 Task: Plan a trip to Ladybrand, South Africa from 6th January 2024 to 10th January 2024 for 6 adults, 2 children. Place can be entire room or shared room with 6 bedrooms having 6 beds and 6 bathrooms. Property type can be house. Amenities needed are: wifi, TV, free parkinig on premises, gym, breakfast.
Action: Mouse moved to (410, 108)
Screenshot: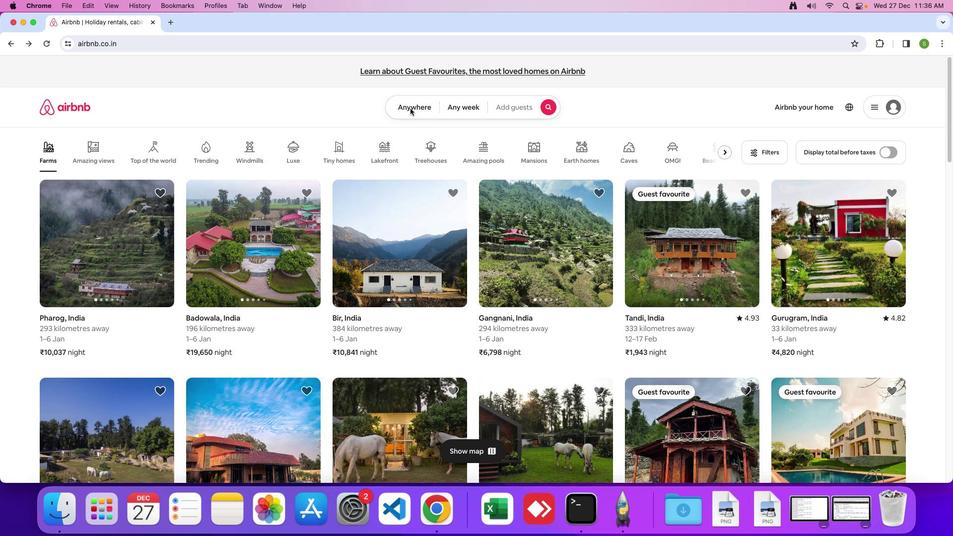 
Action: Mouse pressed left at (410, 108)
Screenshot: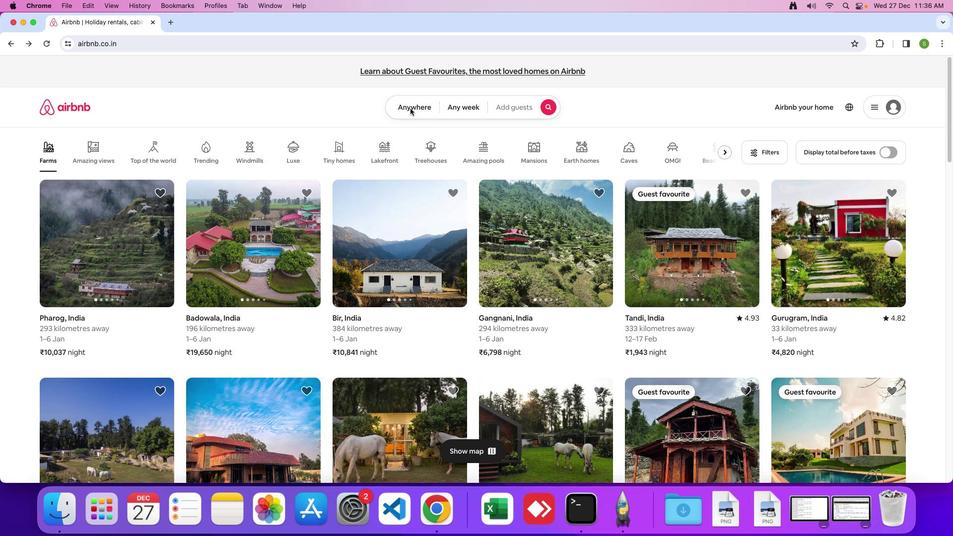 
Action: Mouse moved to (401, 109)
Screenshot: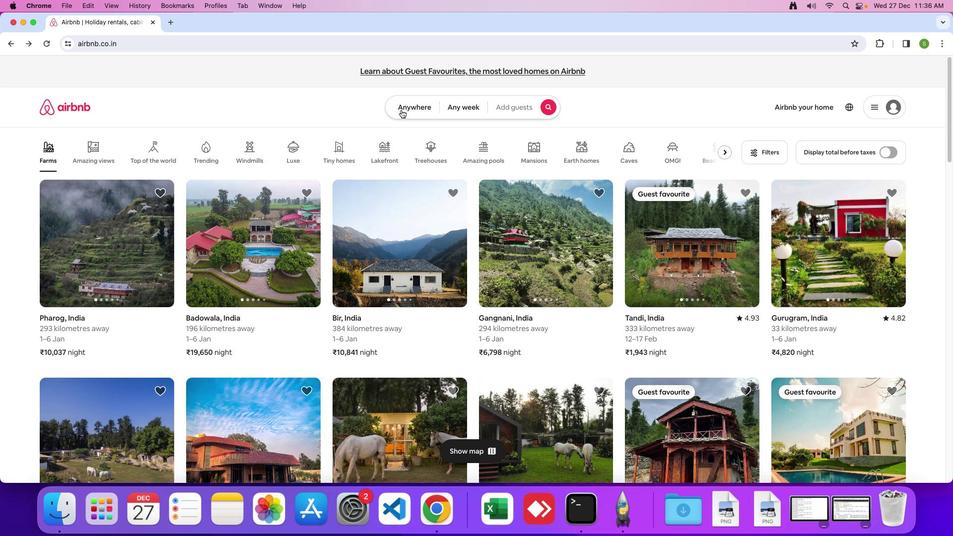 
Action: Mouse pressed left at (401, 109)
Screenshot: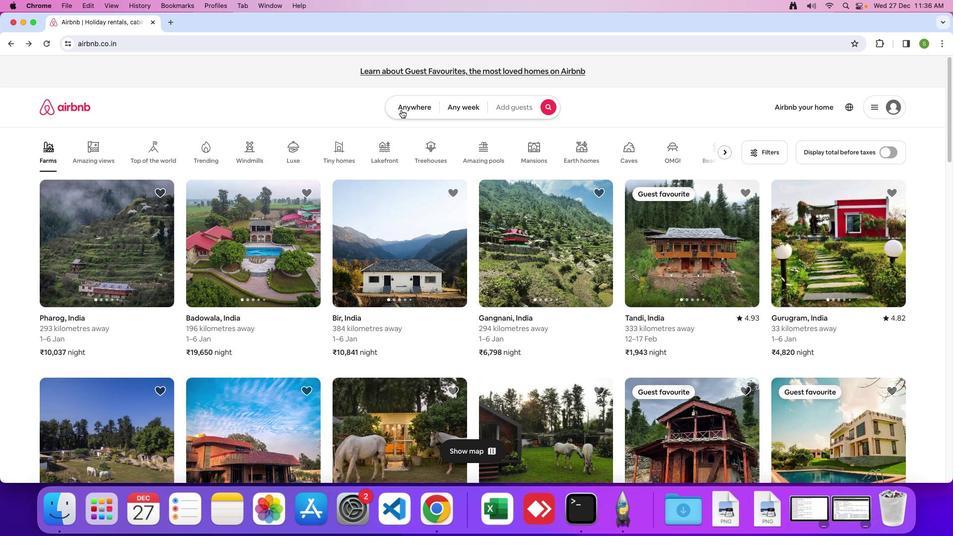 
Action: Mouse moved to (361, 138)
Screenshot: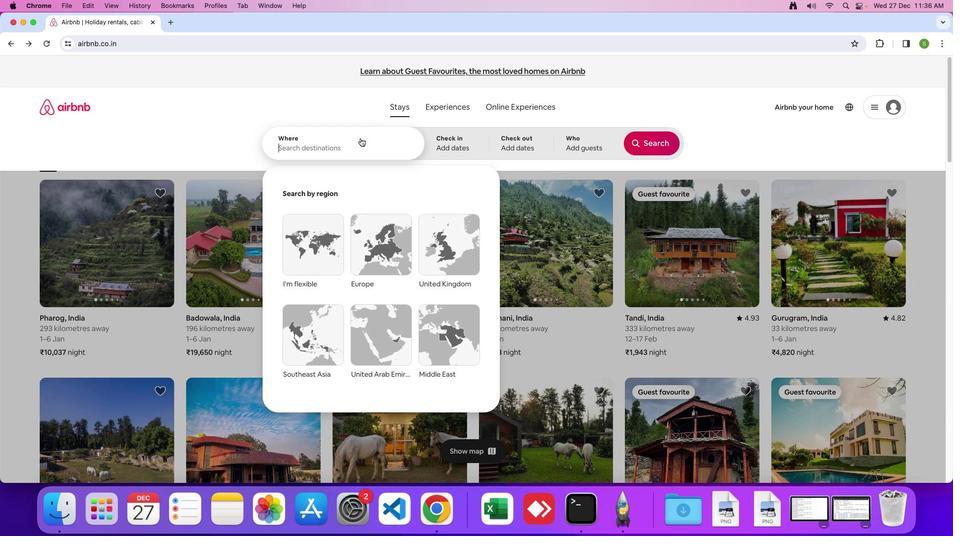 
Action: Mouse pressed left at (361, 138)
Screenshot: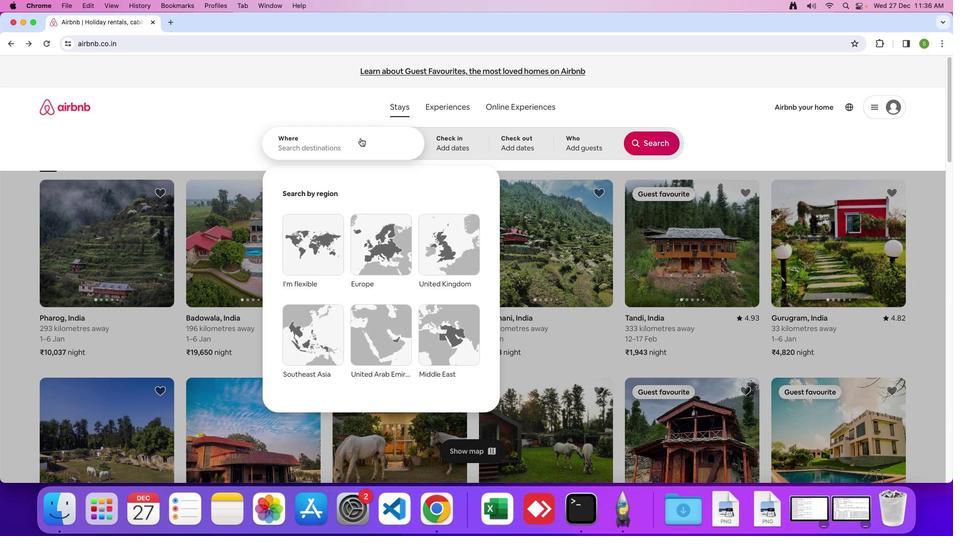 
Action: Mouse moved to (367, 139)
Screenshot: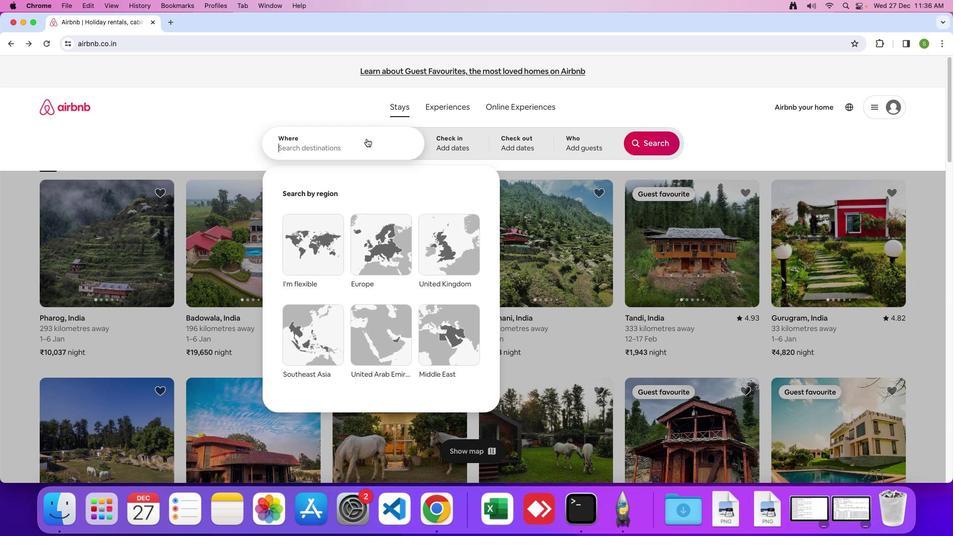 
Action: Key pressed 'L'Key.caps_lock'a''d''y''b'
Screenshot: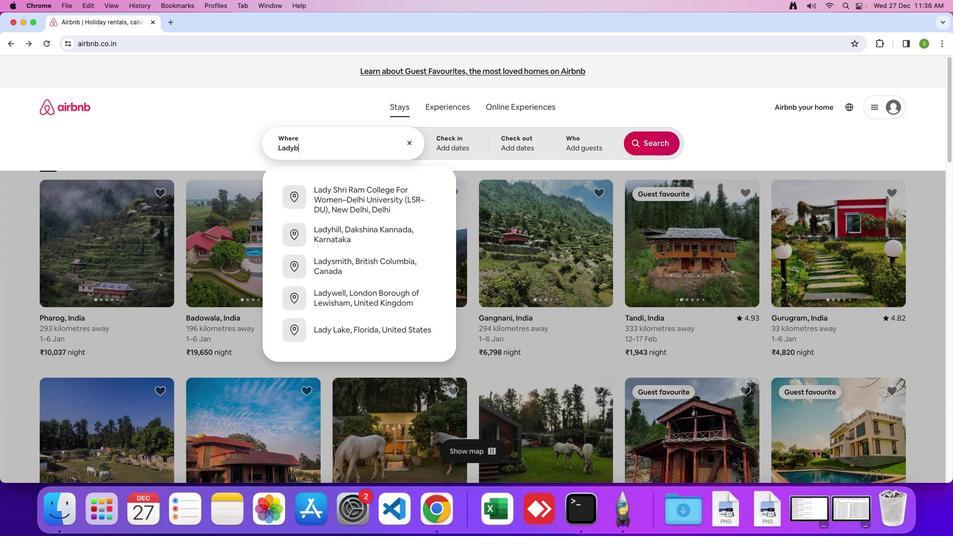 
Action: Mouse moved to (367, 139)
Screenshot: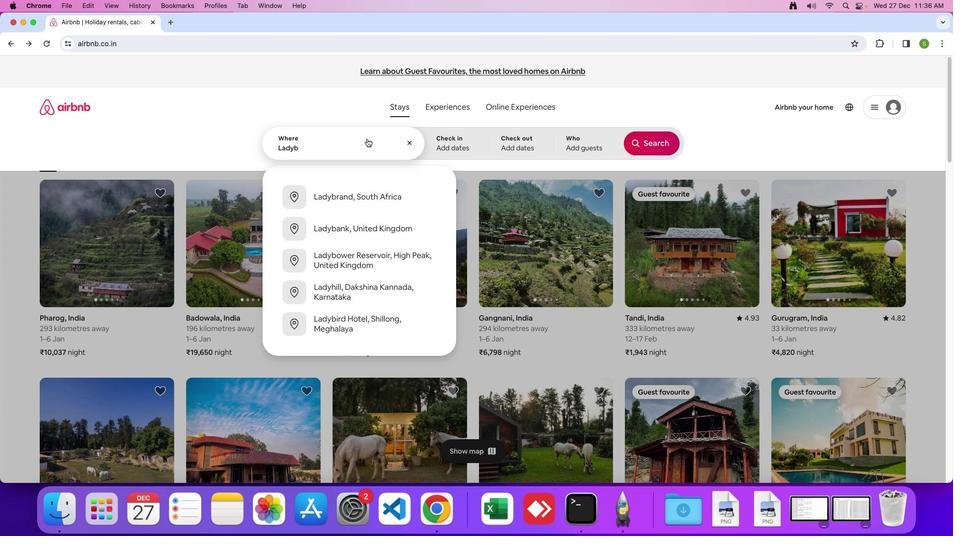 
Action: Key pressed 'r''a''n''d'','Key.spaceKey.shift'S''o''t''h'Key.backspaceKey.backspace'u''t''h'Key.spaceKey.shift'A''f''r''i''c''a'Key.enter
Screenshot: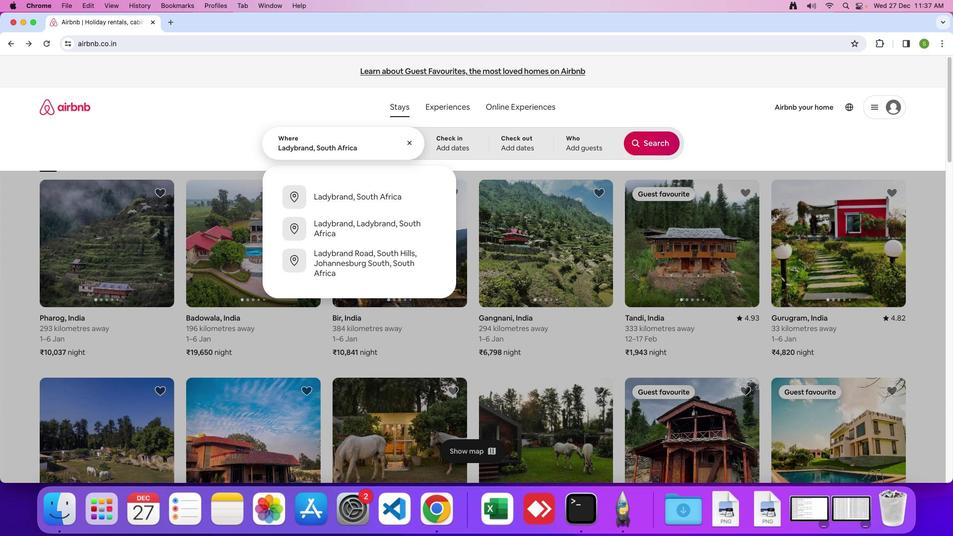 
Action: Mouse moved to (636, 263)
Screenshot: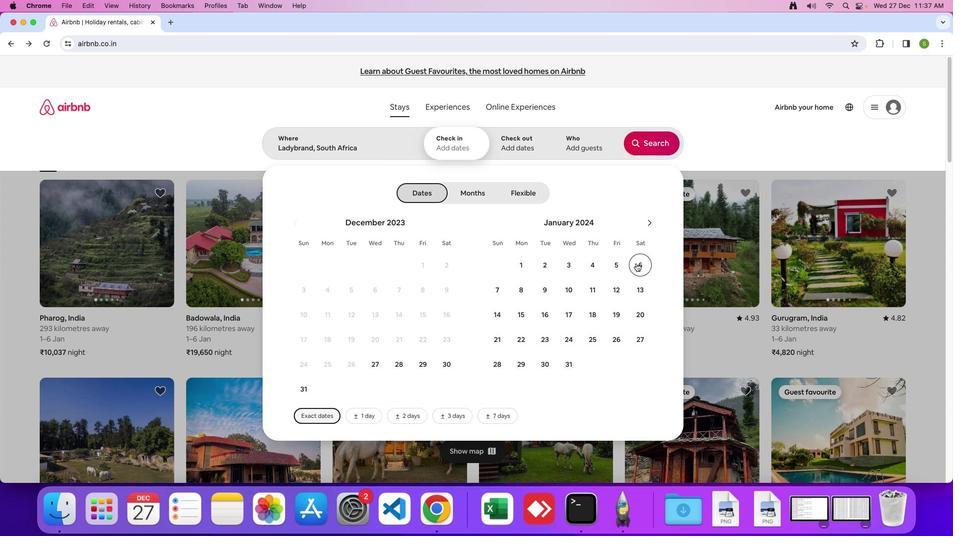 
Action: Mouse pressed left at (636, 263)
Screenshot: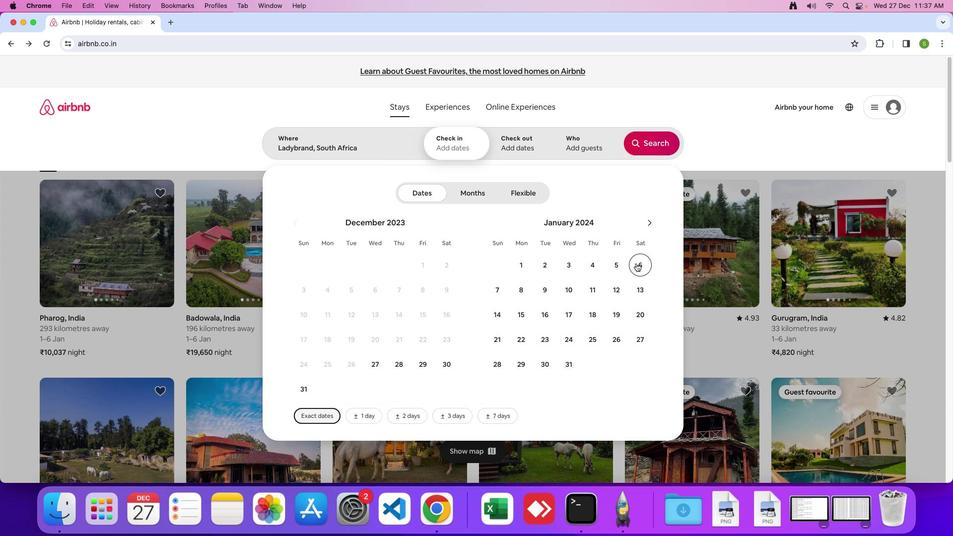 
Action: Mouse moved to (567, 292)
Screenshot: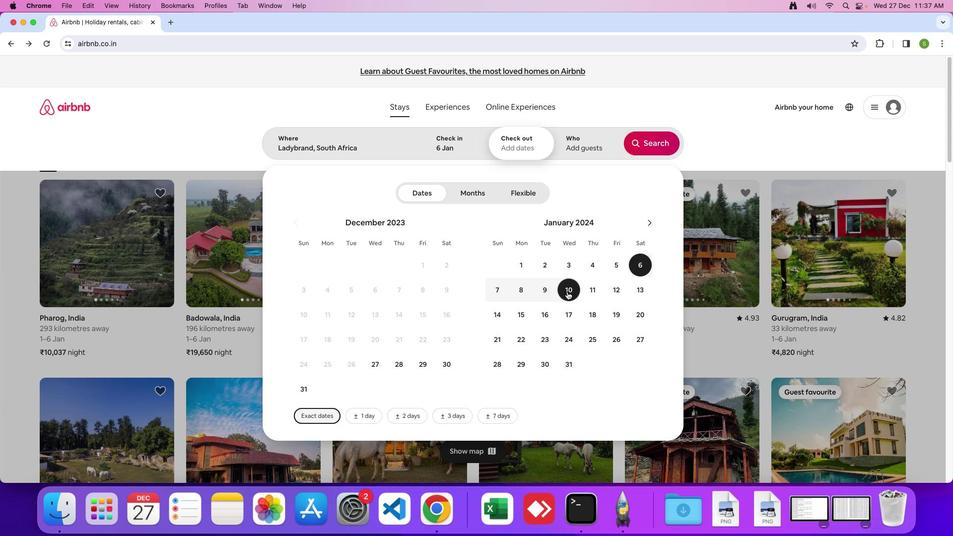
Action: Mouse pressed left at (567, 292)
Screenshot: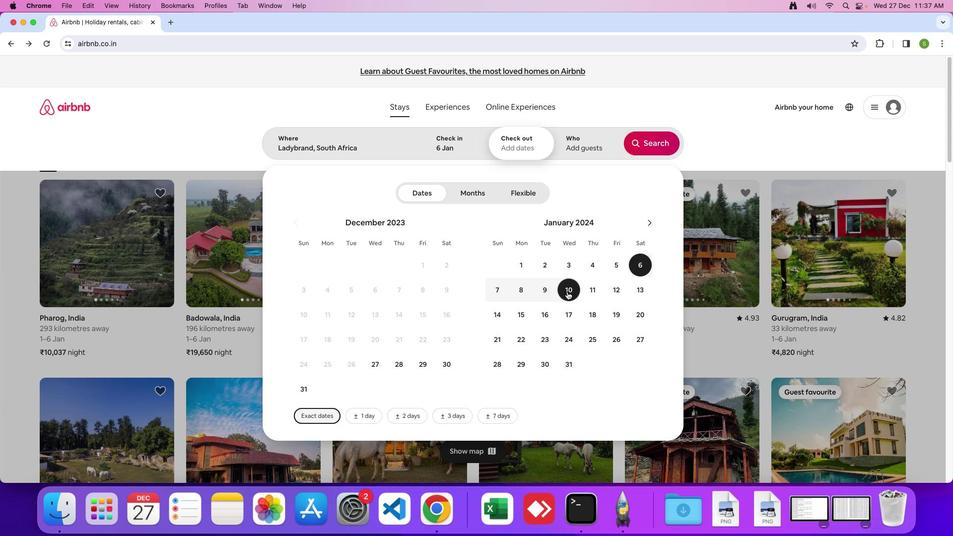 
Action: Mouse moved to (582, 144)
Screenshot: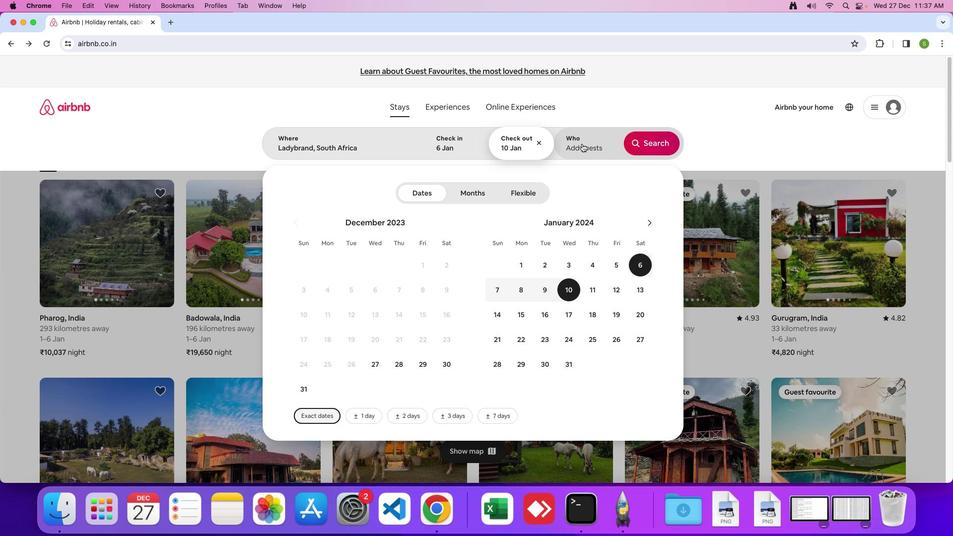 
Action: Mouse pressed left at (582, 144)
Screenshot: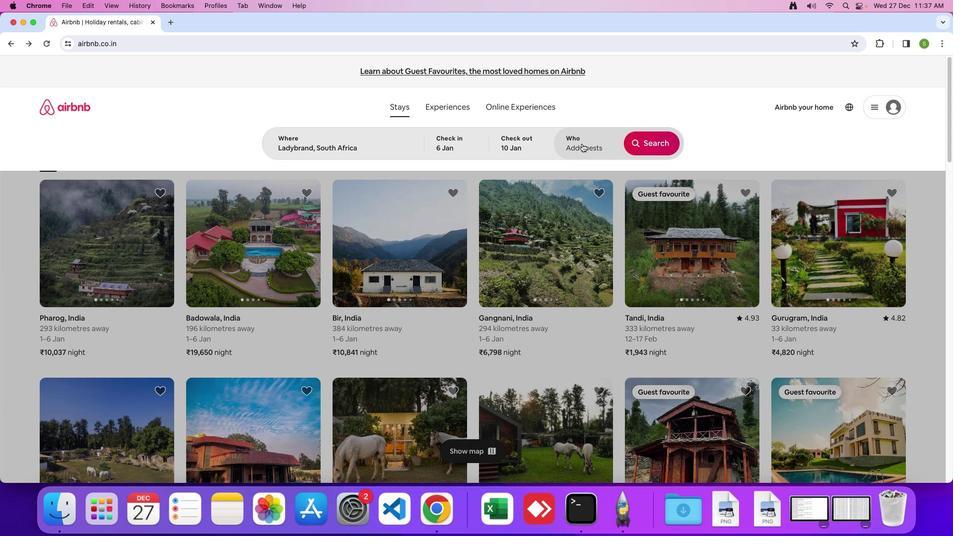 
Action: Mouse moved to (650, 197)
Screenshot: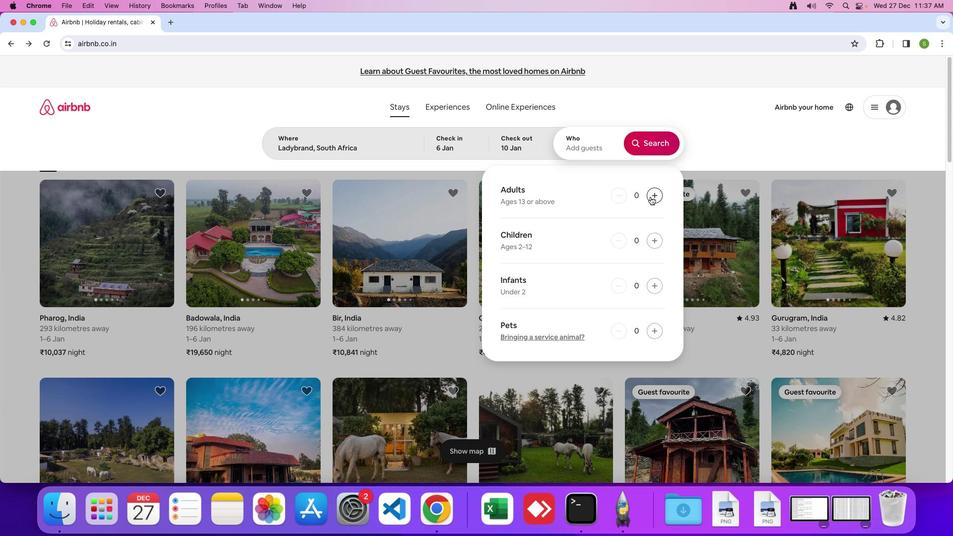 
Action: Mouse pressed left at (650, 197)
Screenshot: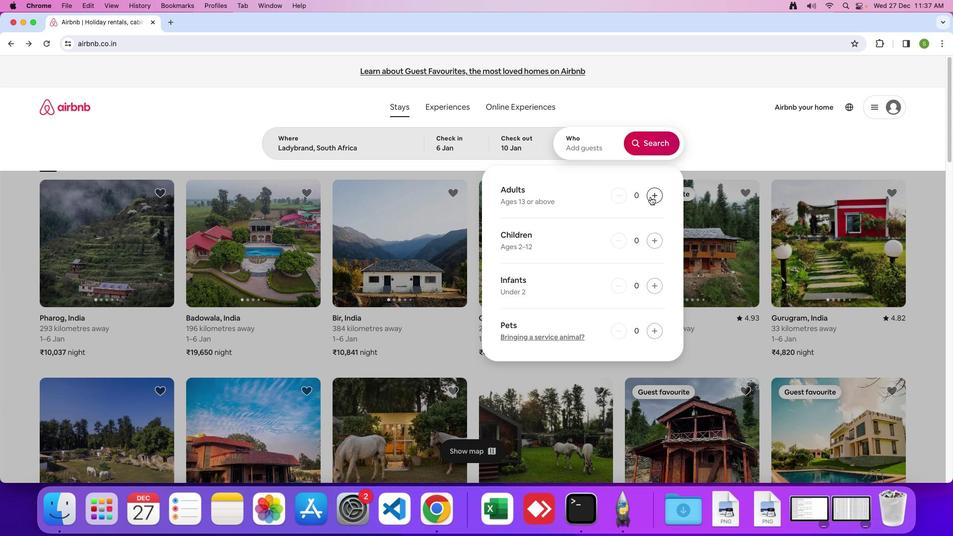 
Action: Mouse pressed left at (650, 197)
Screenshot: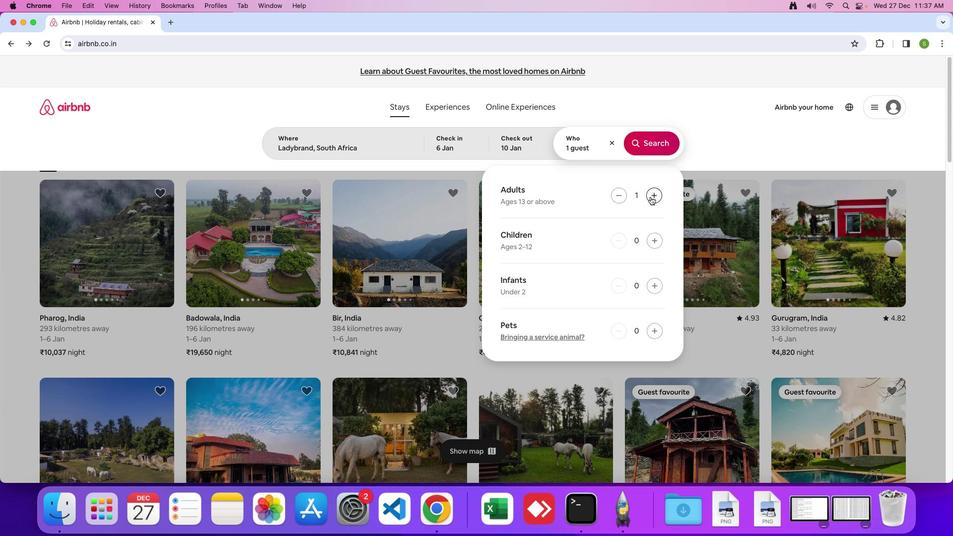 
Action: Mouse moved to (651, 196)
Screenshot: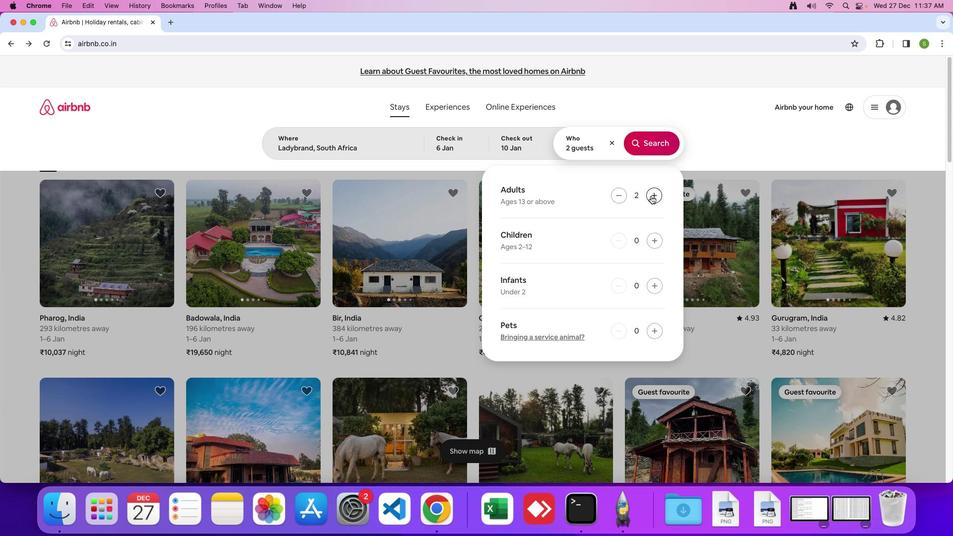 
Action: Mouse pressed left at (651, 196)
Screenshot: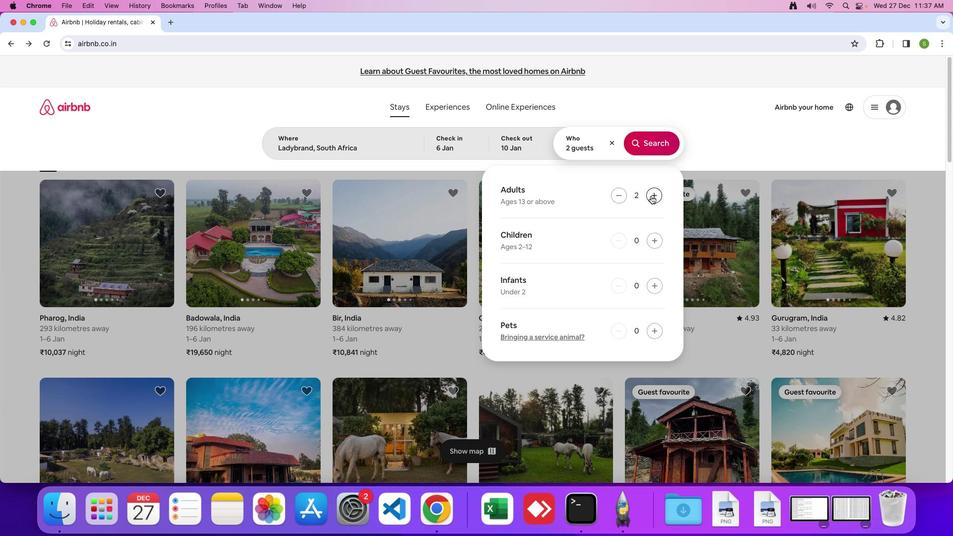 
Action: Mouse pressed left at (651, 196)
Screenshot: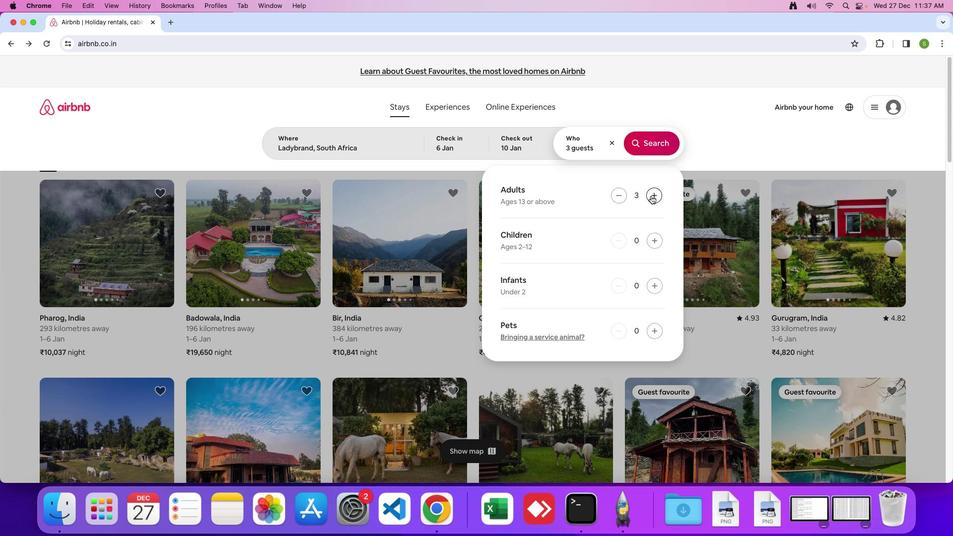 
Action: Mouse pressed left at (651, 196)
Screenshot: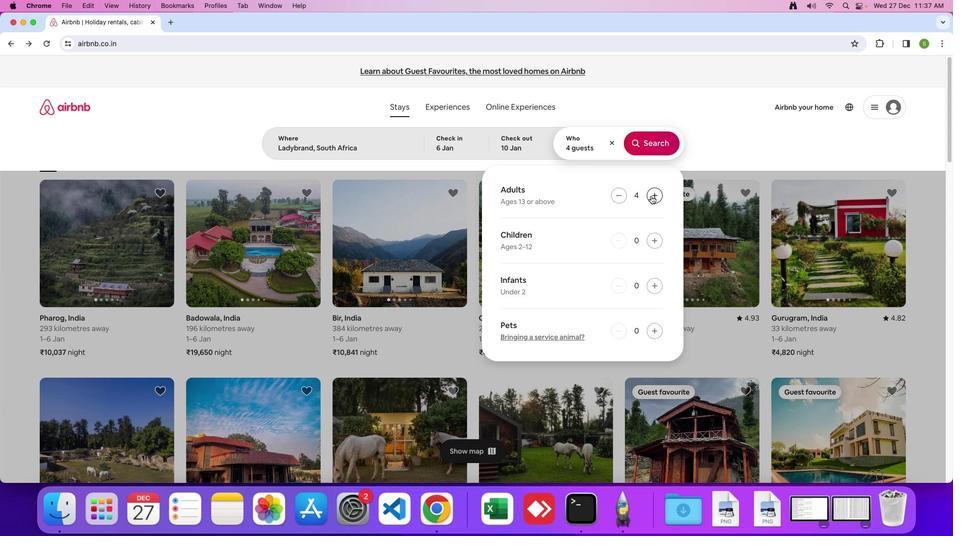 
Action: Mouse pressed left at (651, 196)
Screenshot: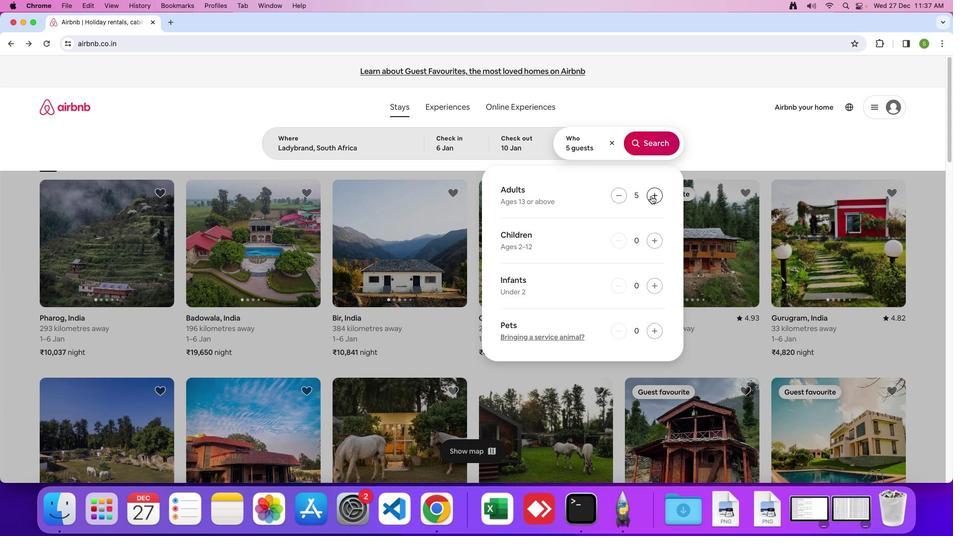 
Action: Mouse moved to (654, 237)
Screenshot: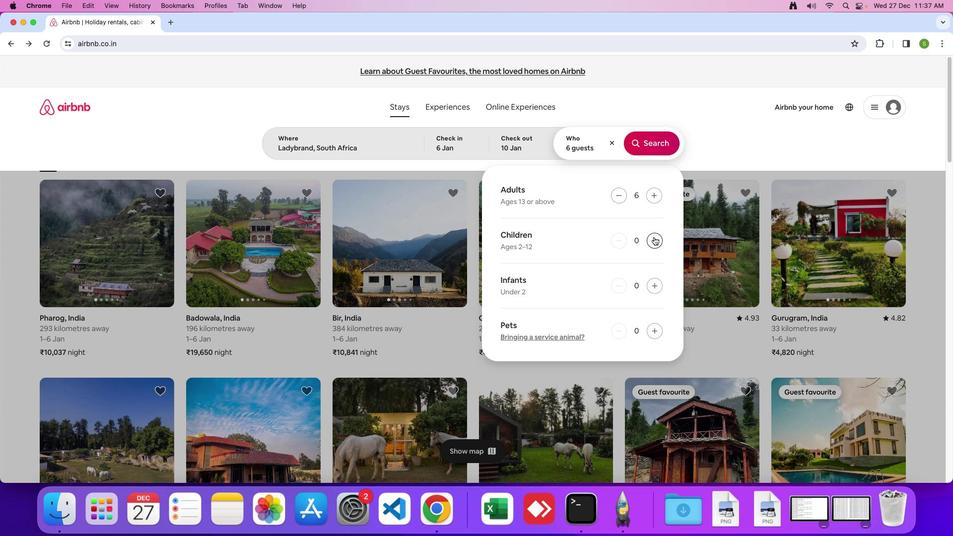 
Action: Mouse pressed left at (654, 237)
Screenshot: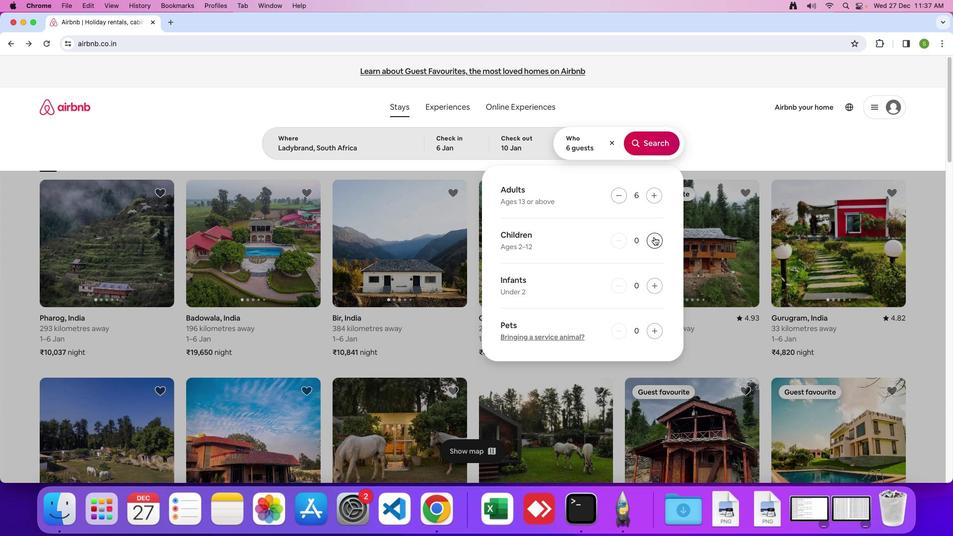 
Action: Mouse pressed left at (654, 237)
Screenshot: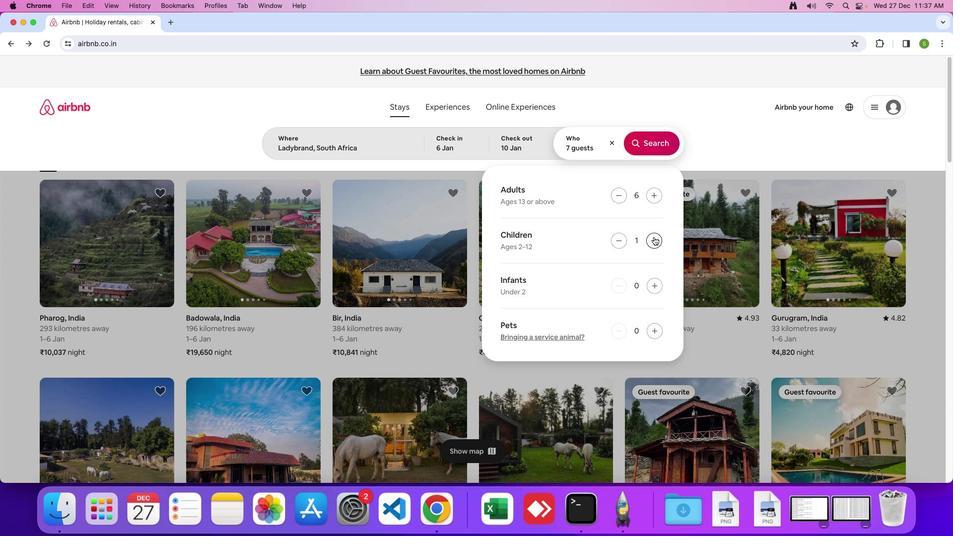 
Action: Mouse moved to (633, 146)
Screenshot: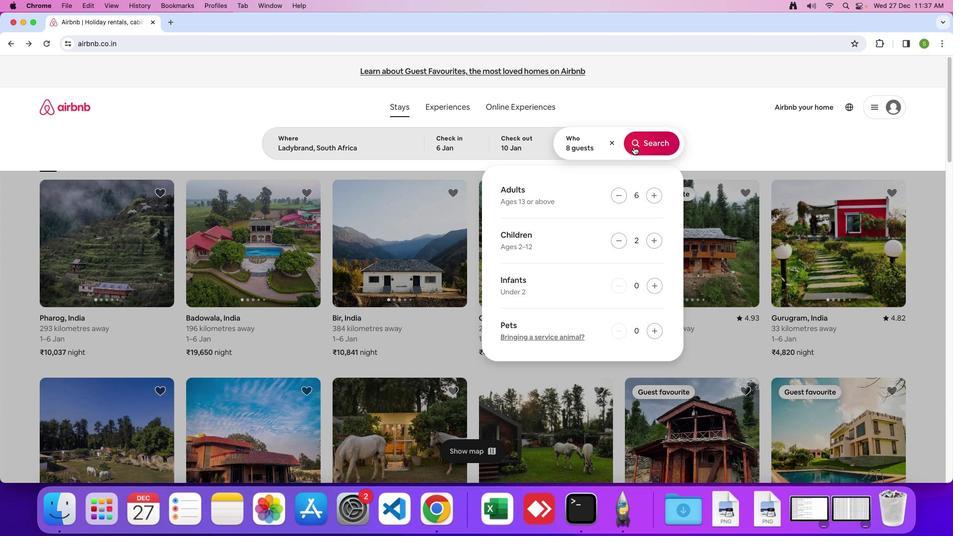 
Action: Mouse pressed left at (633, 146)
Screenshot: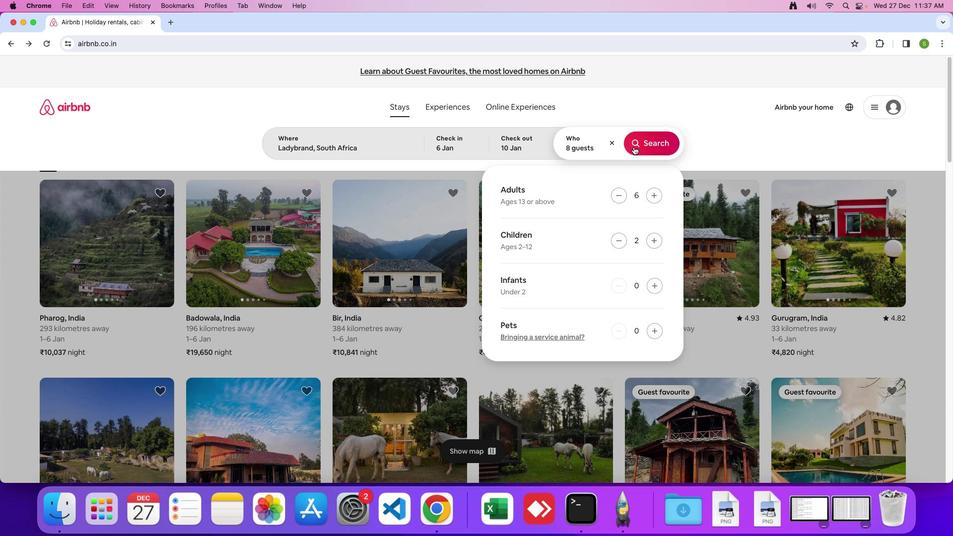 
Action: Mouse moved to (804, 123)
Screenshot: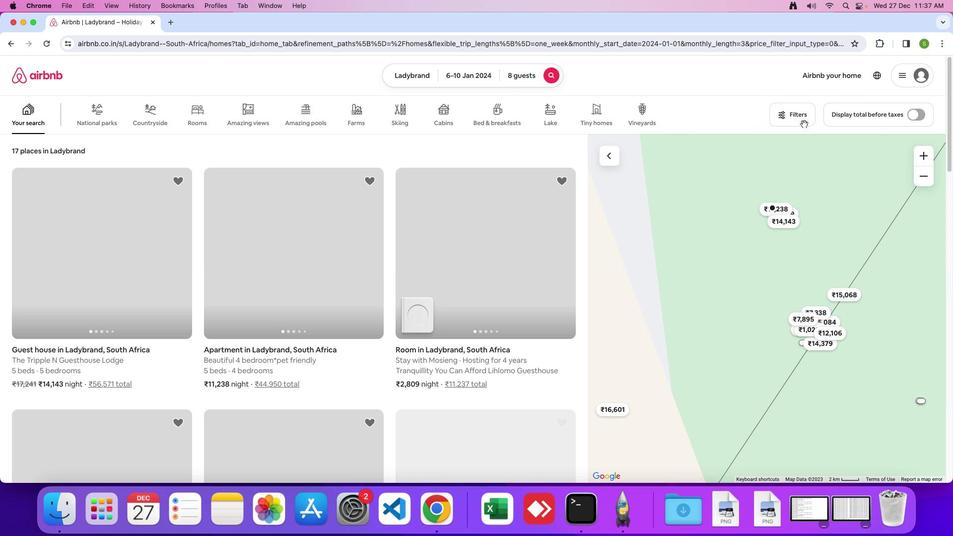 
Action: Mouse pressed left at (804, 123)
Screenshot: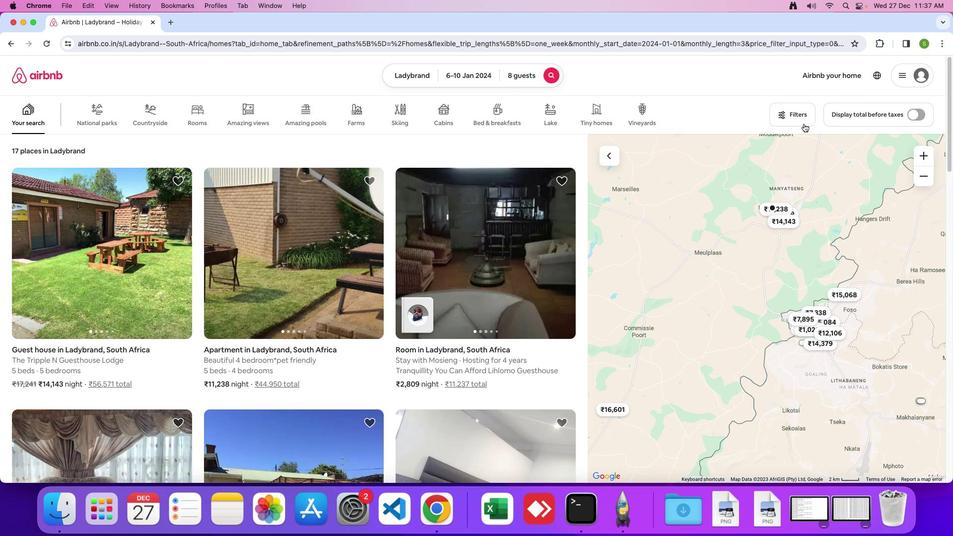 
Action: Mouse moved to (431, 287)
Screenshot: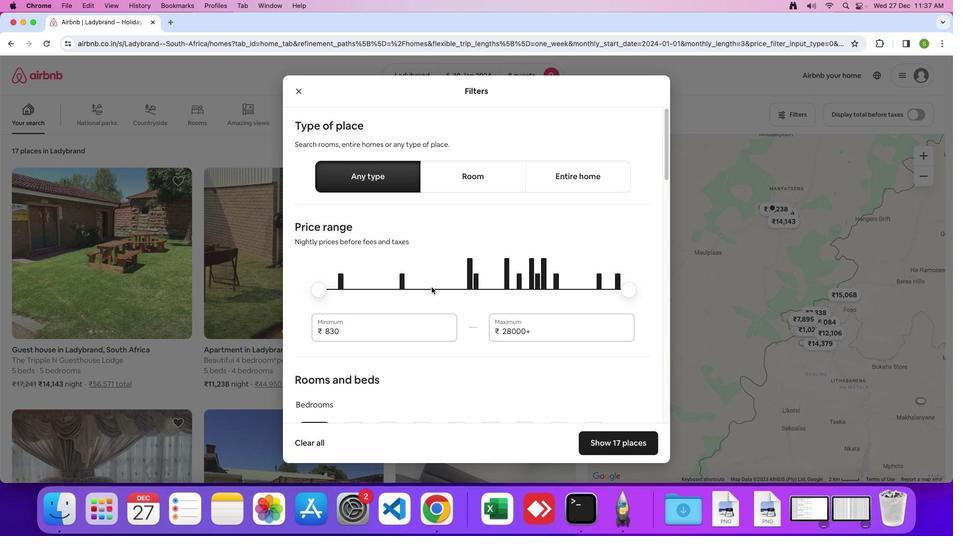 
Action: Mouse scrolled (431, 287) with delta (0, 0)
Screenshot: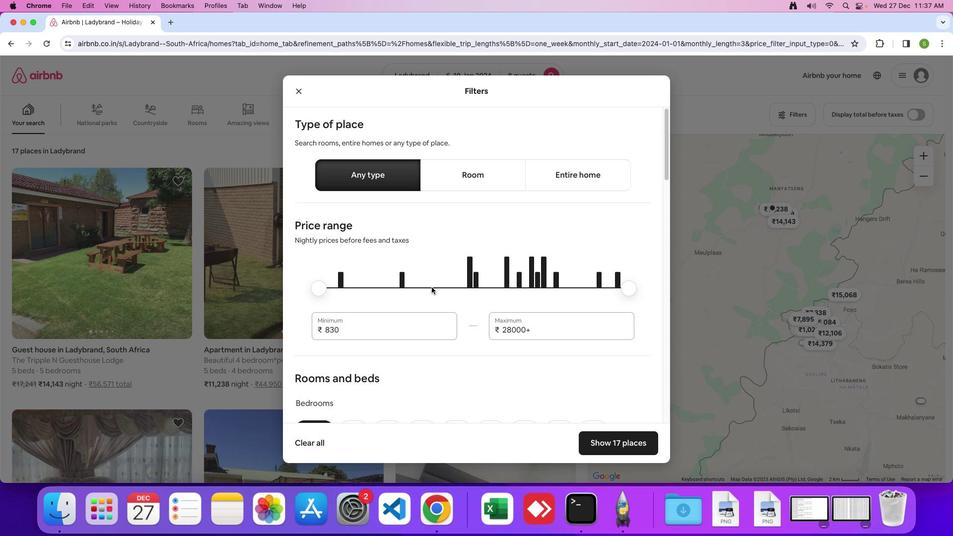 
Action: Mouse scrolled (431, 287) with delta (0, 0)
Screenshot: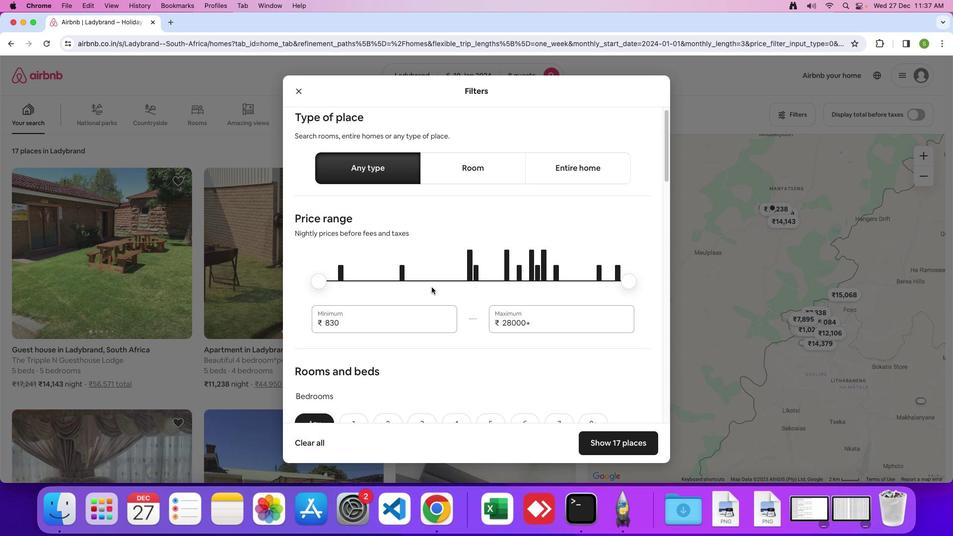 
Action: Mouse scrolled (431, 287) with delta (0, 0)
Screenshot: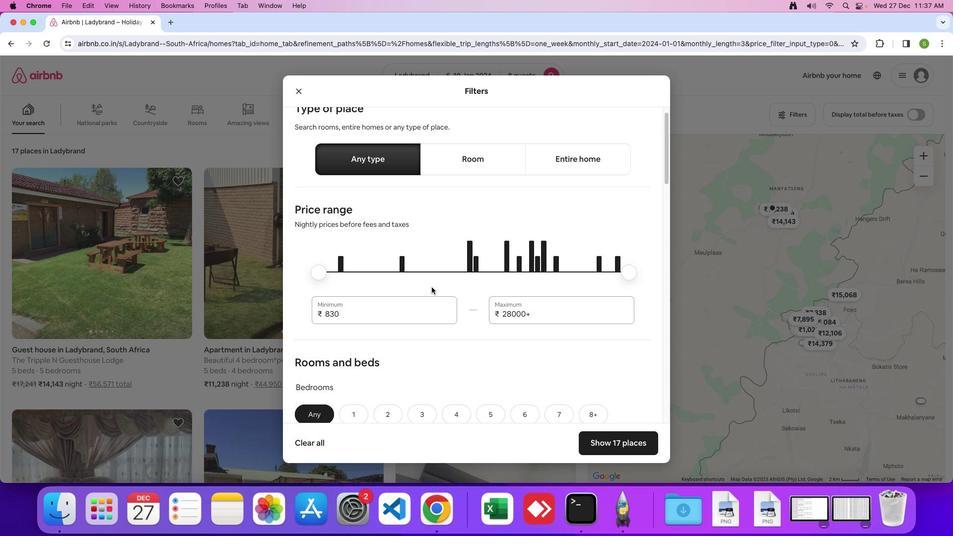 
Action: Mouse moved to (431, 287)
Screenshot: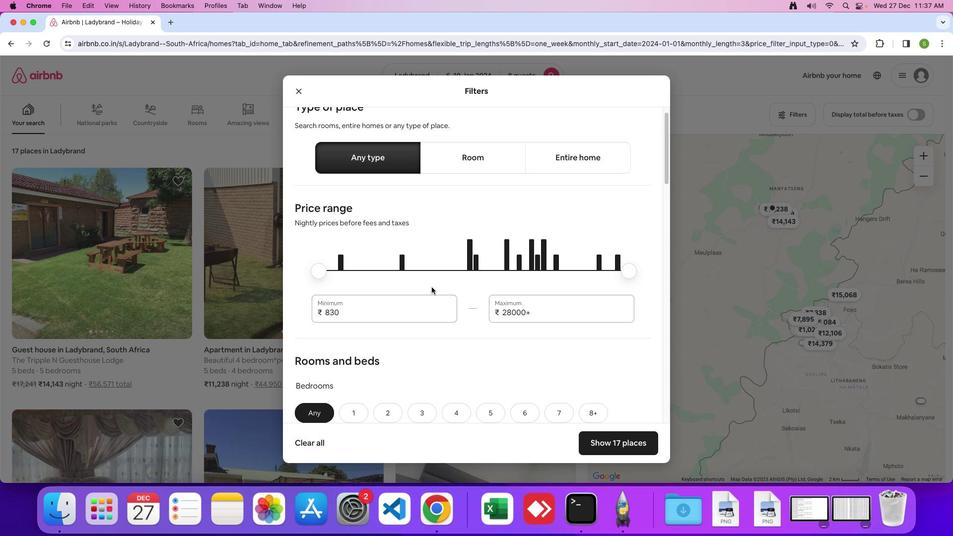
Action: Mouse scrolled (431, 287) with delta (0, 0)
Screenshot: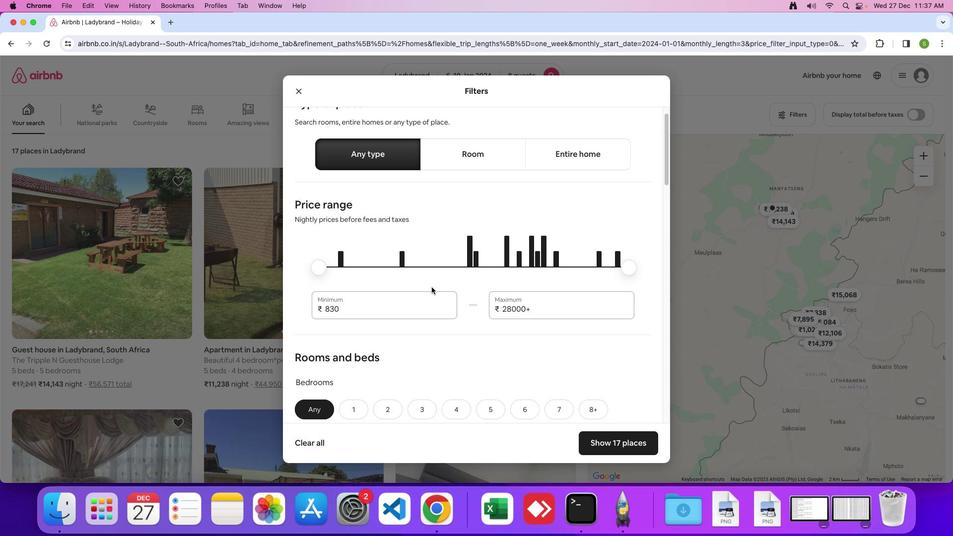
Action: Mouse scrolled (431, 287) with delta (0, 0)
Screenshot: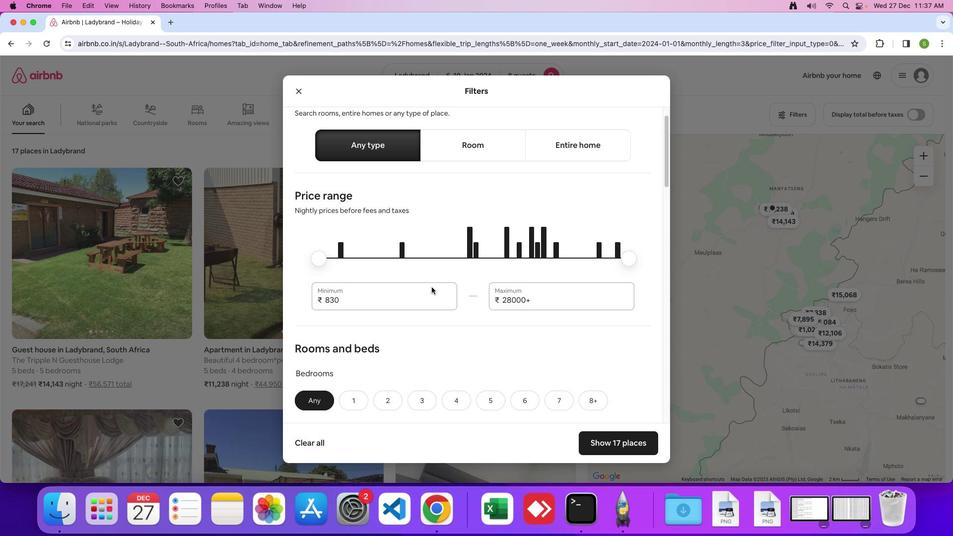 
Action: Mouse scrolled (431, 287) with delta (0, 0)
Screenshot: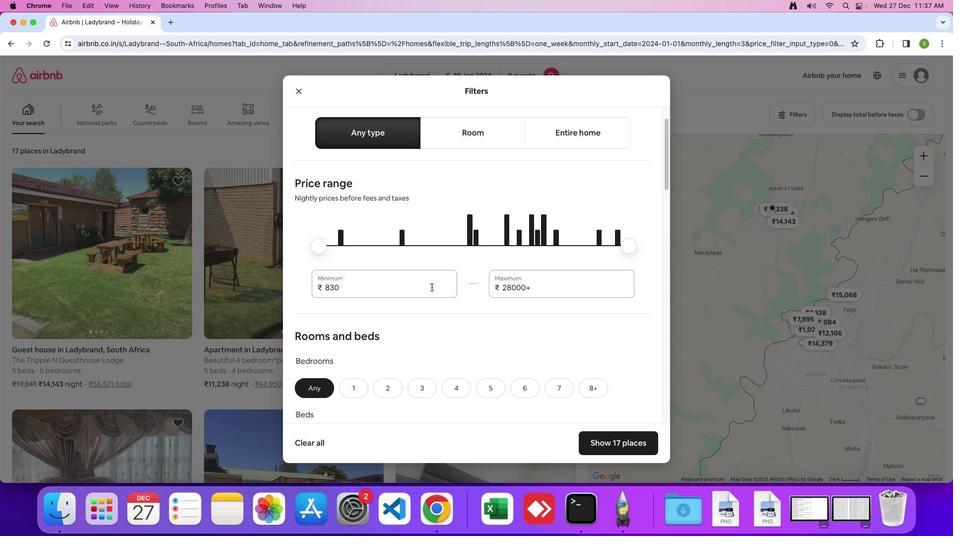 
Action: Mouse scrolled (431, 287) with delta (0, 0)
Screenshot: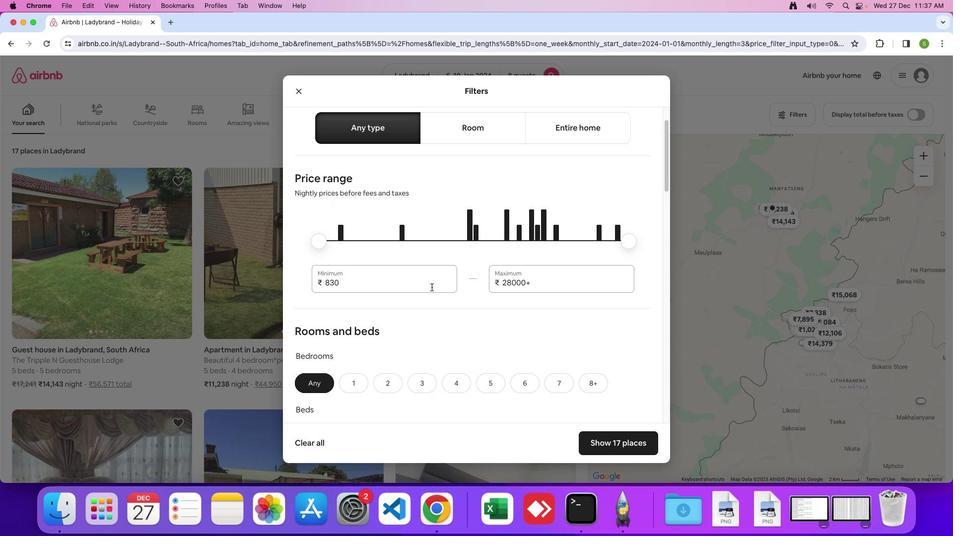 
Action: Mouse scrolled (431, 287) with delta (0, 0)
Screenshot: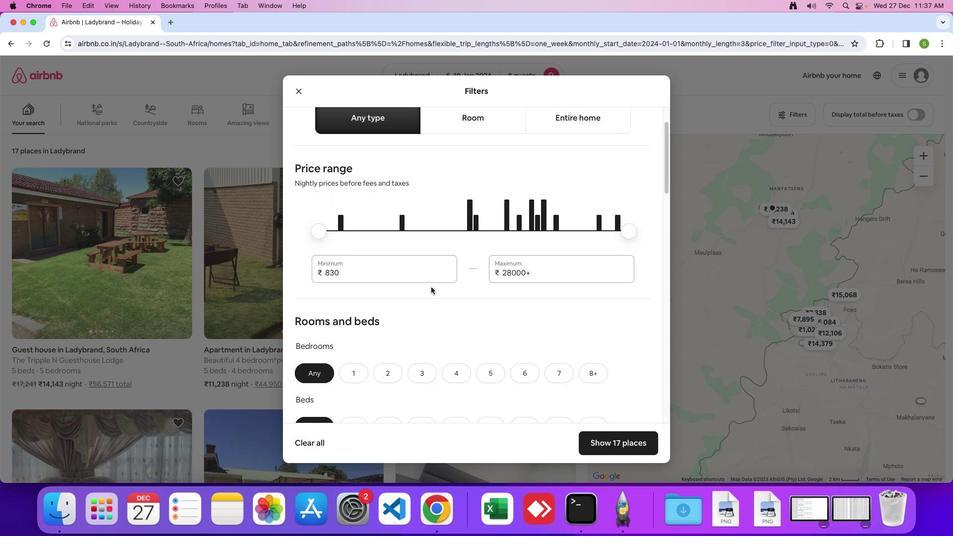 
Action: Mouse moved to (431, 287)
Screenshot: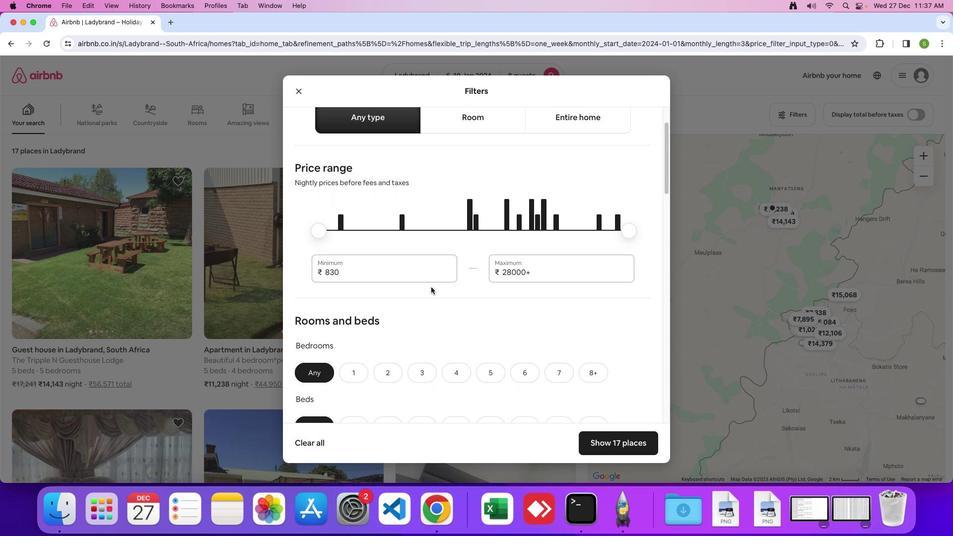 
Action: Mouse scrolled (431, 287) with delta (0, 0)
Screenshot: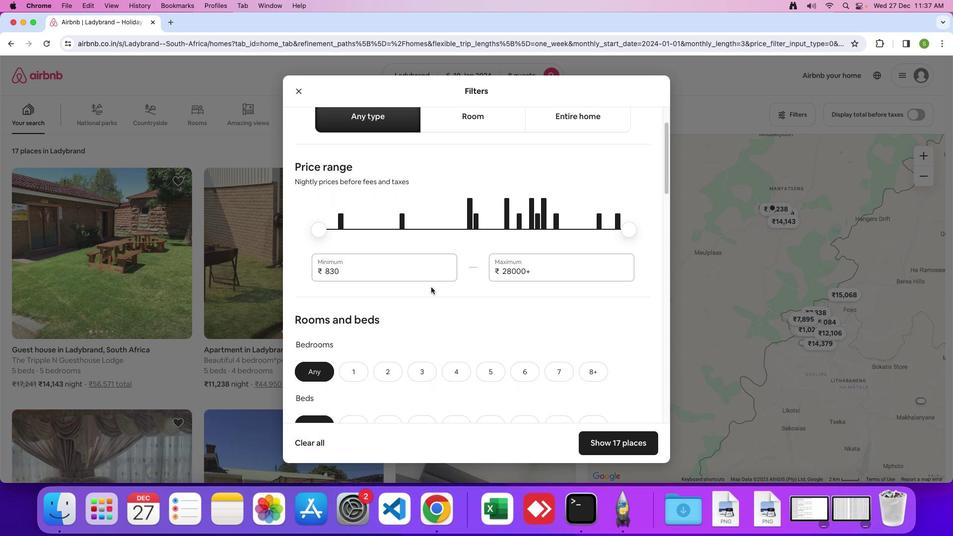 
Action: Mouse scrolled (431, 287) with delta (0, 0)
Screenshot: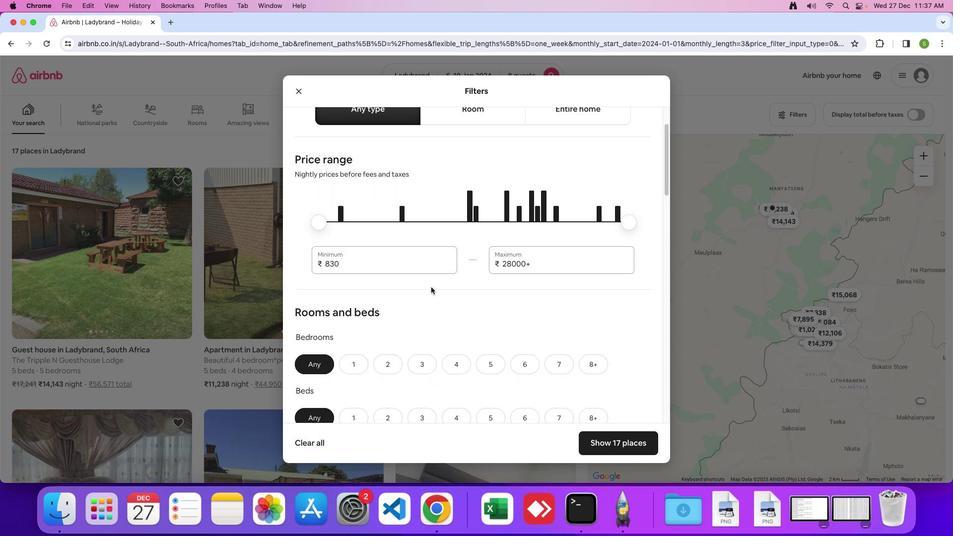 
Action: Mouse scrolled (431, 287) with delta (0, 0)
Screenshot: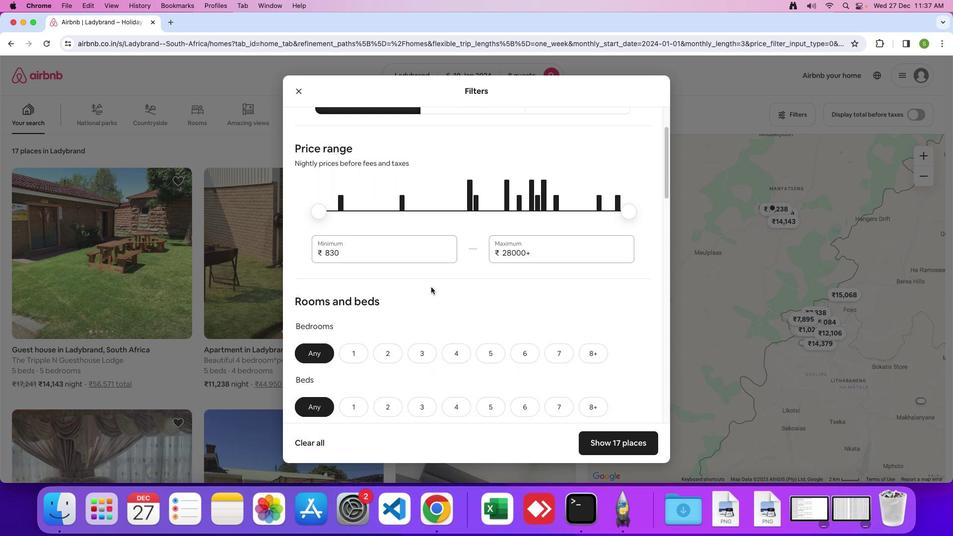 
Action: Mouse moved to (431, 285)
Screenshot: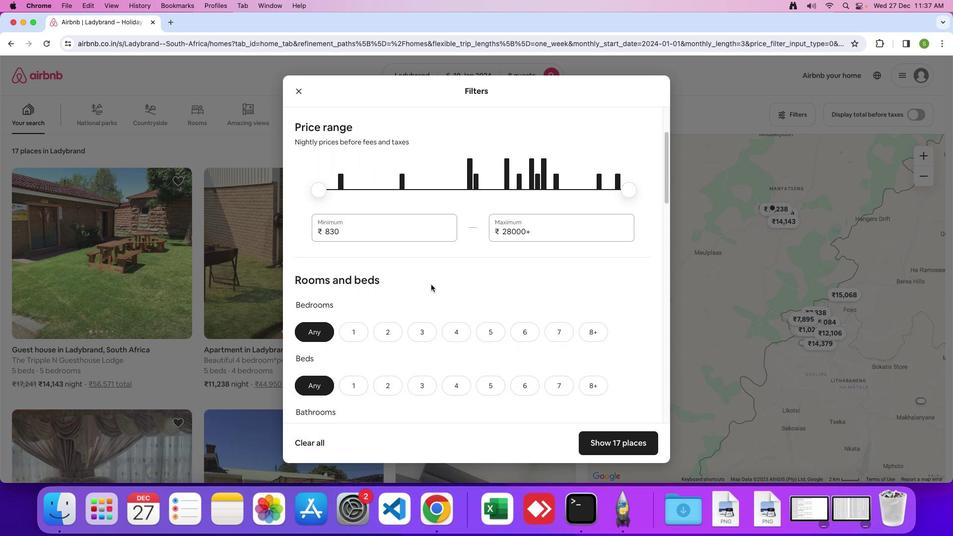 
Action: Mouse scrolled (431, 285) with delta (0, 0)
Screenshot: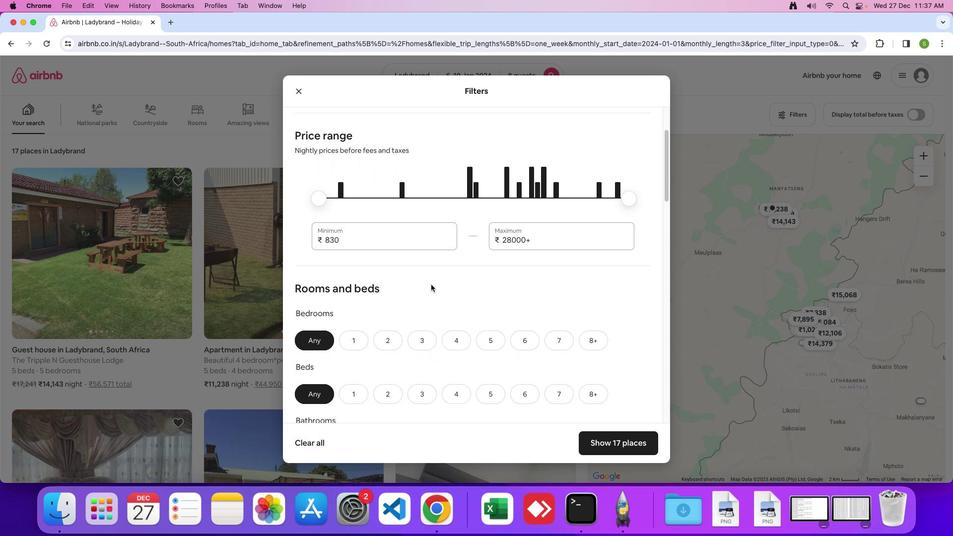 
Action: Mouse scrolled (431, 285) with delta (0, 0)
Screenshot: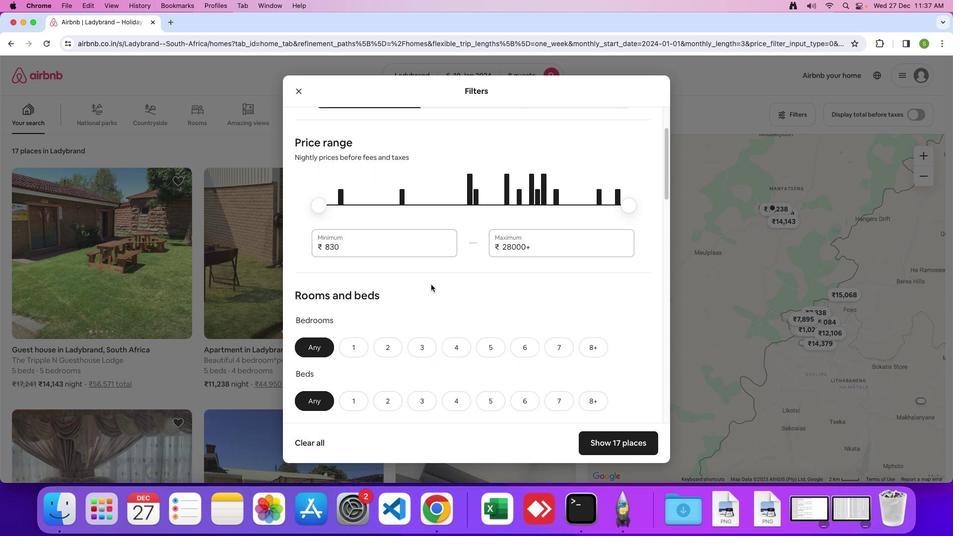 
Action: Mouse scrolled (431, 285) with delta (0, 0)
Screenshot: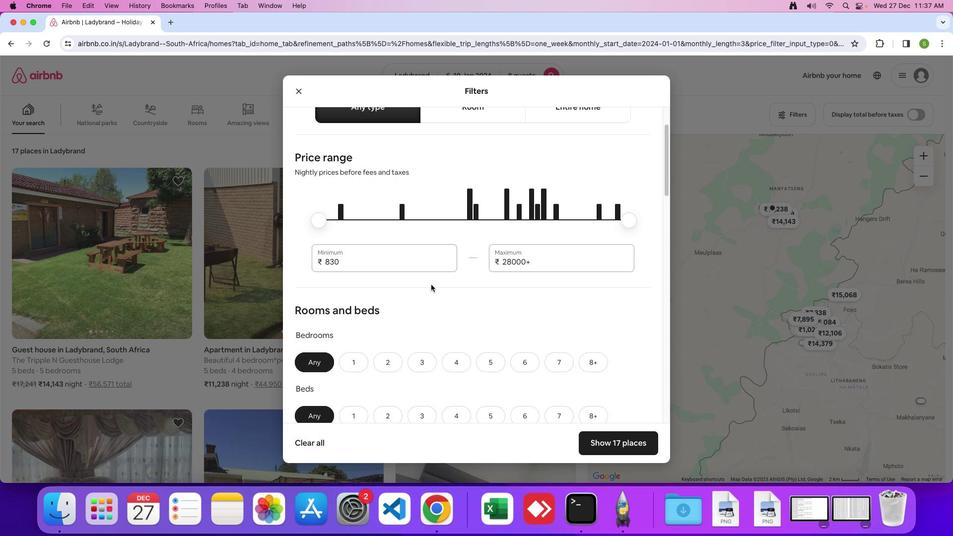 
Action: Mouse scrolled (431, 285) with delta (0, 0)
Screenshot: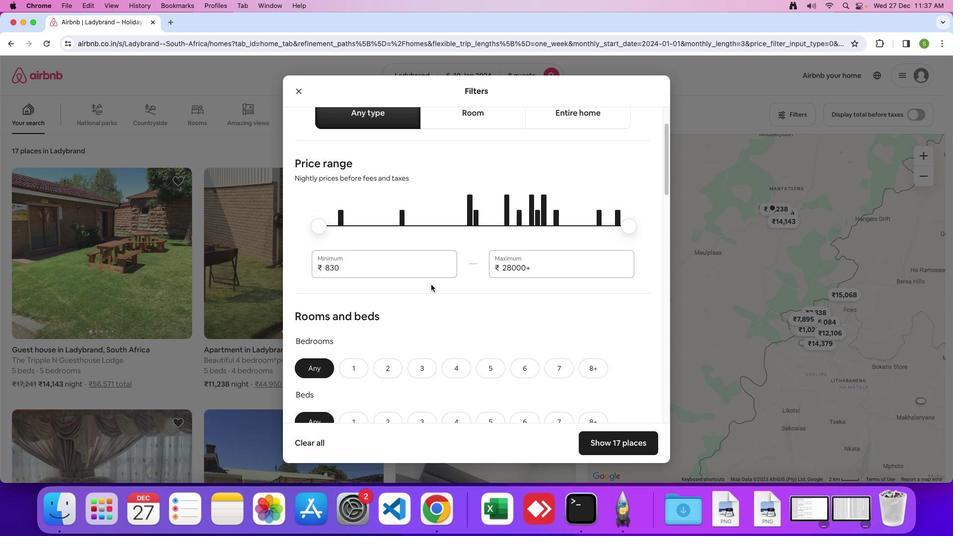 
Action: Mouse moved to (431, 283)
Screenshot: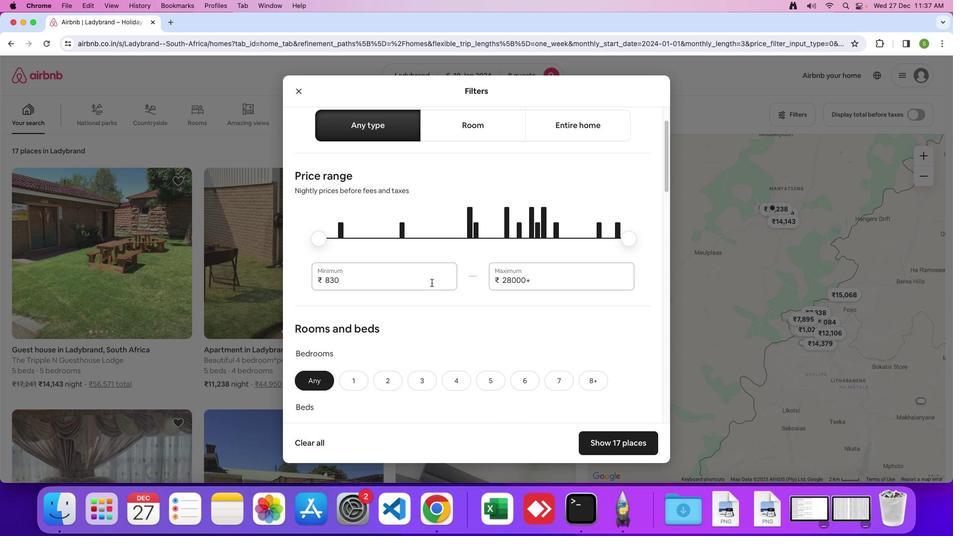 
Action: Mouse scrolled (431, 283) with delta (0, 0)
Screenshot: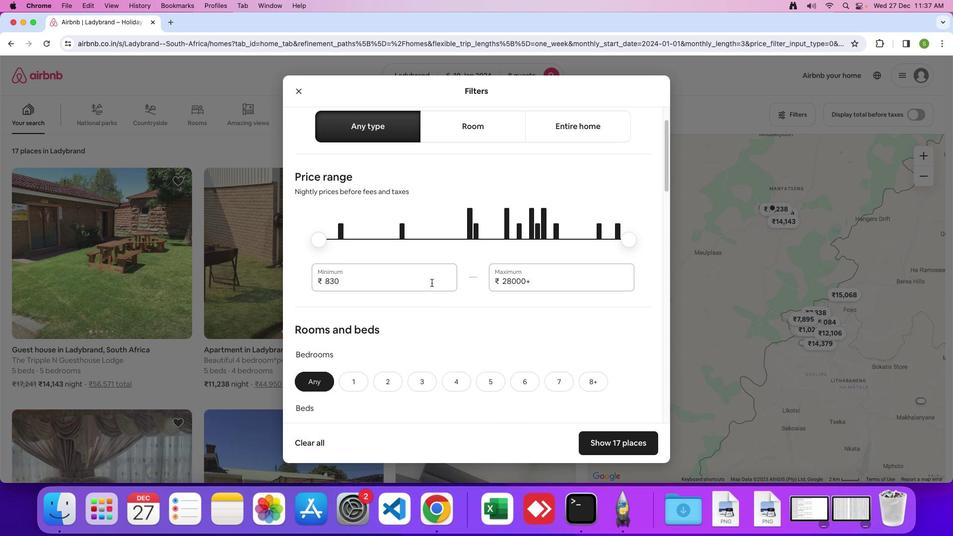 
Action: Mouse scrolled (431, 283) with delta (0, 0)
Screenshot: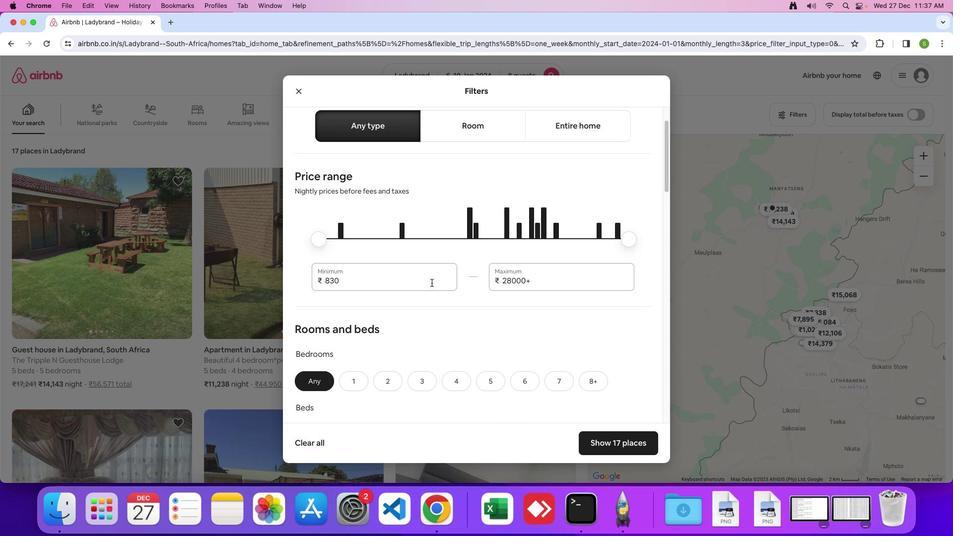 
Action: Mouse scrolled (431, 283) with delta (0, 0)
Screenshot: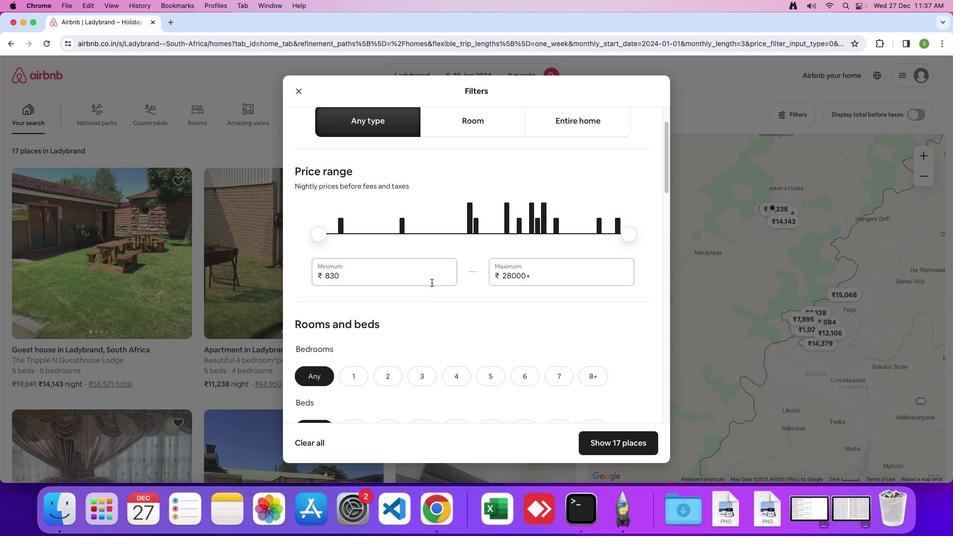 
Action: Mouse scrolled (431, 283) with delta (0, 0)
Screenshot: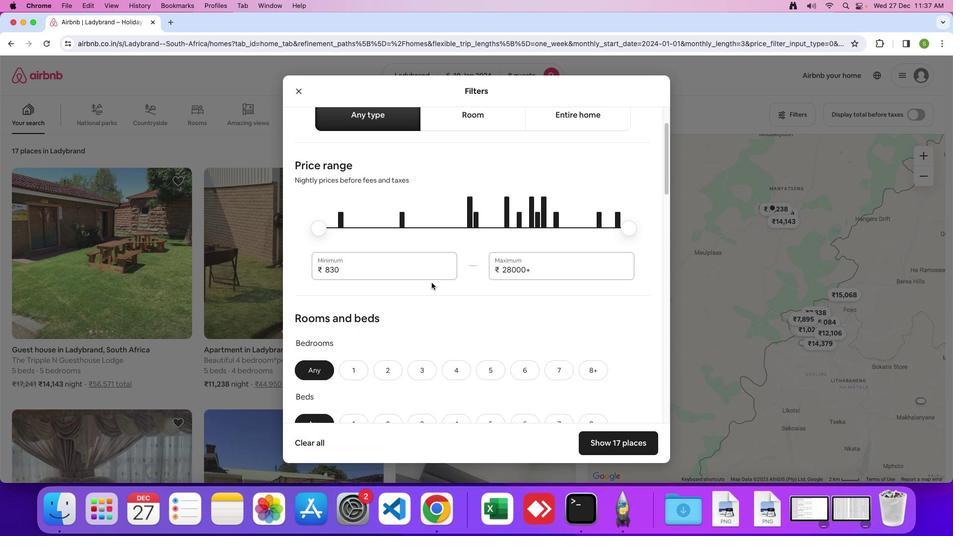 
Action: Mouse scrolled (431, 283) with delta (0, 0)
Screenshot: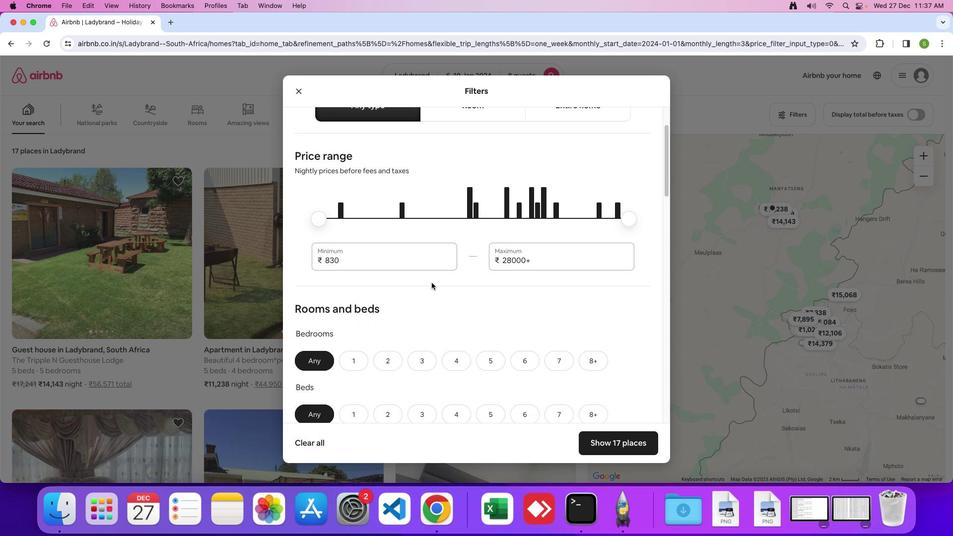 
Action: Mouse scrolled (431, 283) with delta (0, 0)
Screenshot: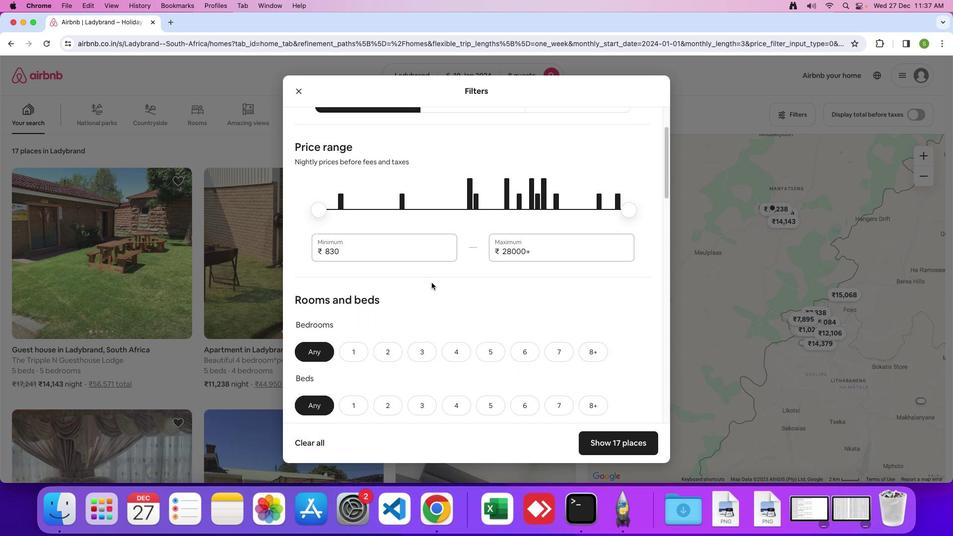 
Action: Mouse scrolled (431, 283) with delta (0, 0)
Screenshot: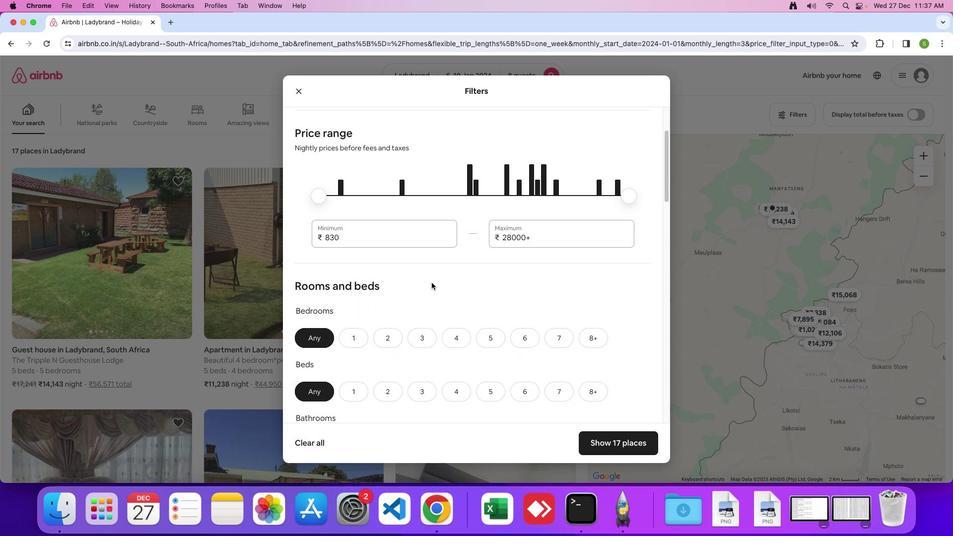 
Action: Mouse scrolled (431, 283) with delta (0, 0)
Screenshot: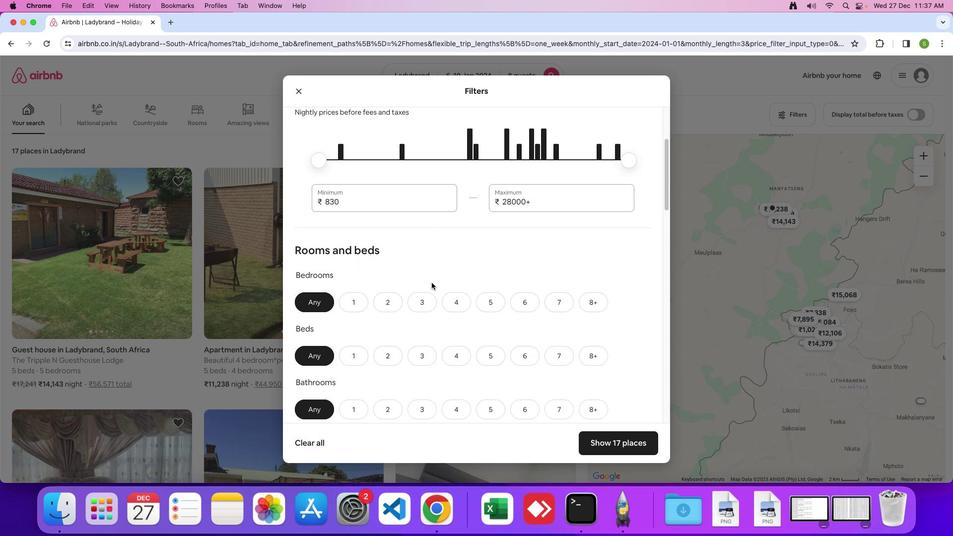 
Action: Mouse moved to (431, 283)
Screenshot: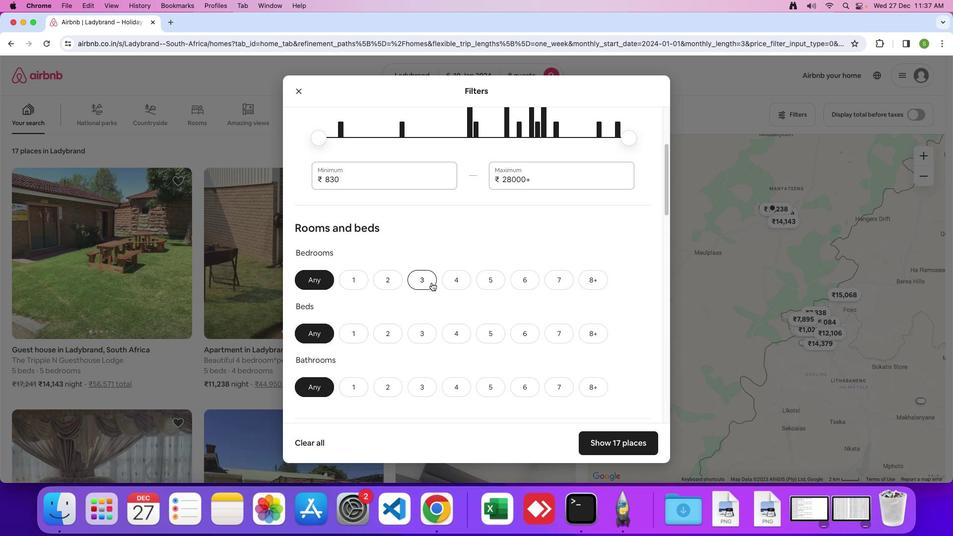 
Action: Mouse scrolled (431, 283) with delta (0, 0)
Screenshot: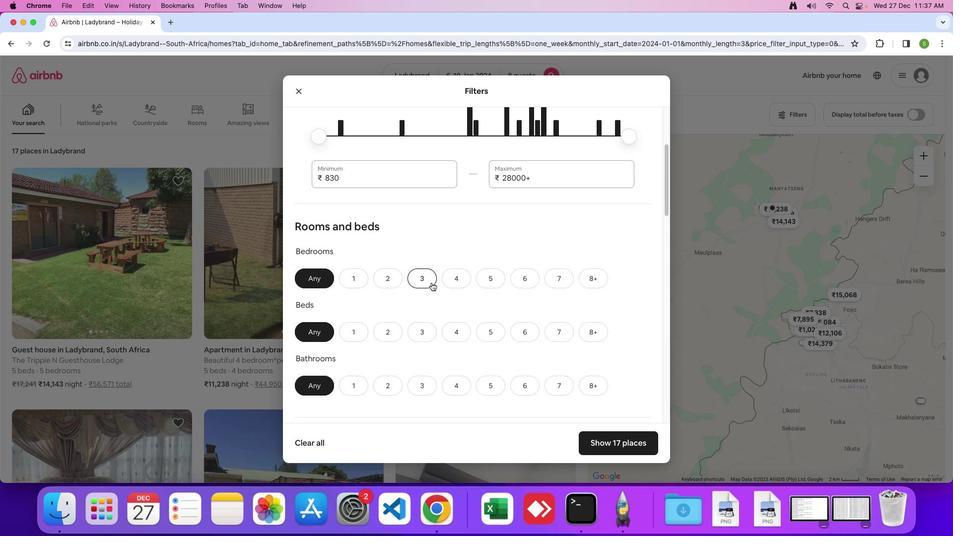 
Action: Mouse scrolled (431, 283) with delta (0, 0)
Screenshot: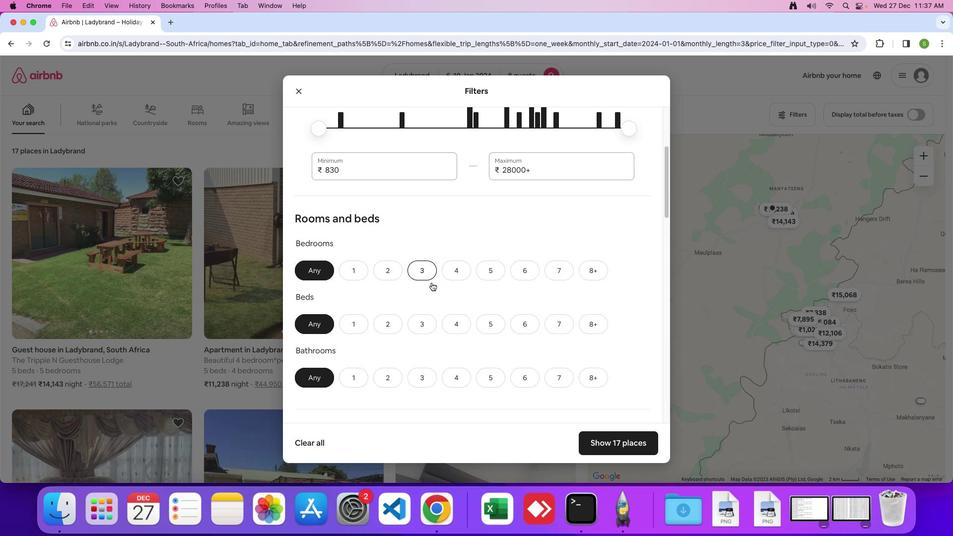 
Action: Mouse moved to (524, 258)
Screenshot: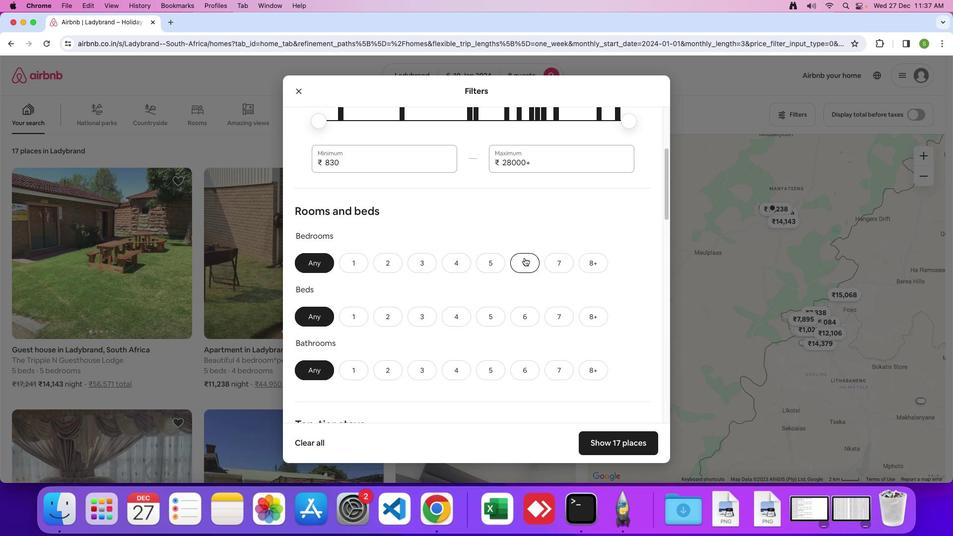 
Action: Mouse pressed left at (524, 258)
Screenshot: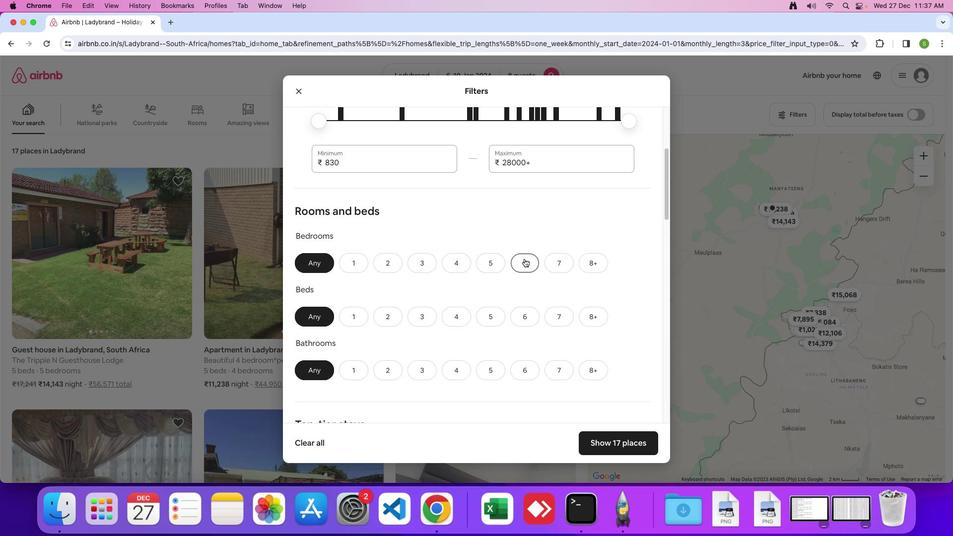 
Action: Mouse moved to (523, 309)
Screenshot: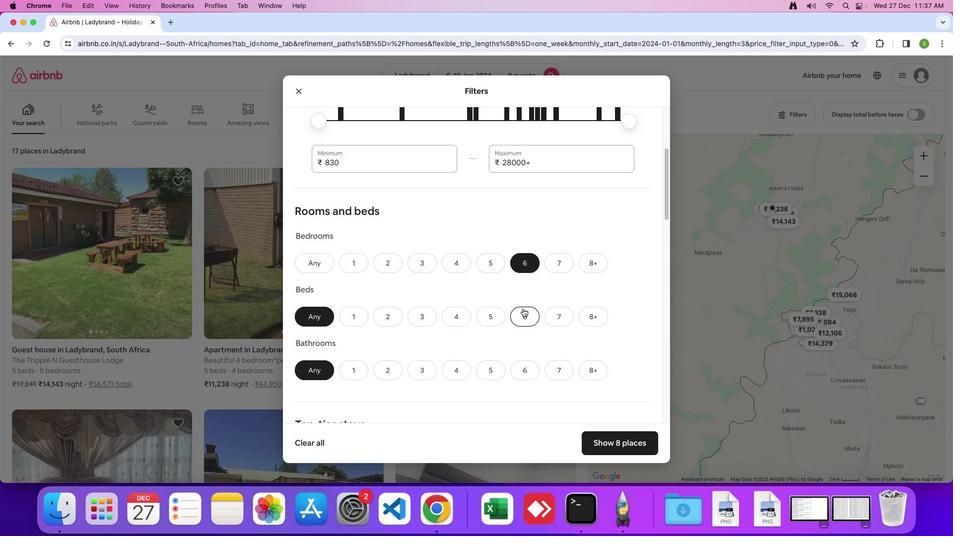
Action: Mouse pressed left at (523, 309)
Screenshot: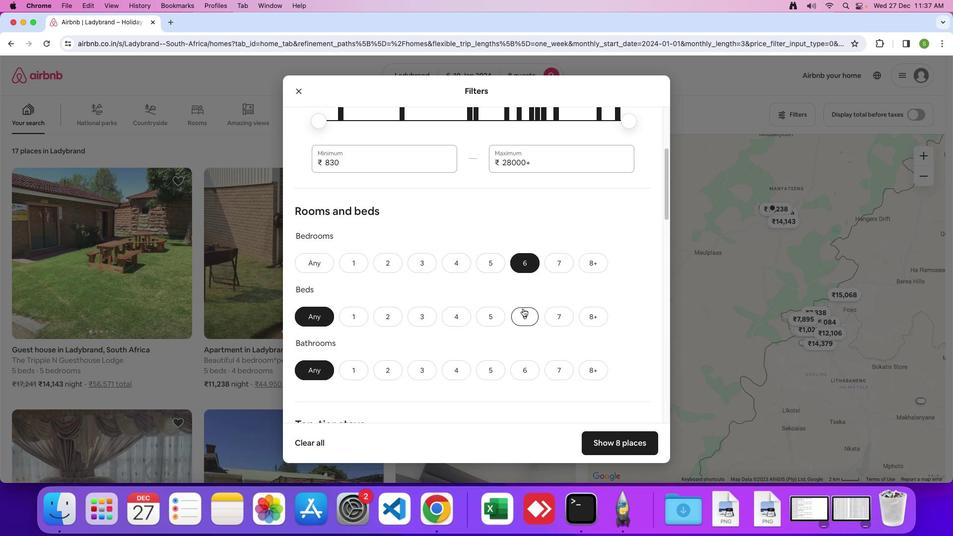 
Action: Mouse moved to (524, 361)
Screenshot: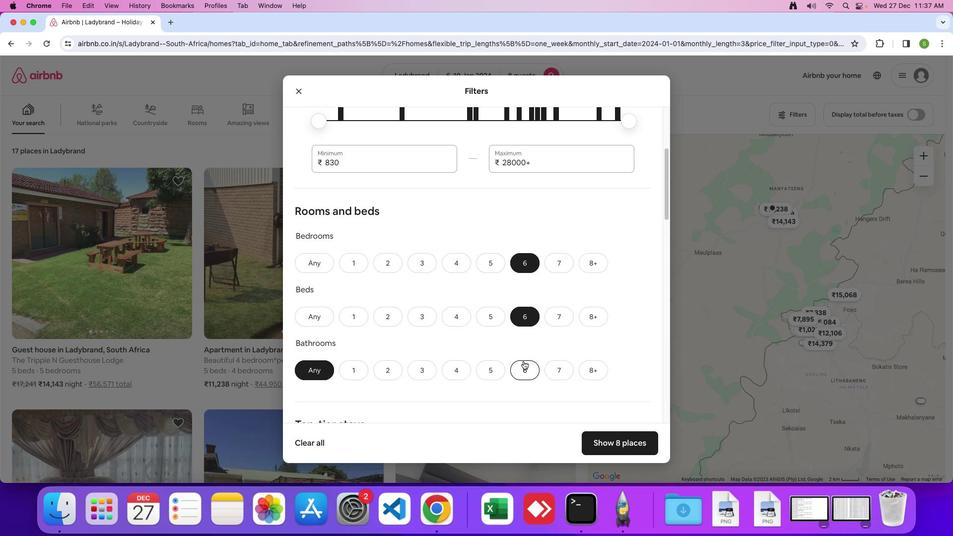
Action: Mouse pressed left at (524, 361)
Screenshot: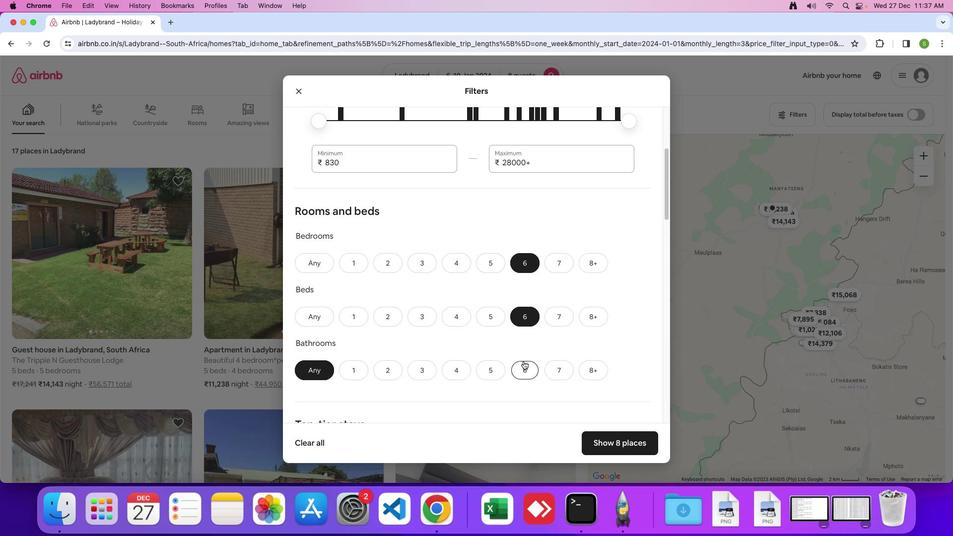 
Action: Mouse moved to (491, 342)
Screenshot: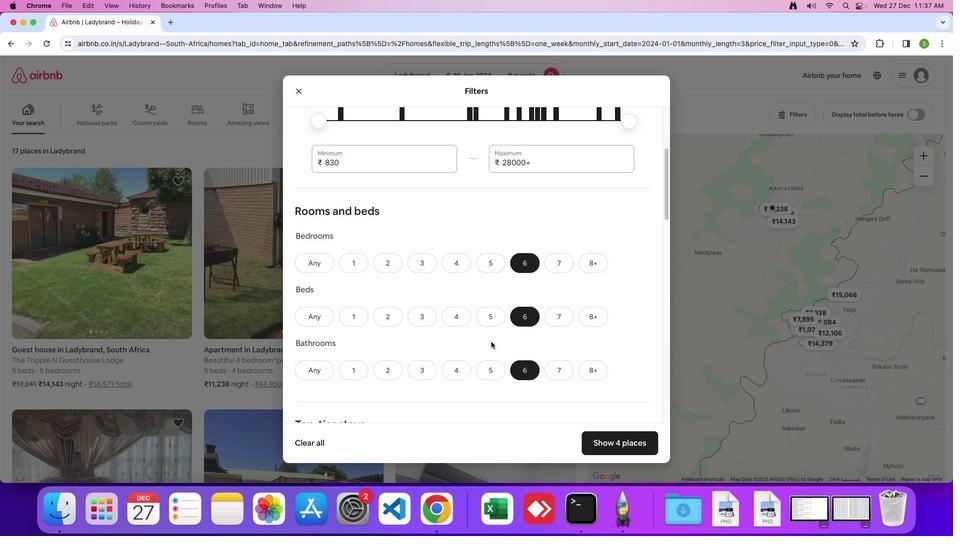 
Action: Mouse scrolled (491, 342) with delta (0, 0)
Screenshot: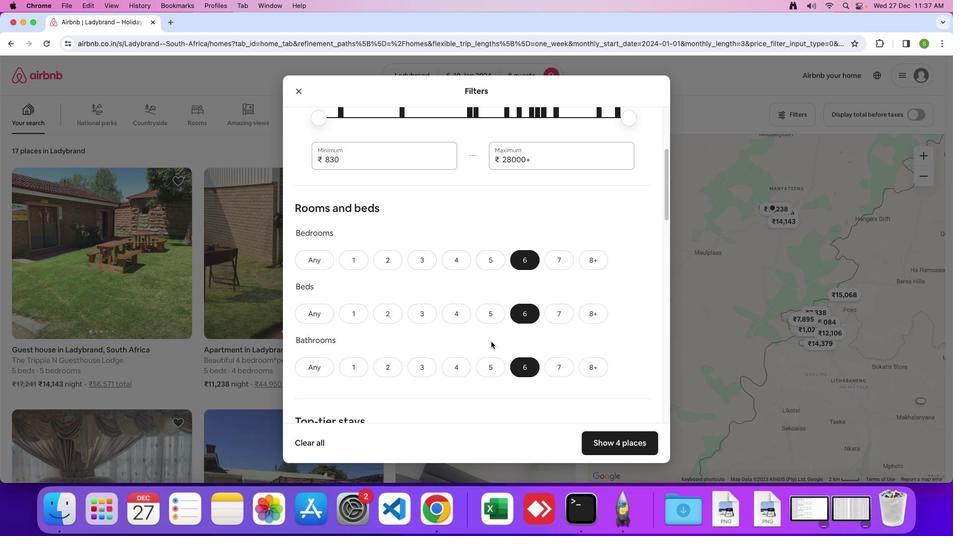 
Action: Mouse scrolled (491, 342) with delta (0, 0)
Screenshot: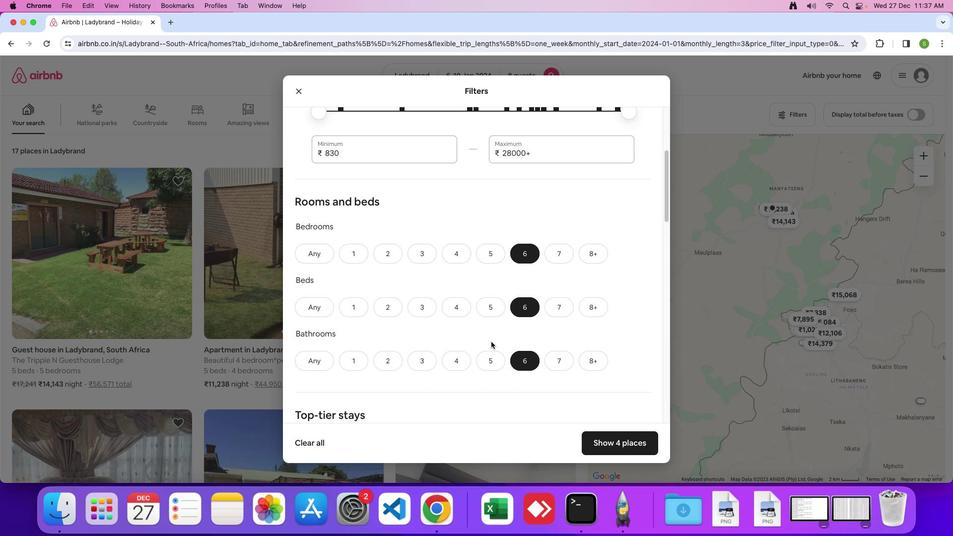 
Action: Mouse scrolled (491, 342) with delta (0, 0)
Screenshot: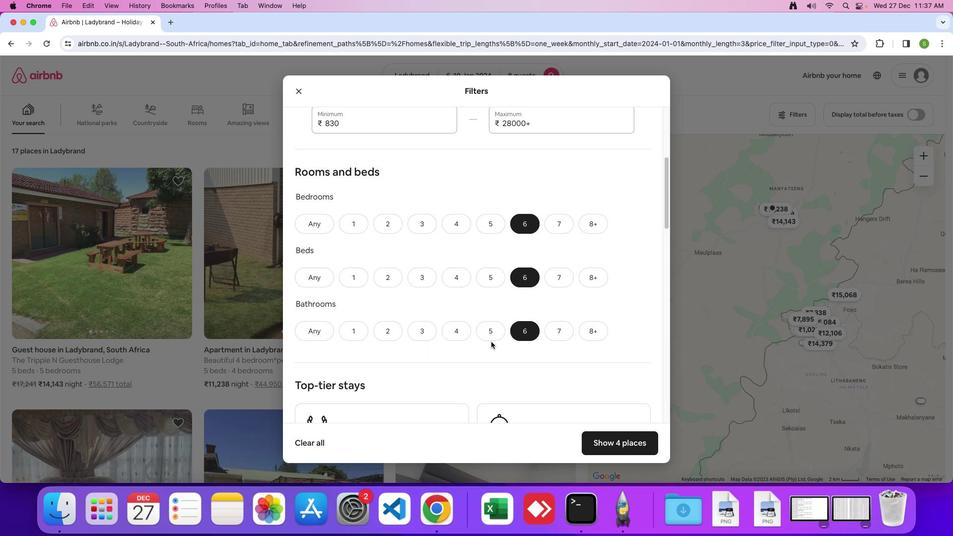 
Action: Mouse scrolled (491, 342) with delta (0, 0)
Screenshot: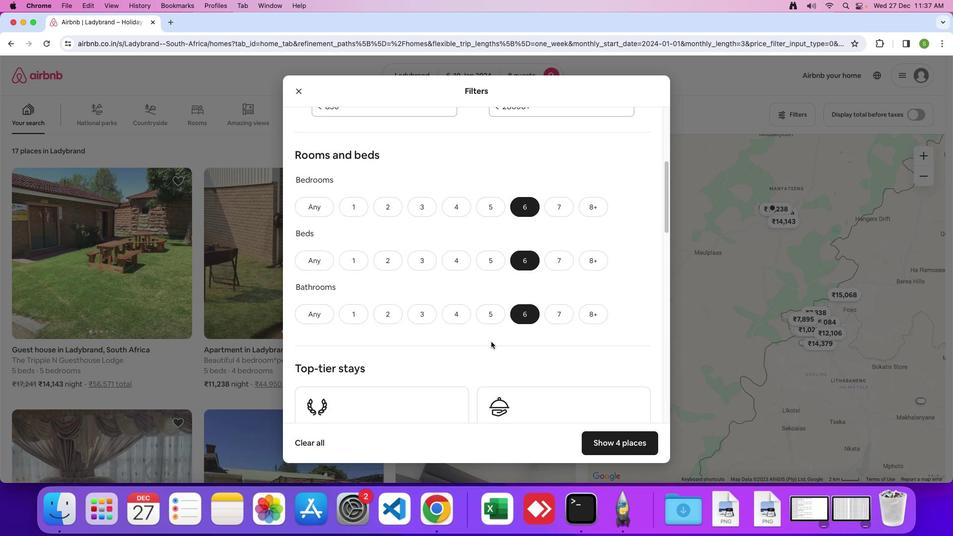 
Action: Mouse scrolled (491, 342) with delta (0, 0)
Screenshot: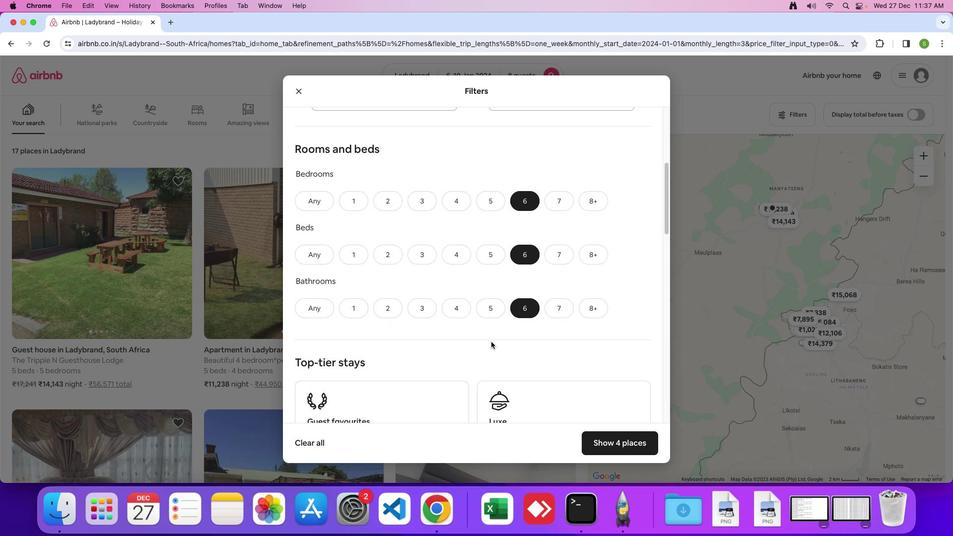 
Action: Mouse scrolled (491, 342) with delta (0, 0)
Screenshot: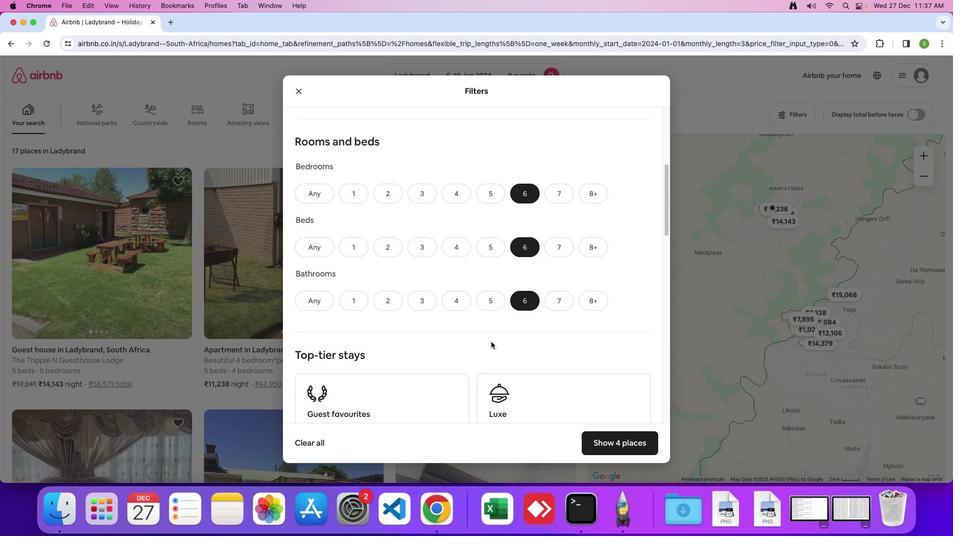 
Action: Mouse scrolled (491, 342) with delta (0, 0)
Screenshot: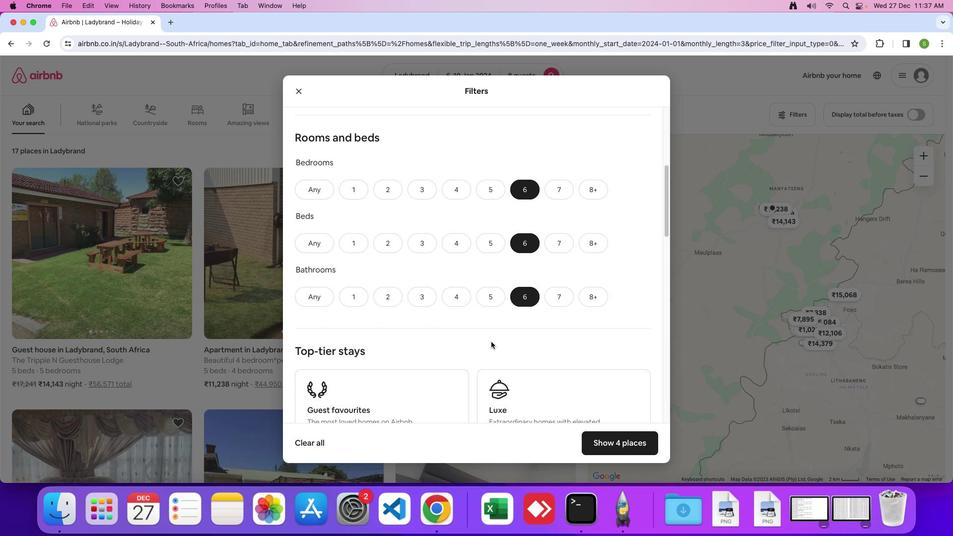 
Action: Mouse scrolled (491, 342) with delta (0, 0)
Screenshot: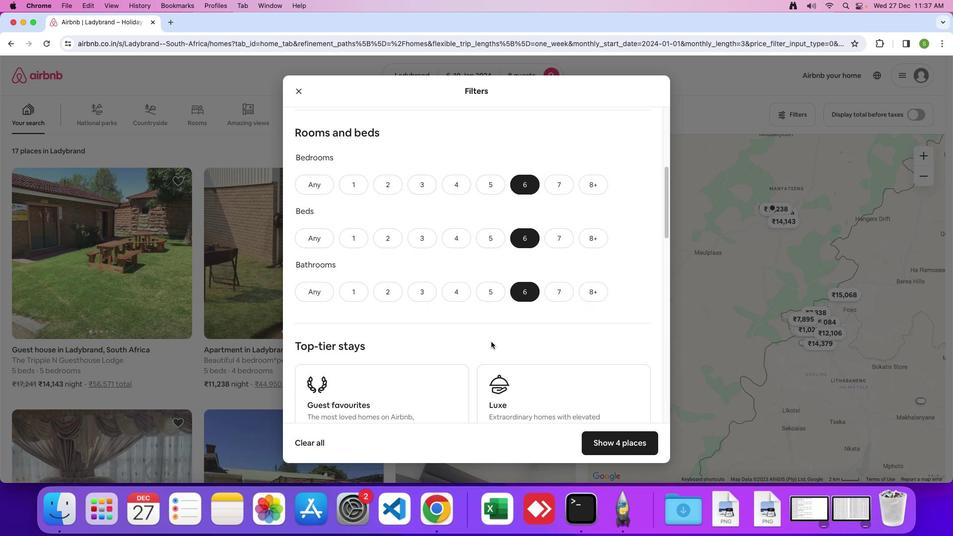 
Action: Mouse scrolled (491, 342) with delta (0, 0)
Screenshot: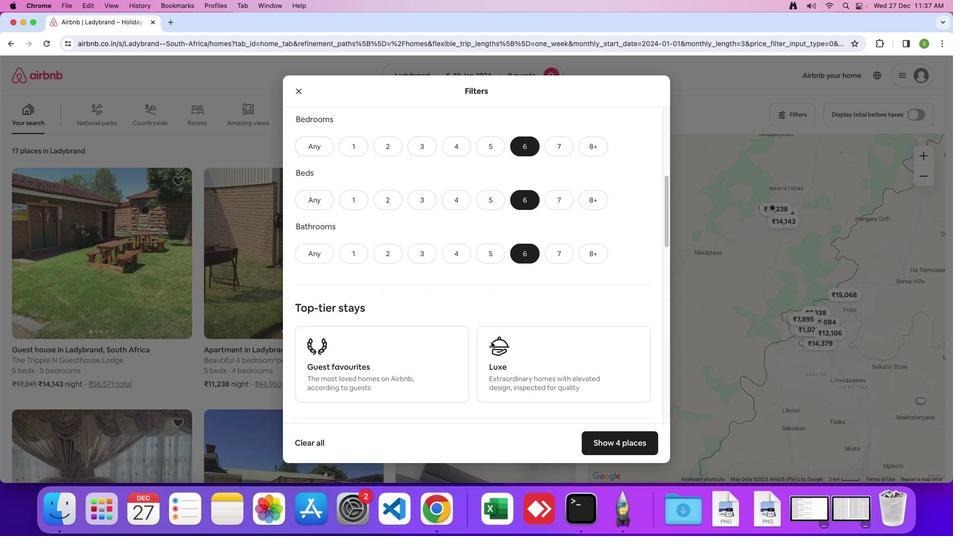 
Action: Mouse scrolled (491, 342) with delta (0, 0)
Screenshot: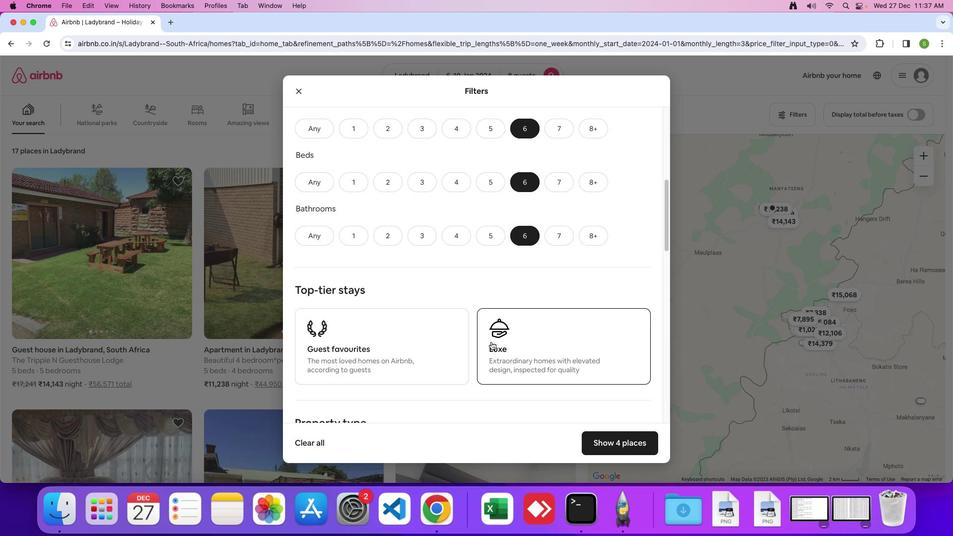 
Action: Mouse scrolled (491, 342) with delta (0, 0)
Screenshot: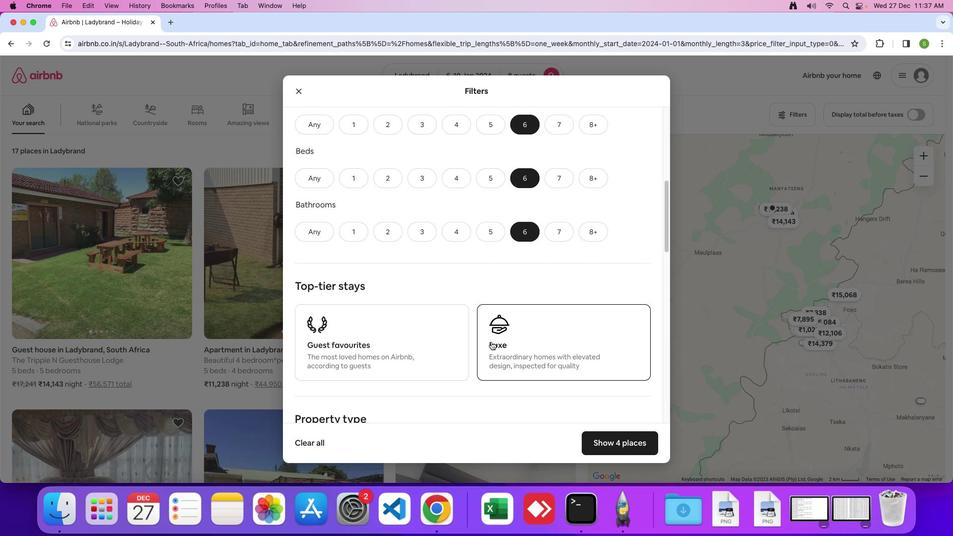 
Action: Mouse scrolled (491, 342) with delta (0, 0)
Screenshot: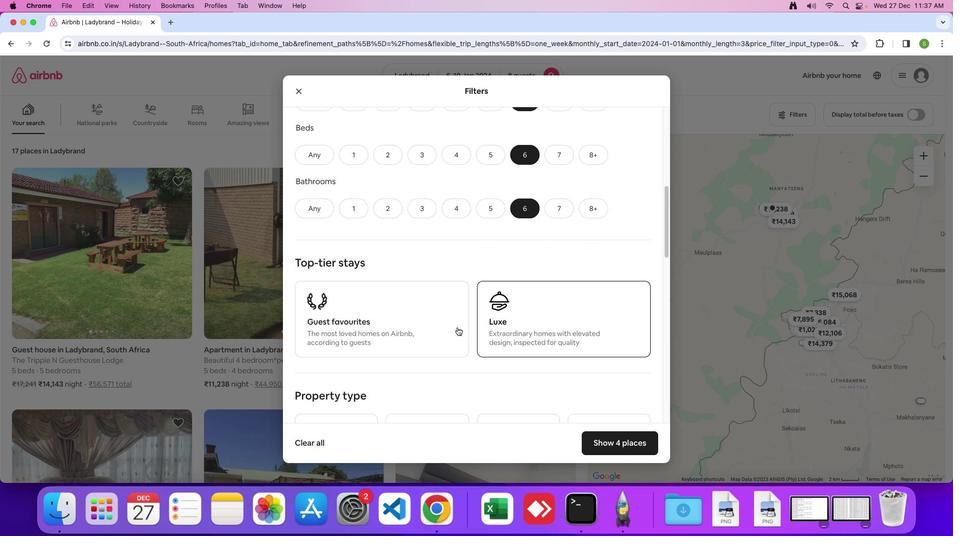 
Action: Mouse scrolled (491, 342) with delta (0, -1)
Screenshot: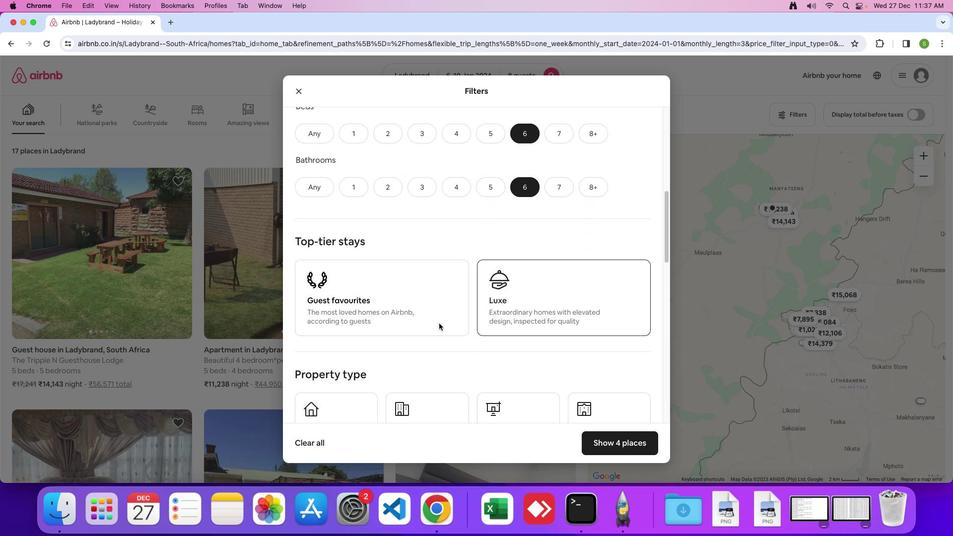 
Action: Mouse moved to (431, 320)
Screenshot: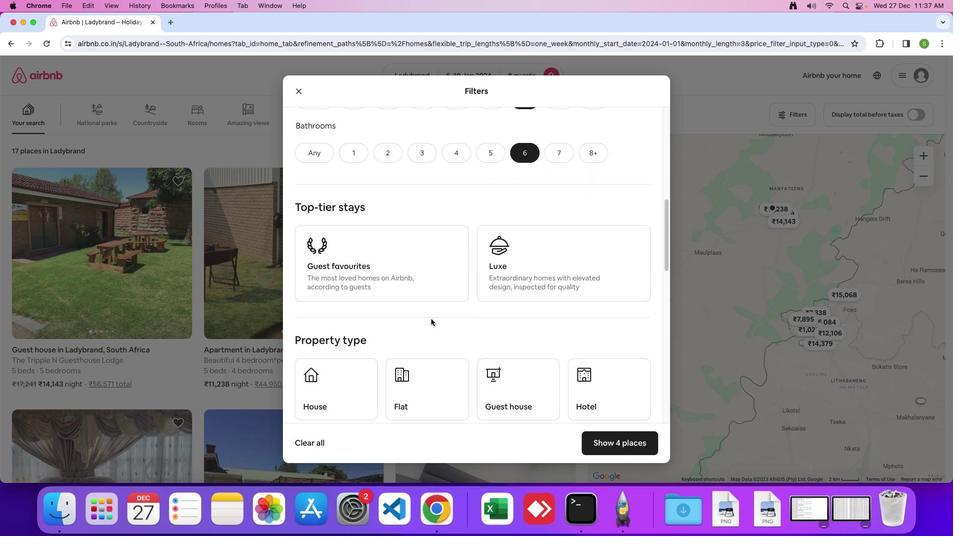 
Action: Mouse scrolled (431, 320) with delta (0, 0)
Screenshot: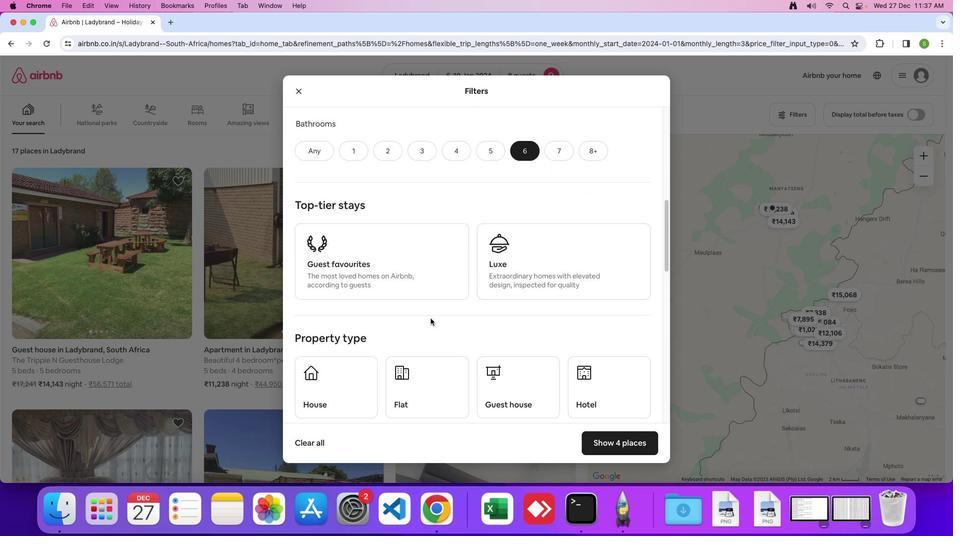 
Action: Mouse moved to (431, 319)
Screenshot: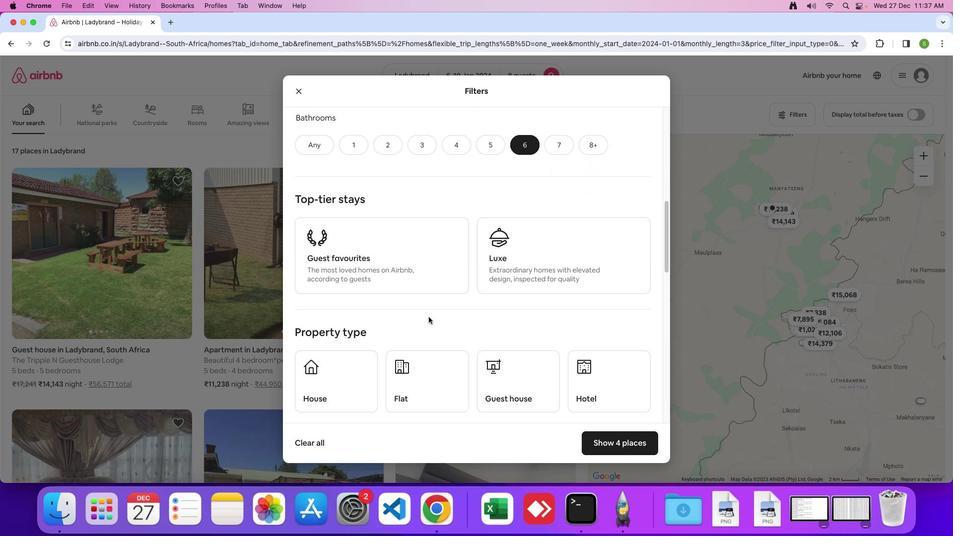 
Action: Mouse scrolled (431, 319) with delta (0, 0)
Screenshot: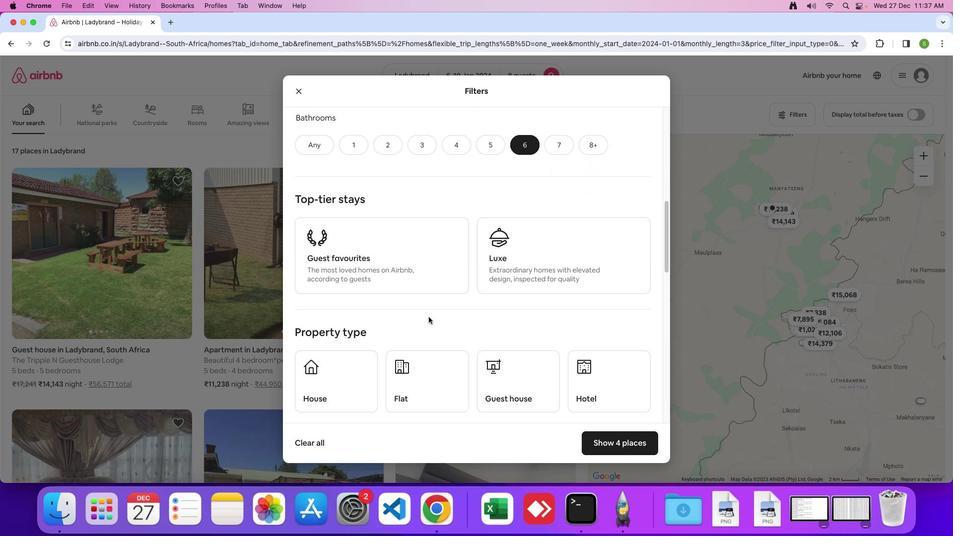 
Action: Mouse moved to (328, 341)
Screenshot: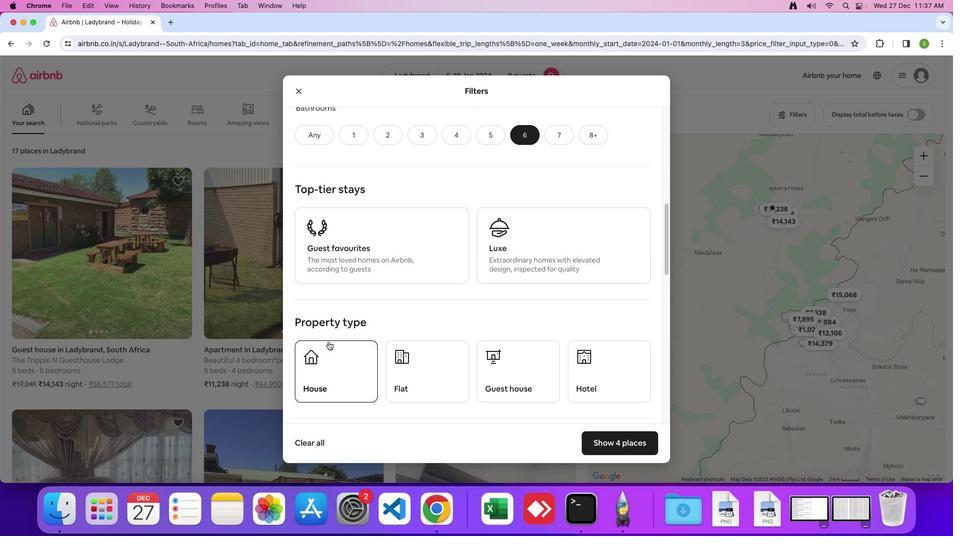 
Action: Mouse pressed left at (328, 341)
Screenshot: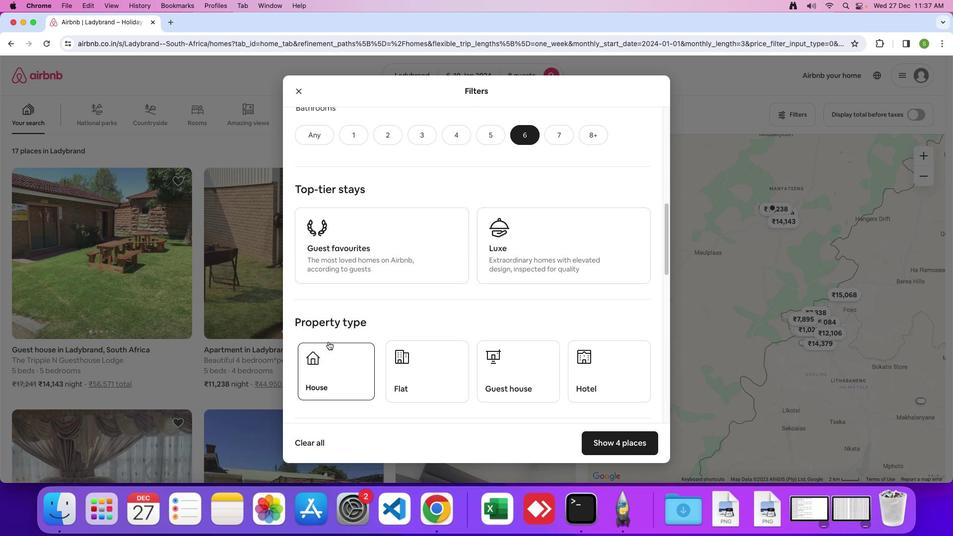 
Action: Mouse moved to (349, 347)
Screenshot: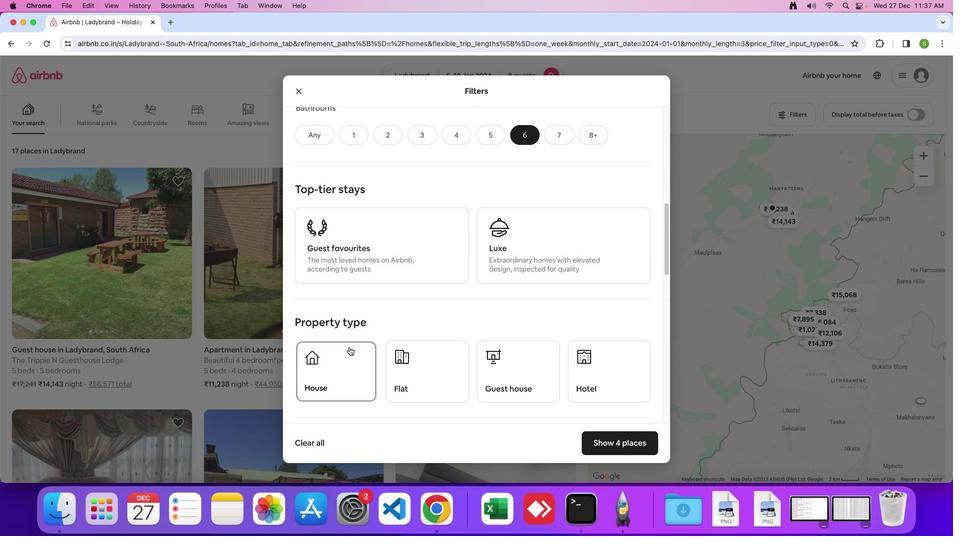 
Action: Mouse pressed left at (349, 347)
Screenshot: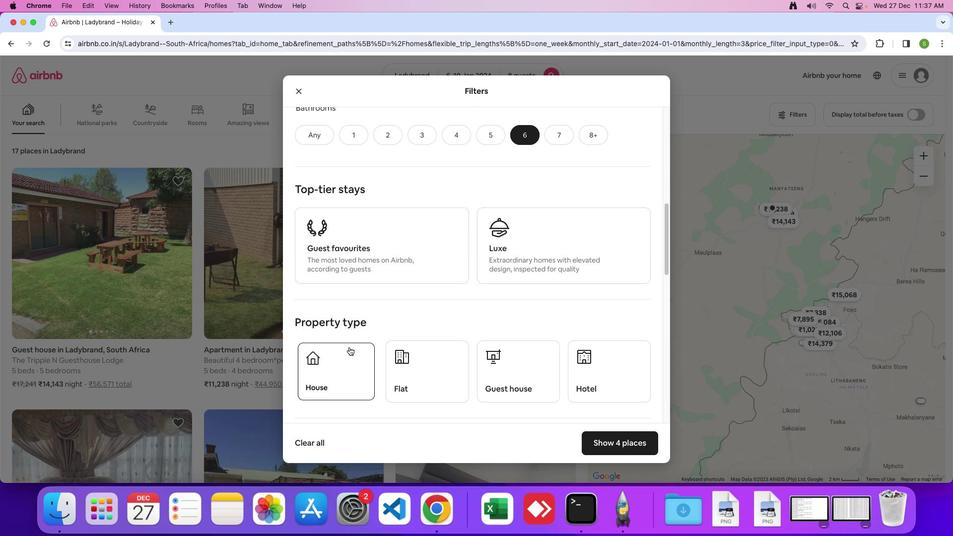 
Action: Mouse moved to (479, 304)
Screenshot: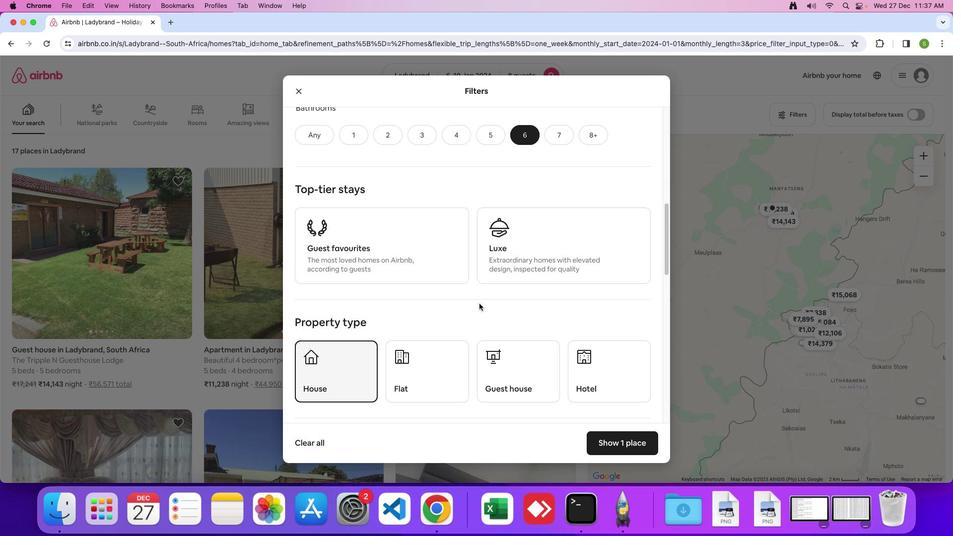 
Action: Mouse scrolled (479, 304) with delta (0, 0)
Screenshot: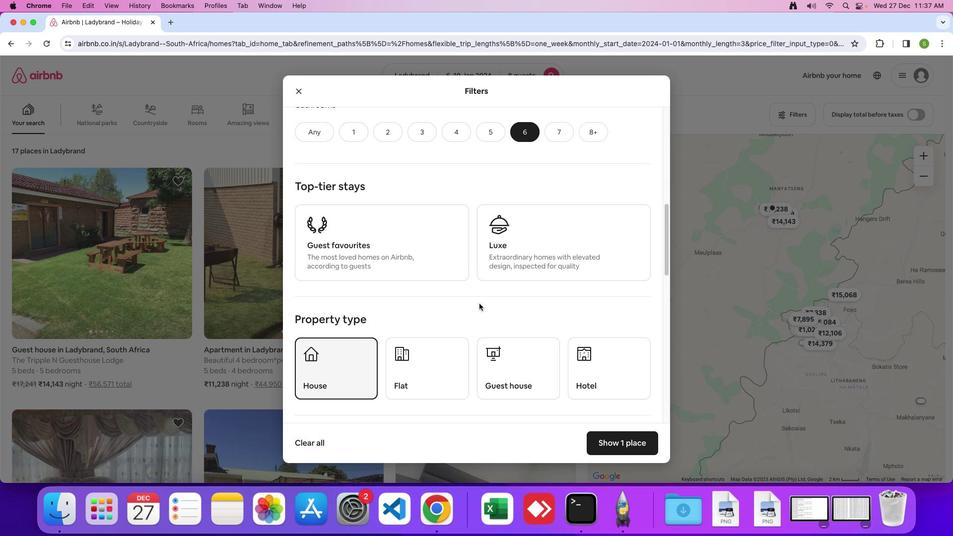 
Action: Mouse scrolled (479, 304) with delta (0, 0)
Screenshot: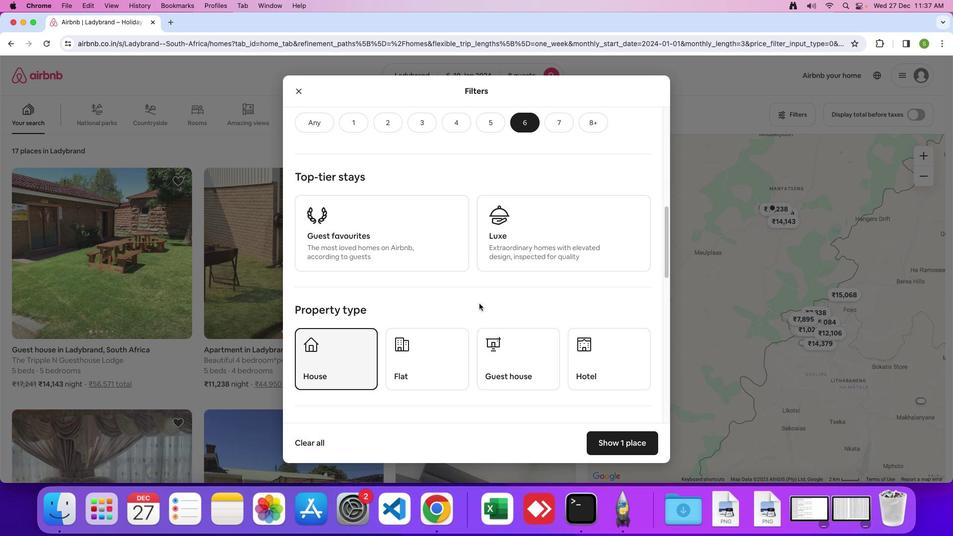 
Action: Mouse scrolled (479, 304) with delta (0, 0)
Screenshot: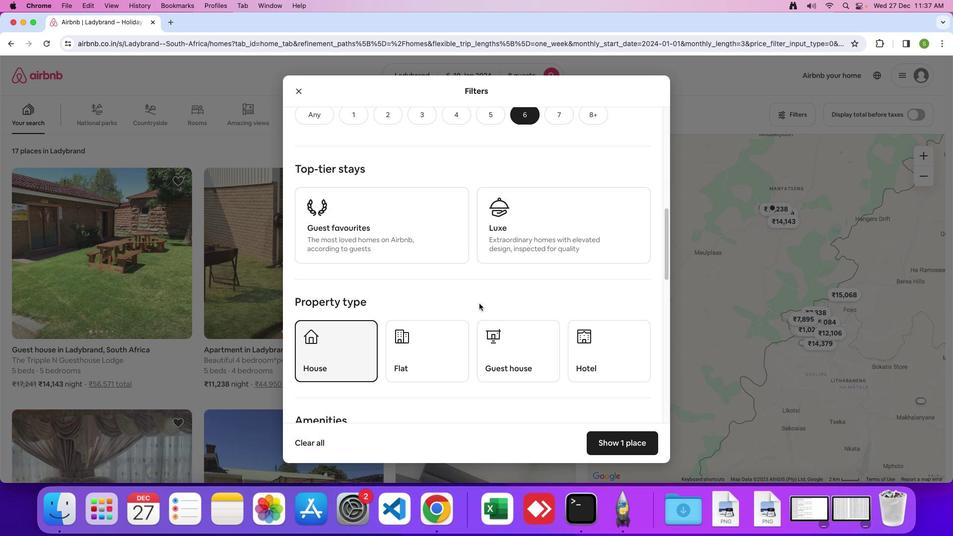 
Action: Mouse scrolled (479, 304) with delta (0, 0)
Screenshot: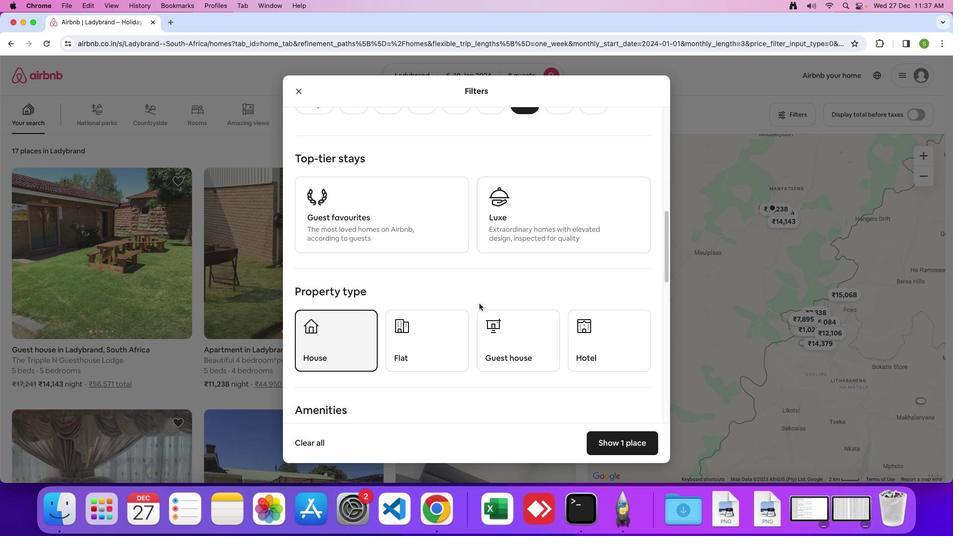 
Action: Mouse scrolled (479, 304) with delta (0, 0)
Screenshot: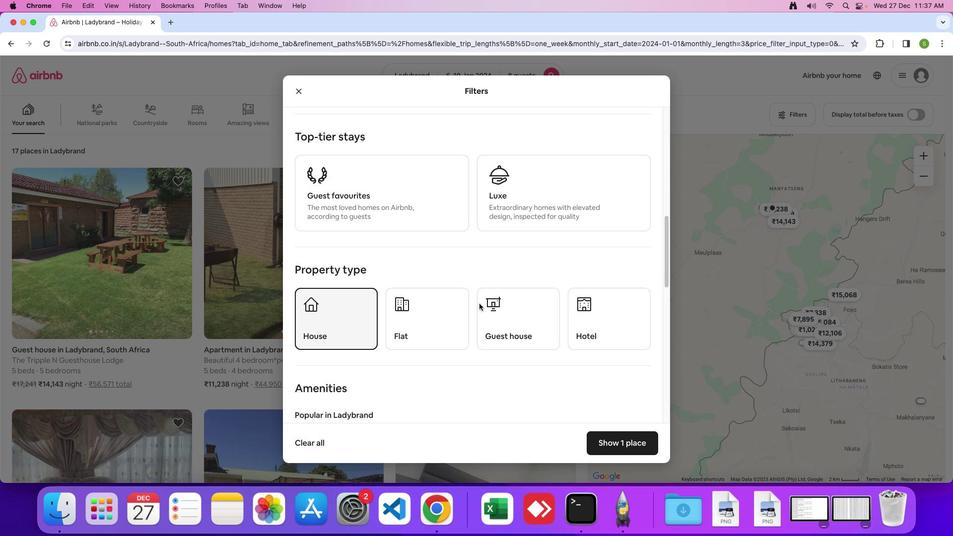 
Action: Mouse scrolled (479, 304) with delta (0, 0)
Screenshot: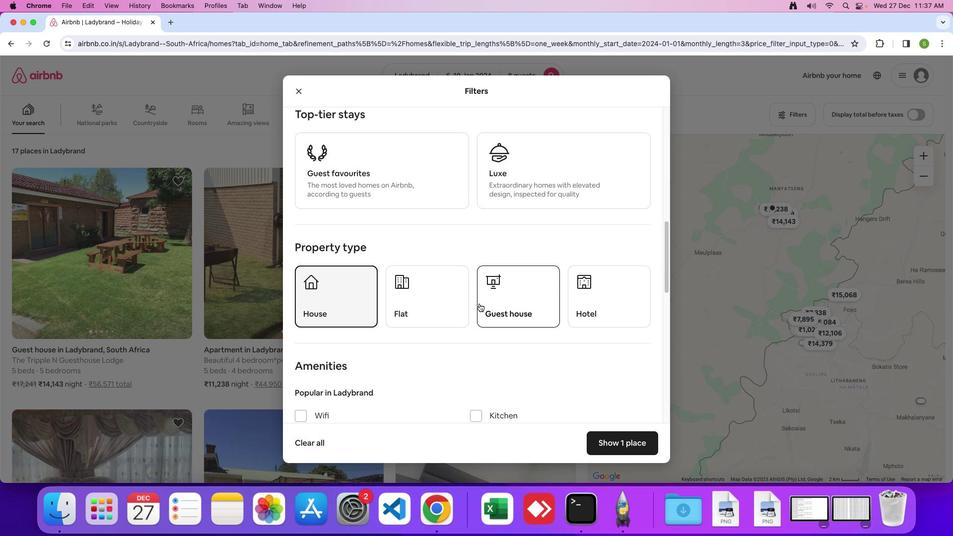 
Action: Mouse scrolled (479, 304) with delta (0, 0)
Screenshot: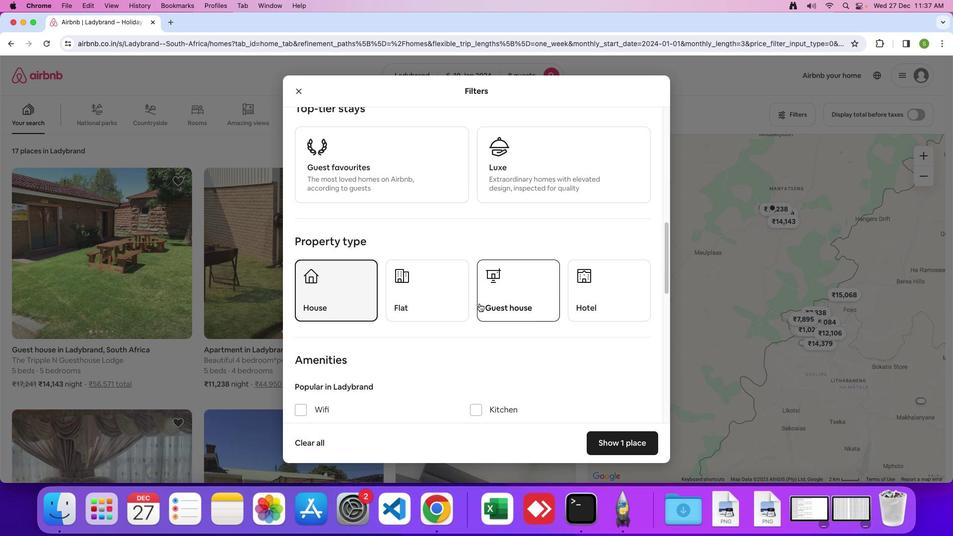 
Action: Mouse scrolled (479, 304) with delta (0, 0)
Screenshot: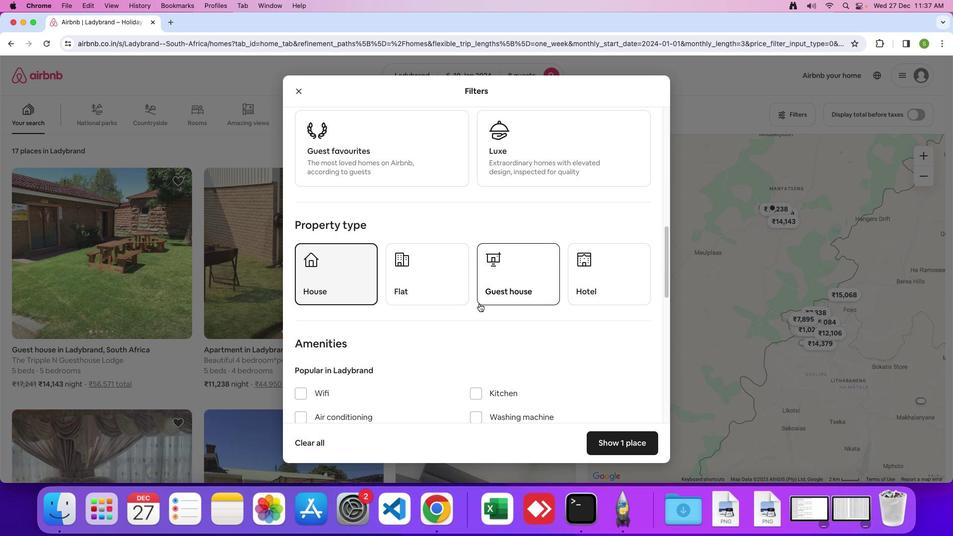 
Action: Mouse scrolled (479, 304) with delta (0, 0)
Screenshot: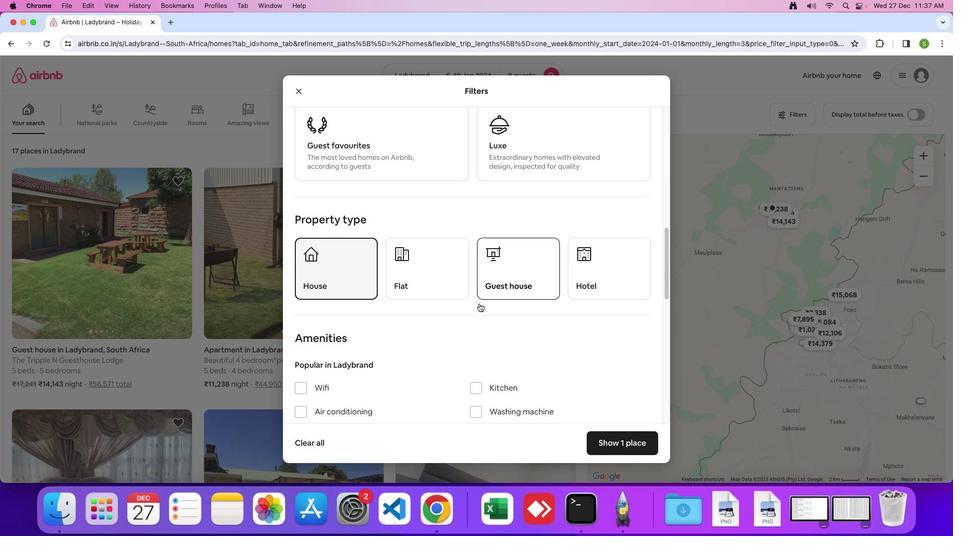 
Action: Mouse scrolled (479, 304) with delta (0, 0)
Screenshot: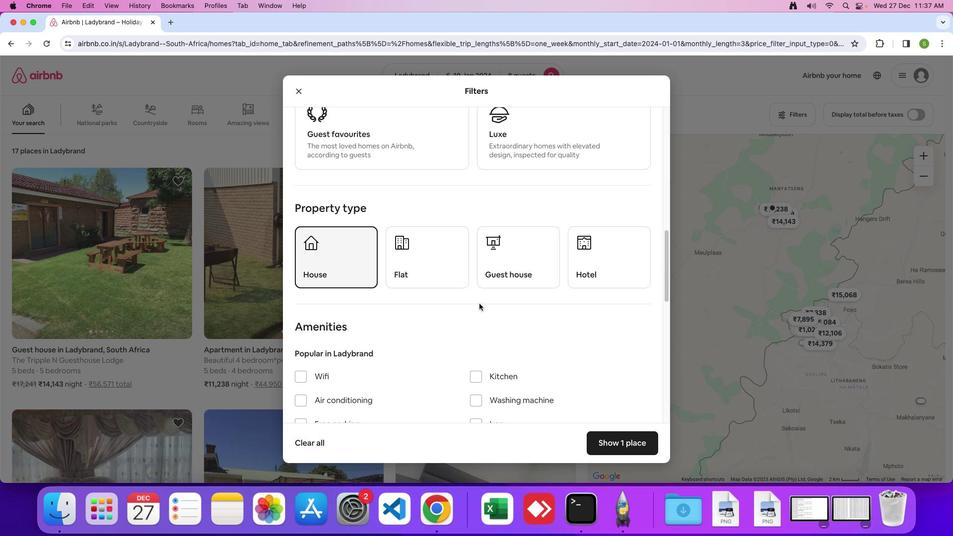 
Action: Mouse scrolled (479, 304) with delta (0, 0)
Screenshot: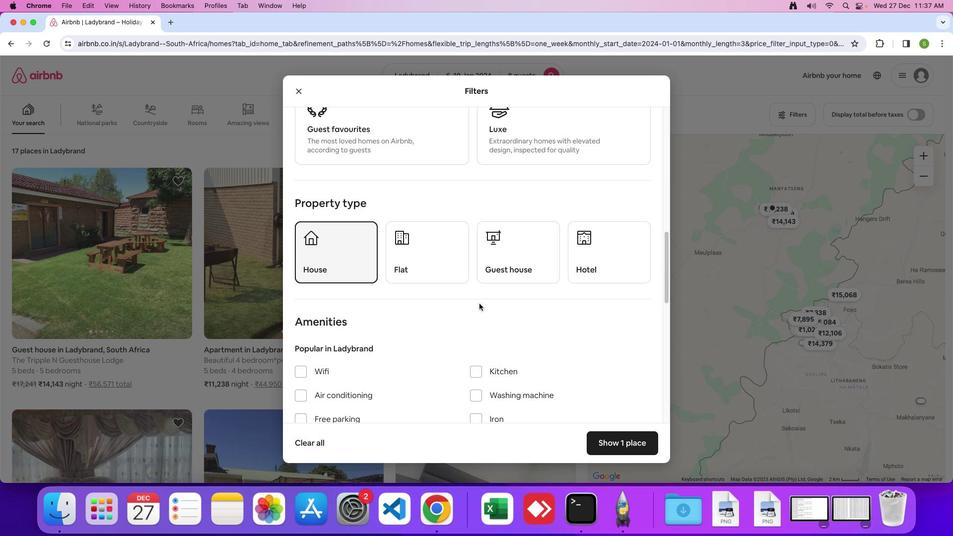
Action: Mouse moved to (419, 295)
Screenshot: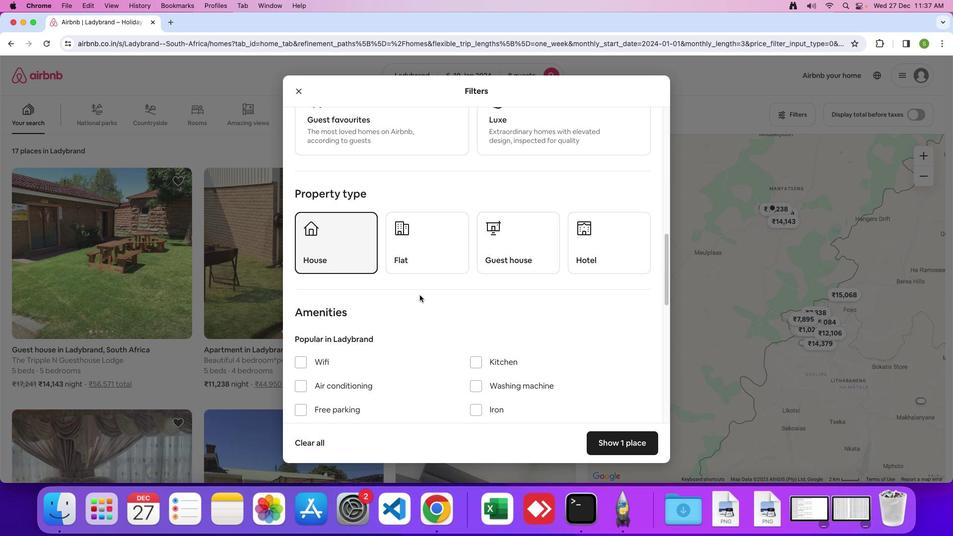 
Action: Mouse scrolled (419, 295) with delta (0, 0)
Screenshot: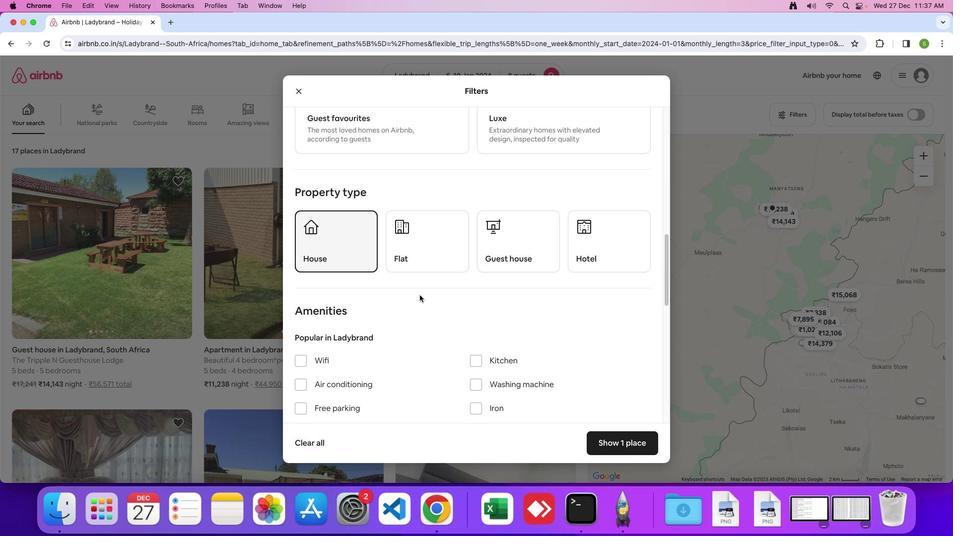 
Action: Mouse scrolled (419, 295) with delta (0, 0)
Screenshot: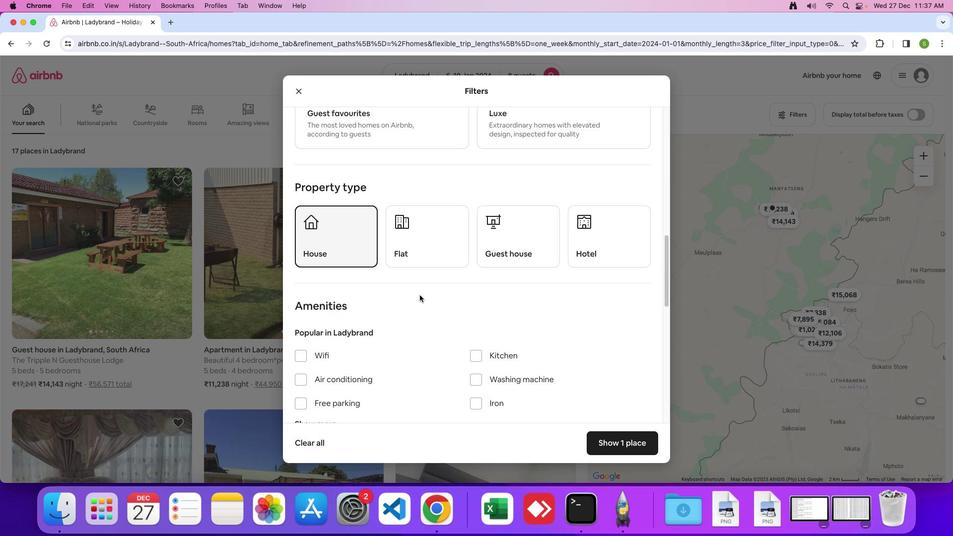 
Action: Mouse scrolled (419, 295) with delta (0, 0)
Screenshot: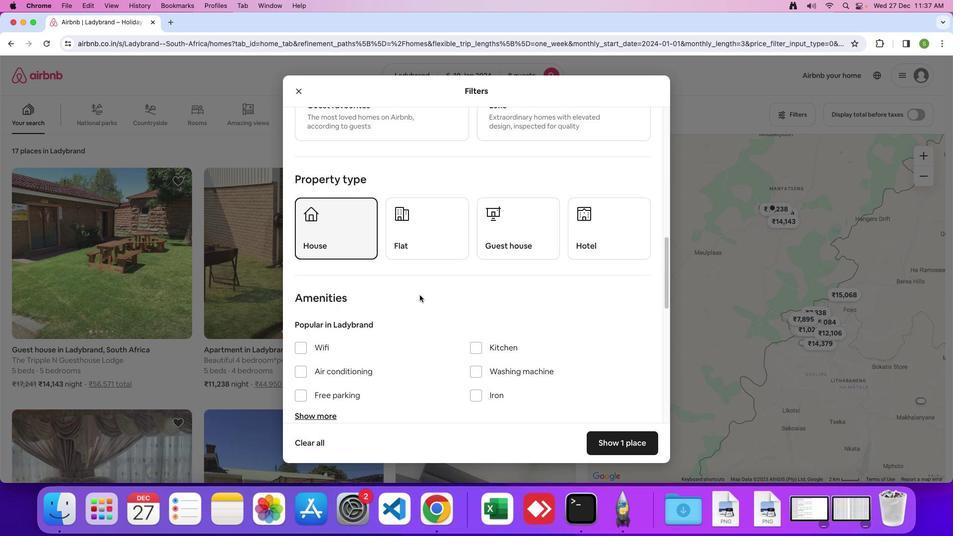 
Action: Mouse scrolled (419, 295) with delta (0, 0)
Screenshot: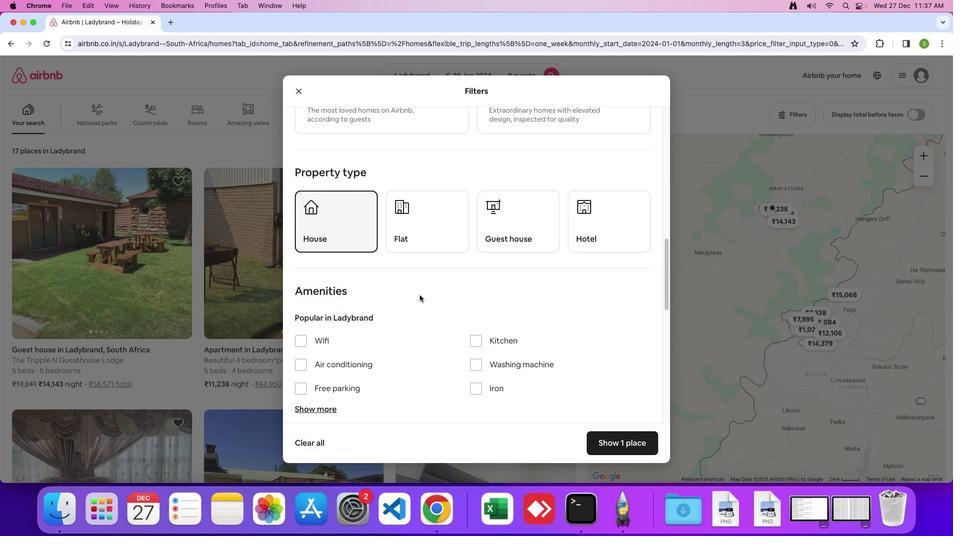 
Action: Mouse moved to (419, 295)
Screenshot: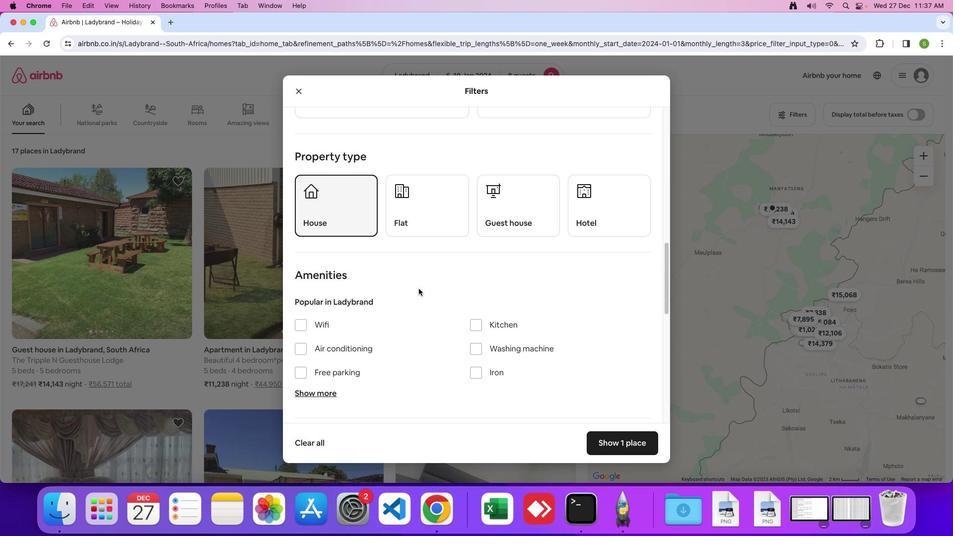 
Action: Mouse scrolled (419, 295) with delta (0, 0)
Screenshot: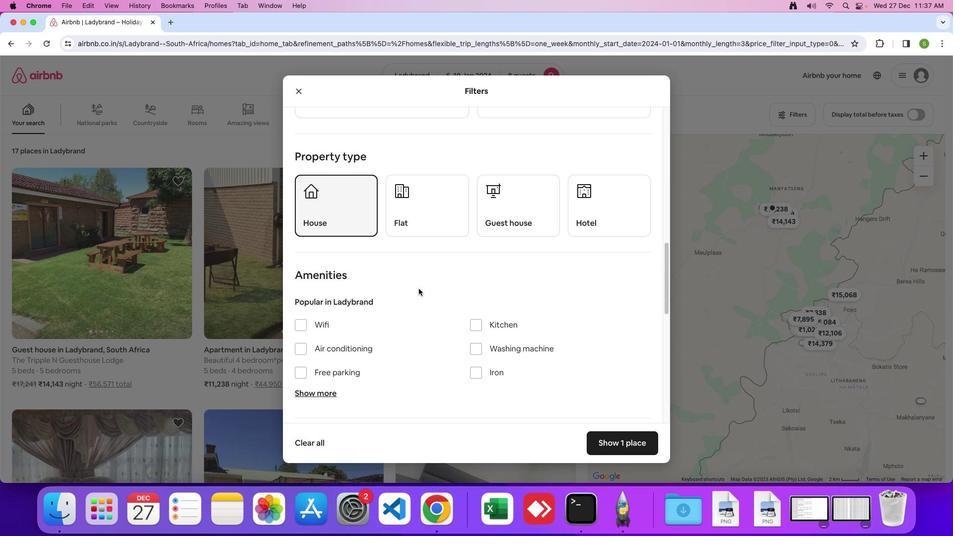
Action: Mouse moved to (419, 295)
Screenshot: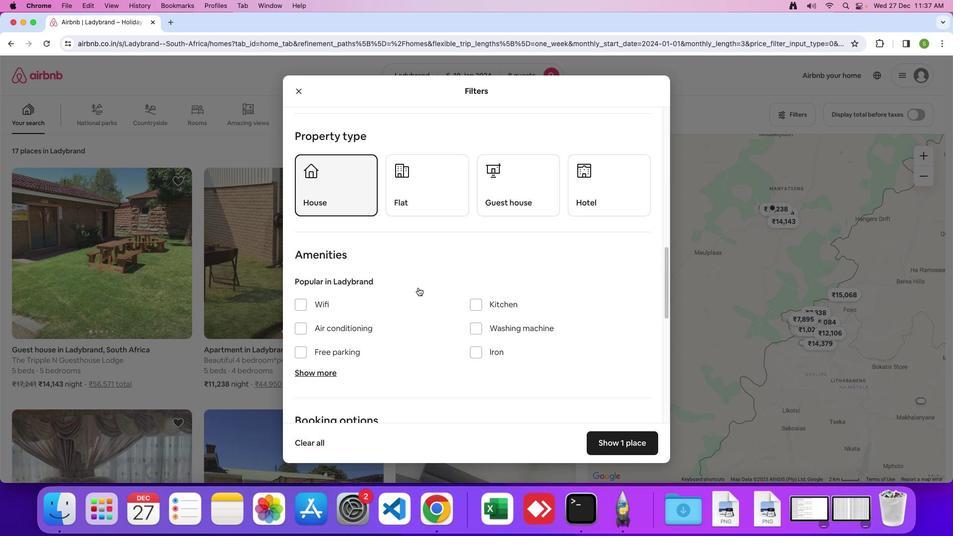 
Action: Mouse scrolled (419, 295) with delta (0, 0)
Screenshot: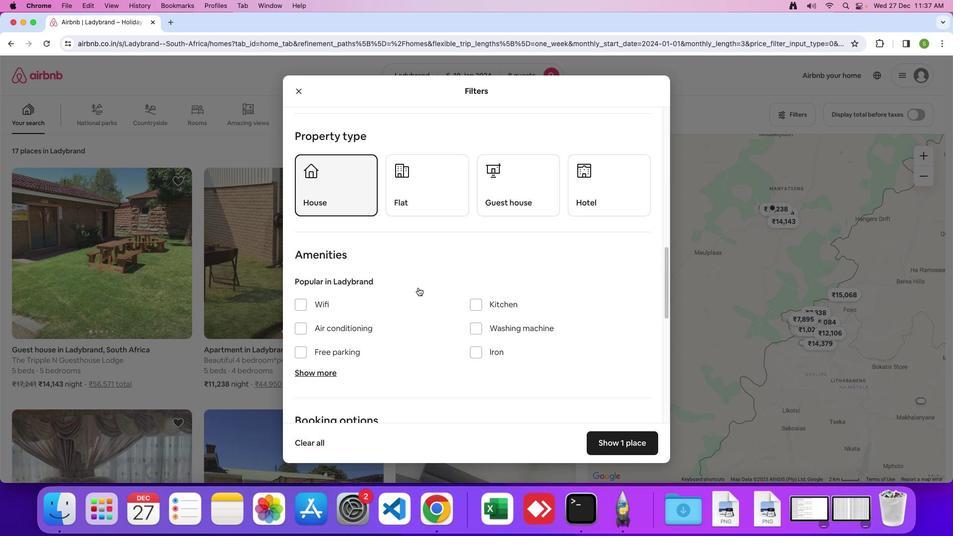 
Action: Mouse moved to (419, 292)
Screenshot: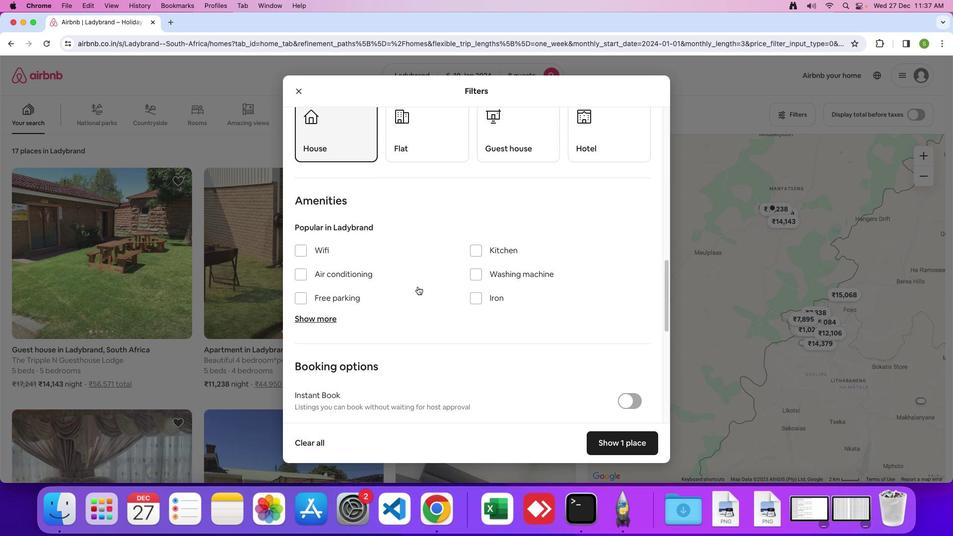 
Action: Mouse scrolled (419, 292) with delta (0, -1)
Screenshot: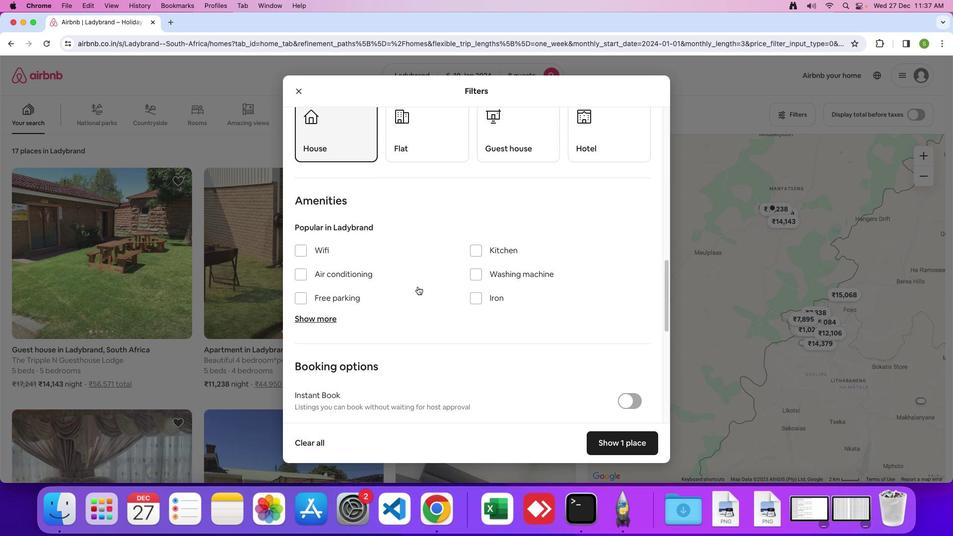 
Action: Mouse moved to (307, 234)
Screenshot: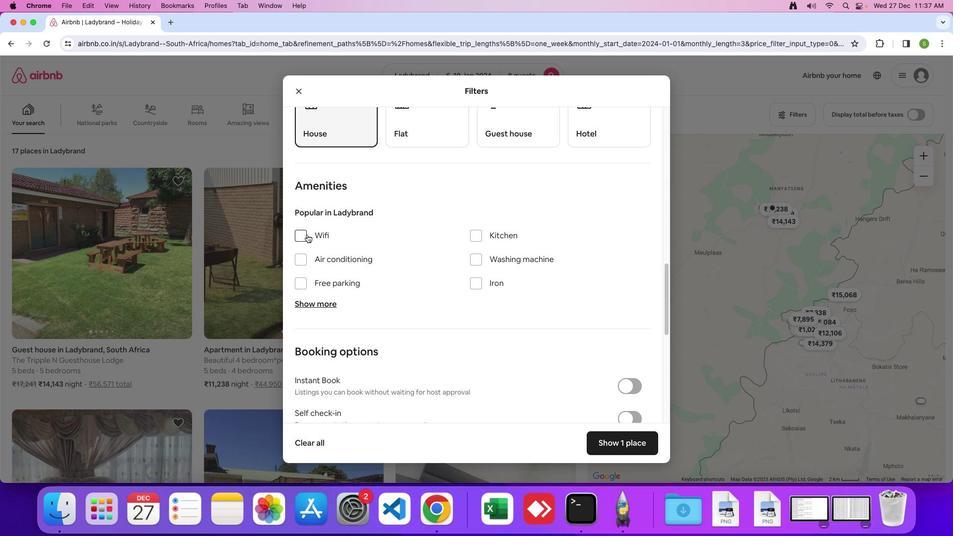 
Action: Mouse pressed left at (307, 234)
Screenshot: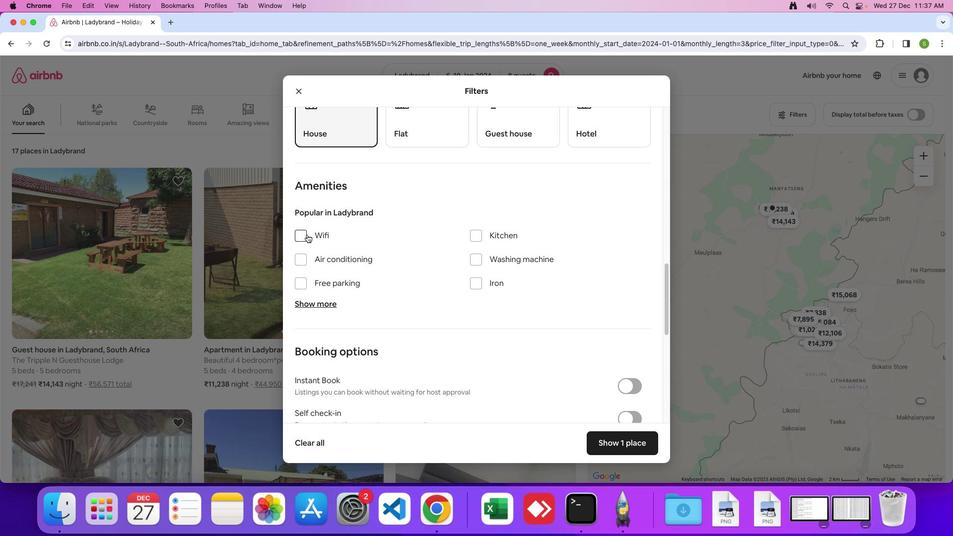 
Action: Mouse moved to (306, 302)
Screenshot: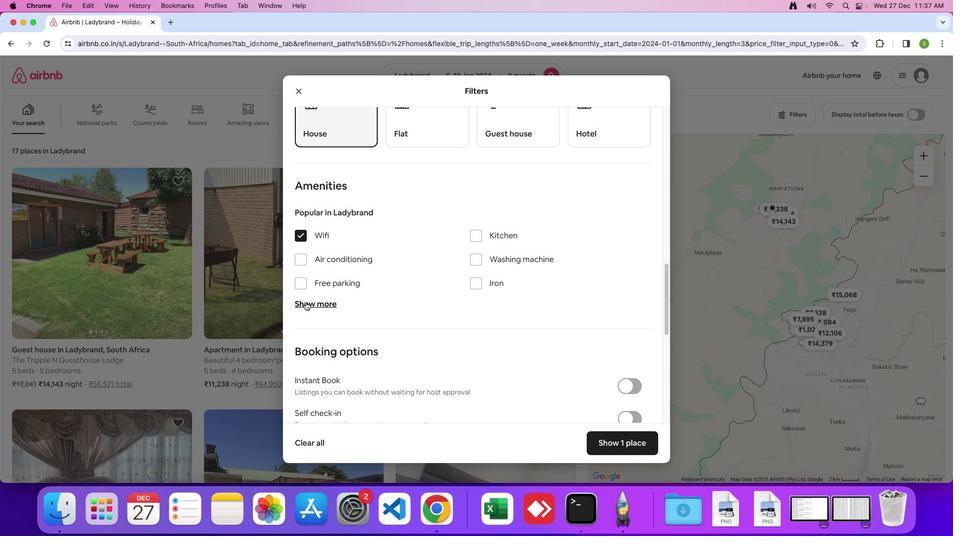 
Action: Mouse pressed left at (306, 302)
Screenshot: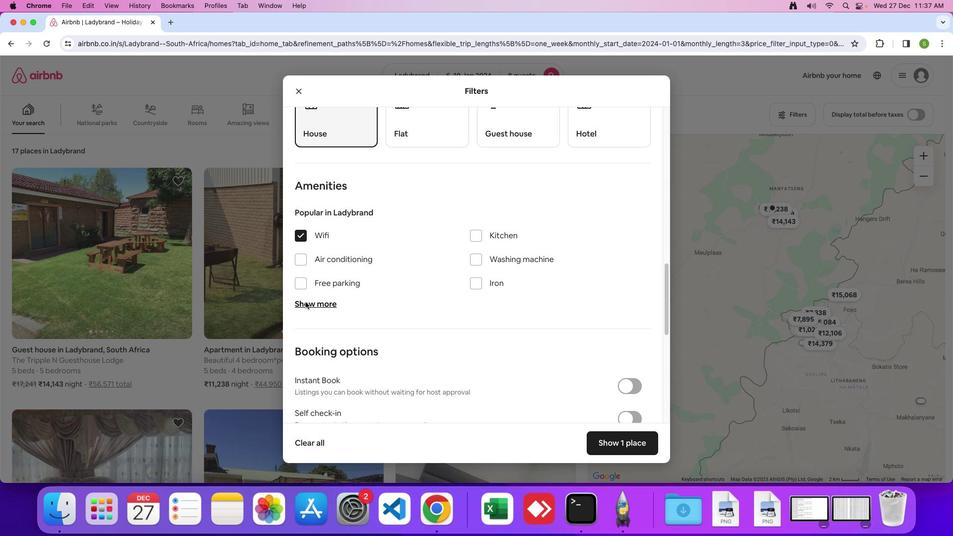 
Action: Mouse moved to (480, 367)
Screenshot: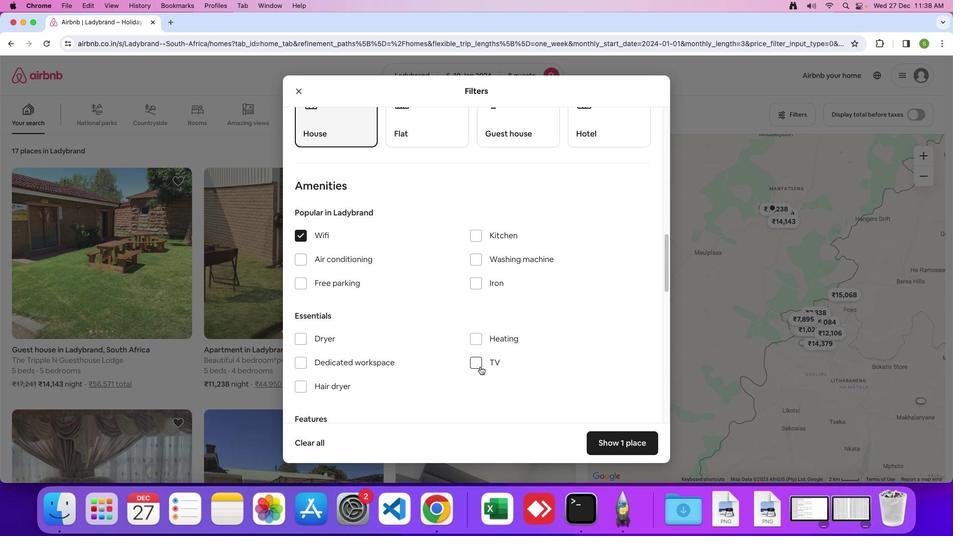 
Action: Mouse pressed left at (480, 367)
Screenshot: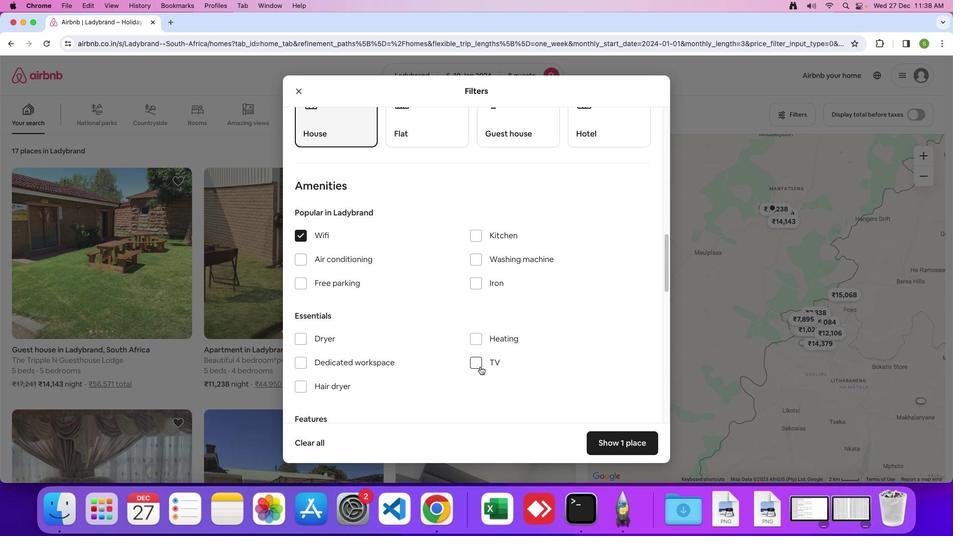 
Action: Mouse moved to (425, 316)
Screenshot: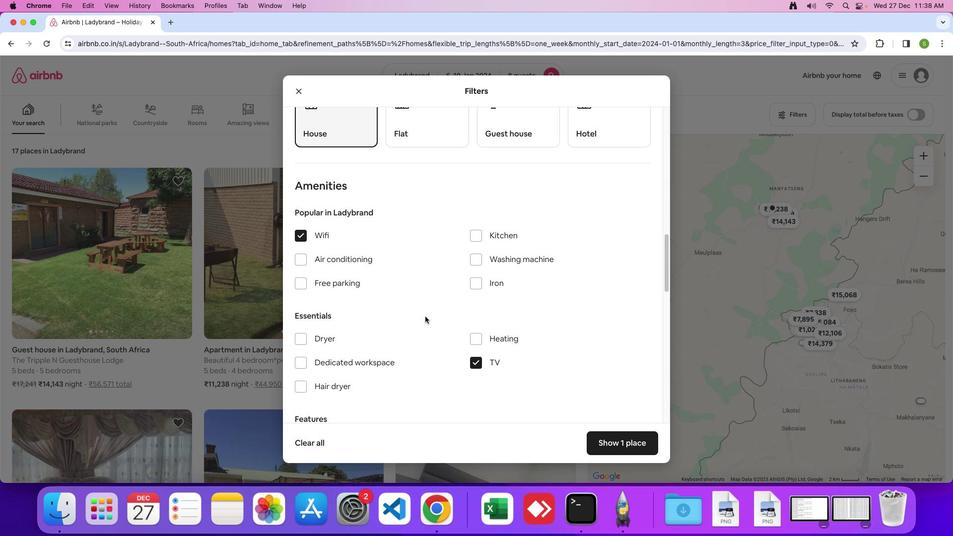 
Action: Mouse scrolled (425, 316) with delta (0, 0)
Screenshot: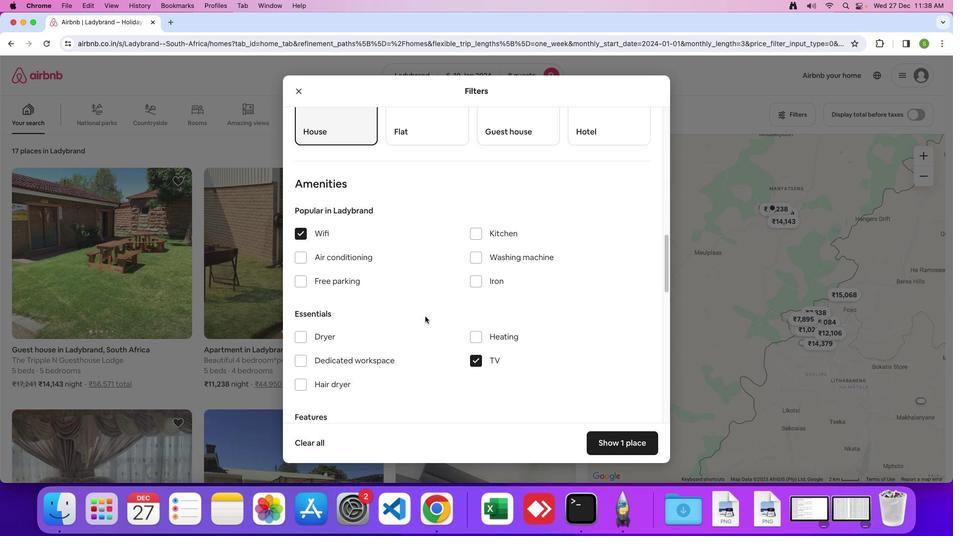 
Action: Mouse scrolled (425, 316) with delta (0, 0)
Screenshot: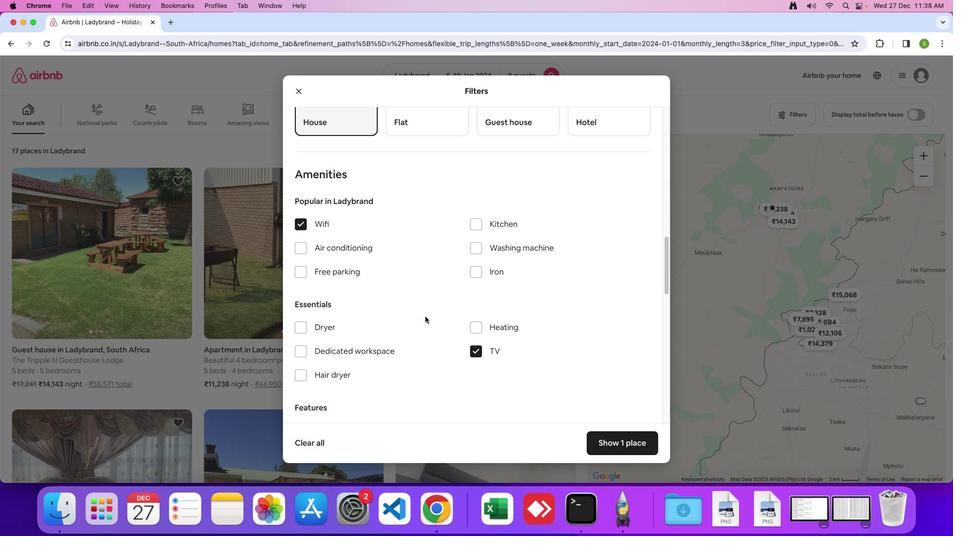 
Action: Mouse moved to (304, 269)
Screenshot: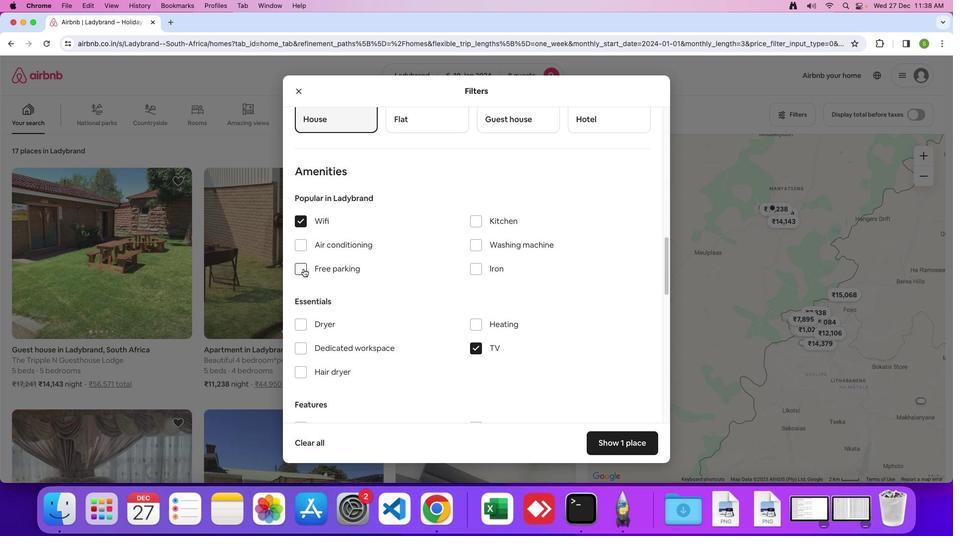 
Action: Mouse pressed left at (304, 269)
Screenshot: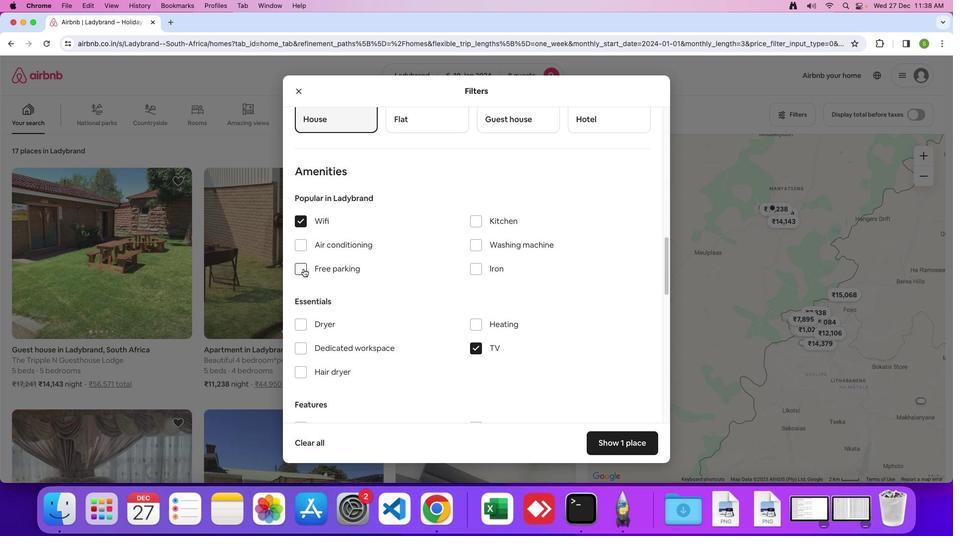 
Action: Mouse moved to (410, 291)
Screenshot: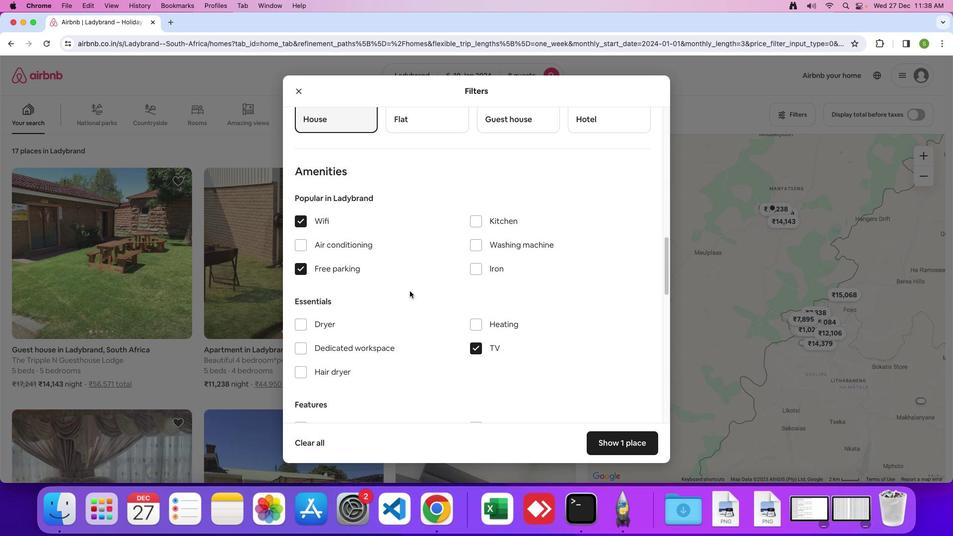 
Action: Mouse scrolled (410, 291) with delta (0, 0)
Screenshot: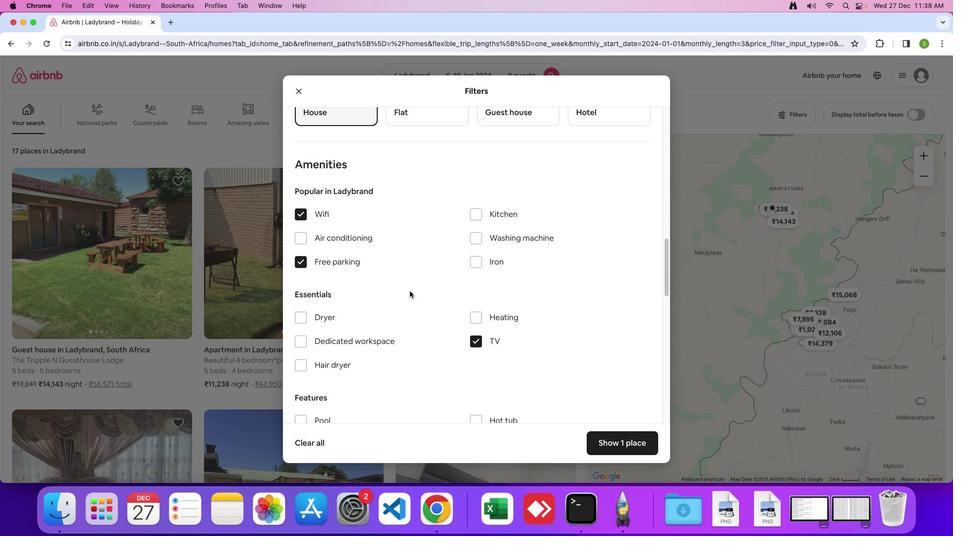 
Action: Mouse scrolled (410, 291) with delta (0, 0)
Screenshot: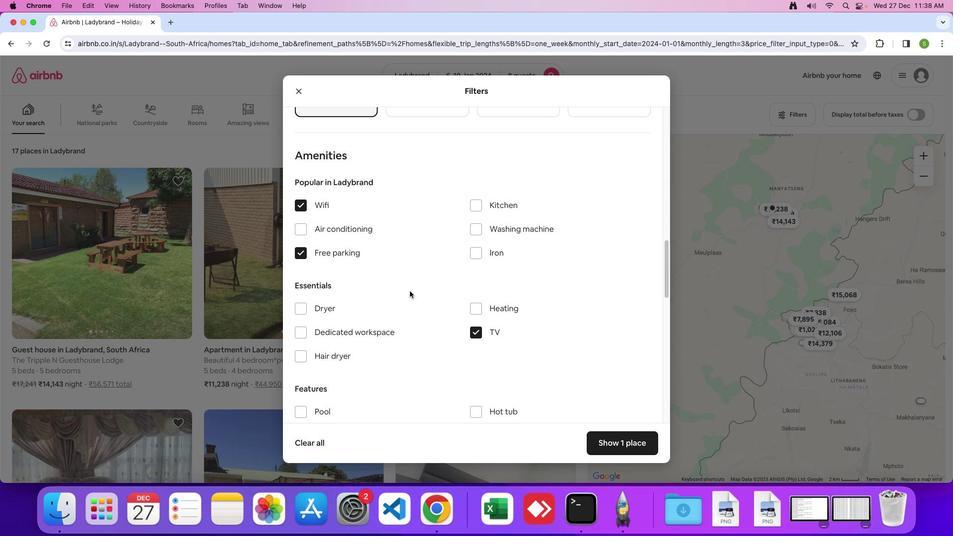 
Action: Mouse scrolled (410, 291) with delta (0, 0)
Screenshot: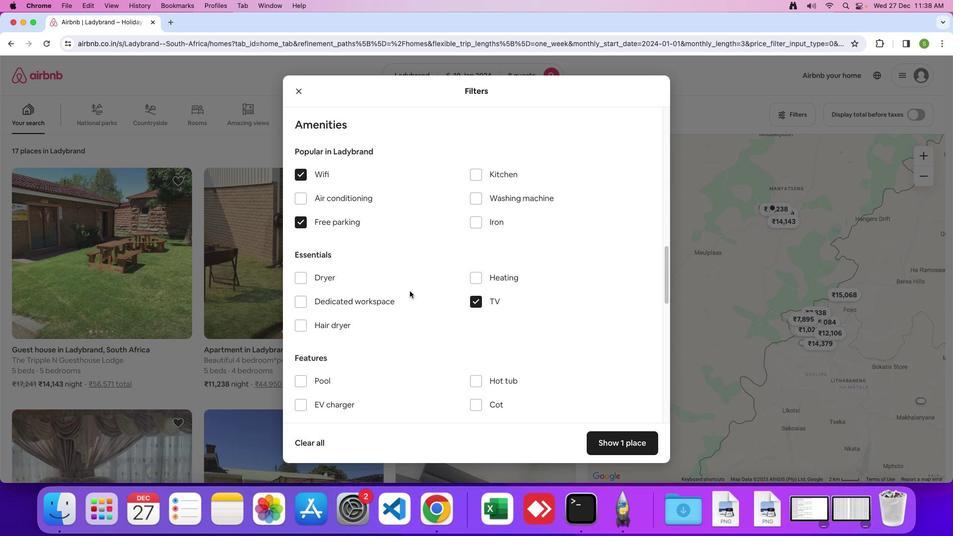 
Action: Mouse scrolled (410, 291) with delta (0, 0)
Screenshot: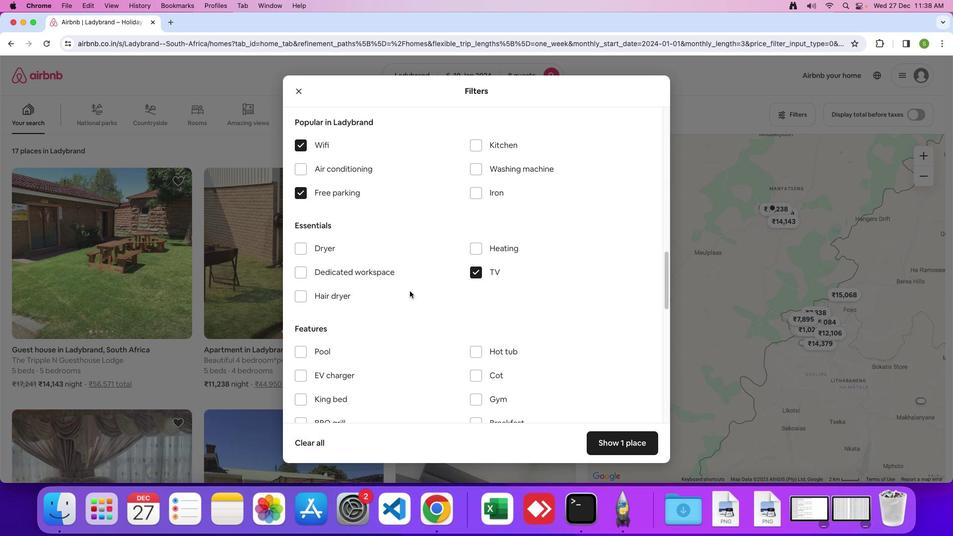 
Action: Mouse scrolled (410, 291) with delta (0, 0)
Screenshot: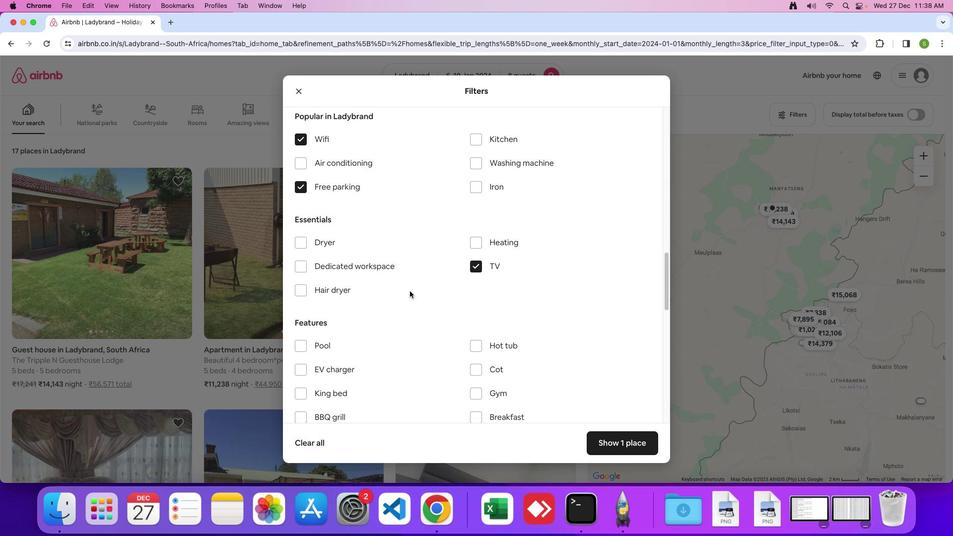 
Action: Mouse scrolled (410, 291) with delta (0, 0)
Screenshot: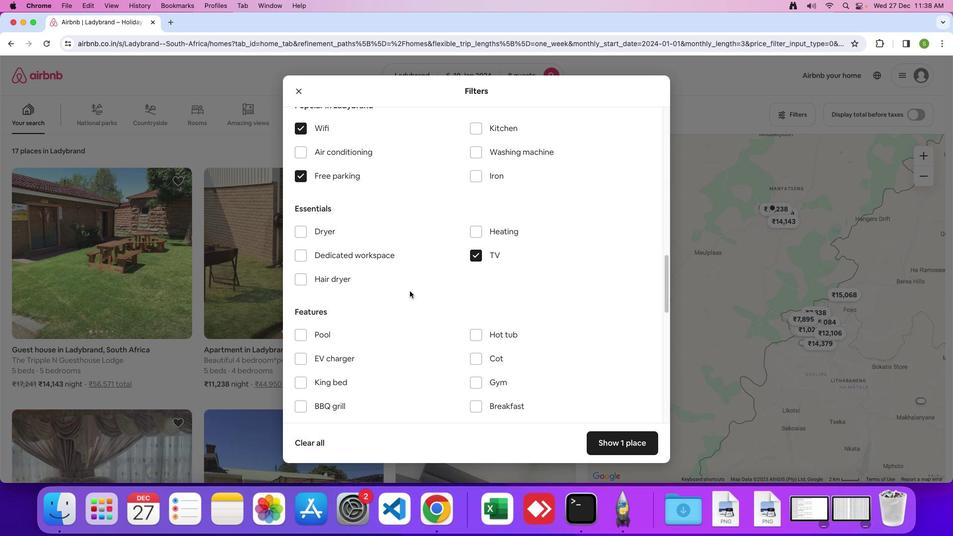 
Action: Mouse scrolled (410, 291) with delta (0, 0)
Screenshot: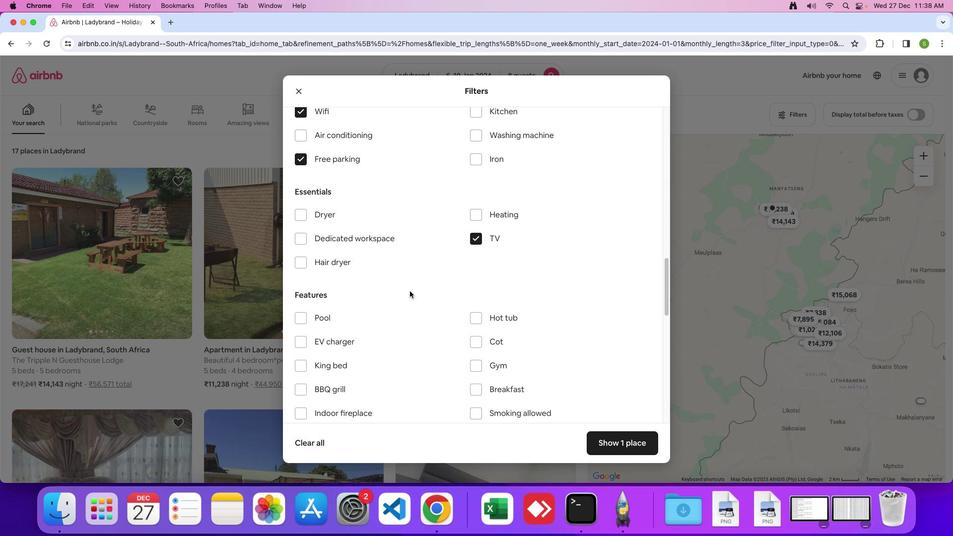 
Action: Mouse scrolled (410, 291) with delta (0, 0)
Screenshot: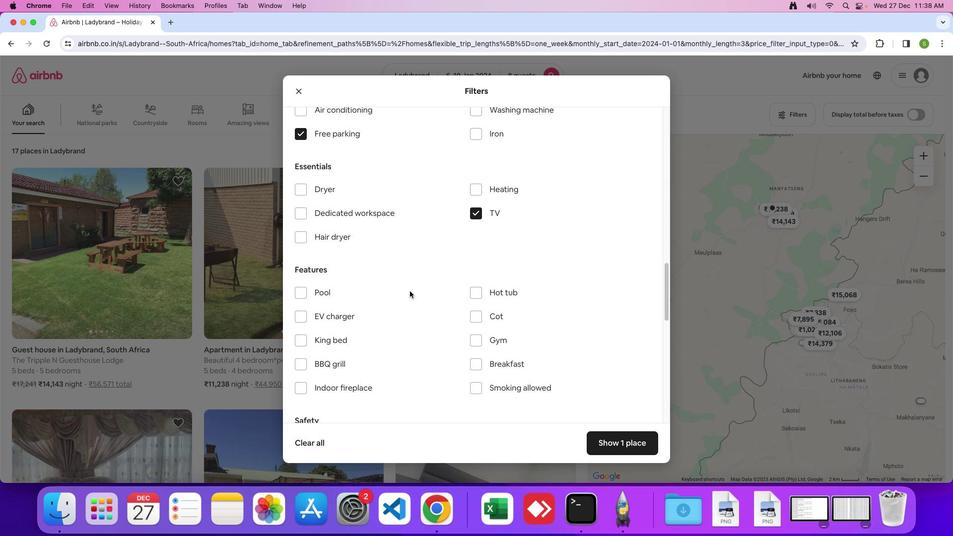 
Action: Mouse moved to (475, 327)
Screenshot: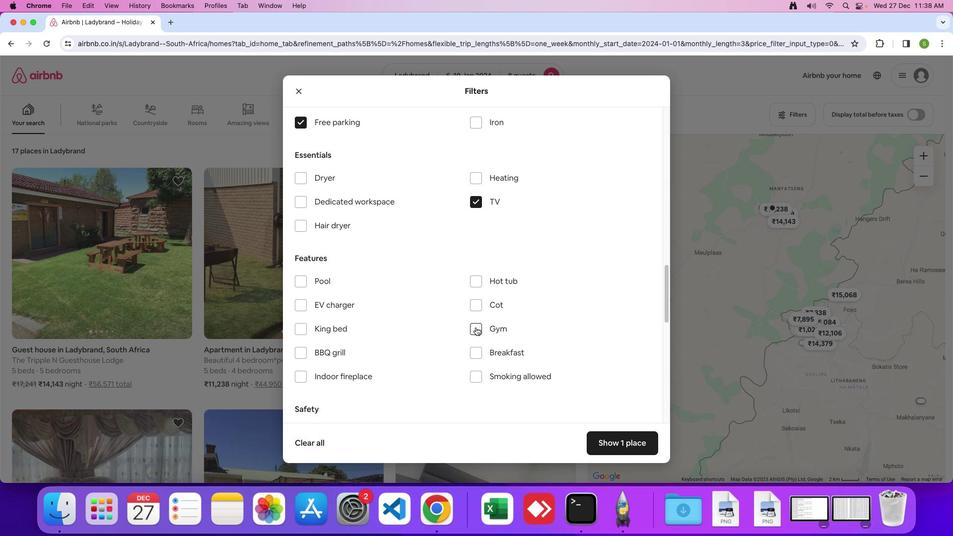 
Action: Mouse pressed left at (475, 327)
Screenshot: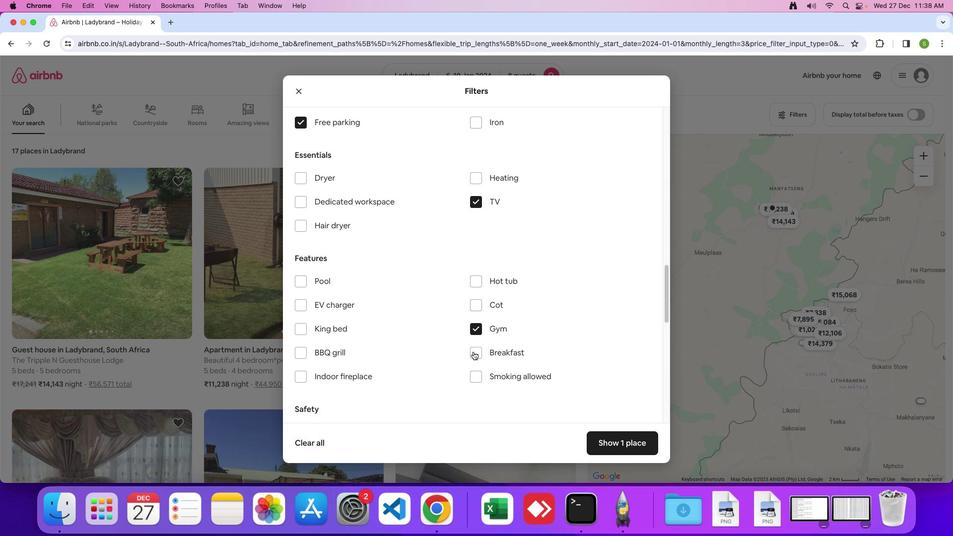 
Action: Mouse moved to (473, 355)
Screenshot: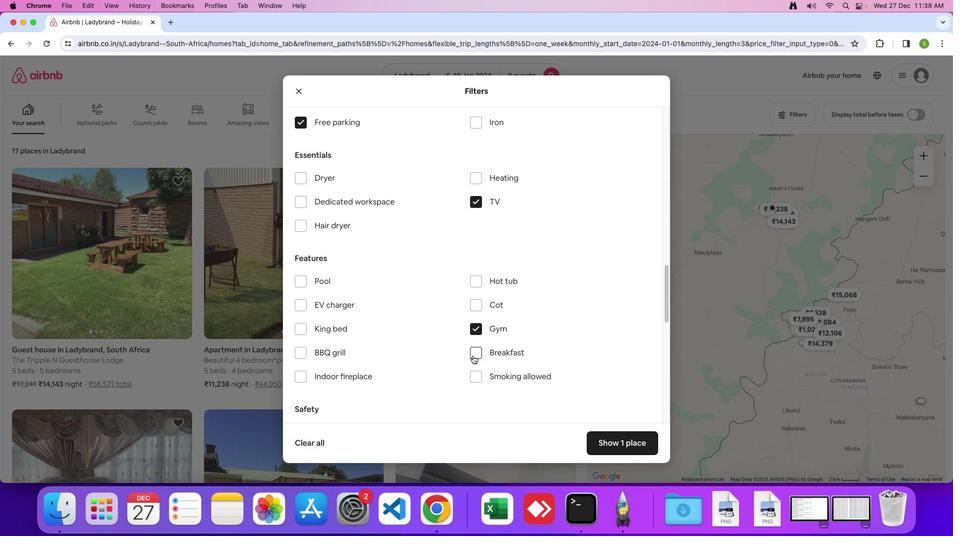 
Action: Mouse pressed left at (473, 355)
Screenshot: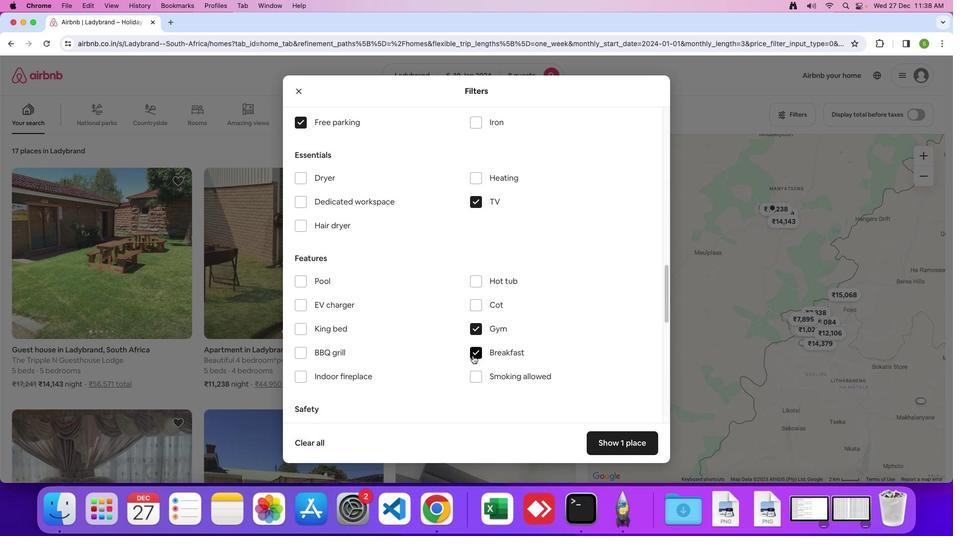 
Action: Mouse moved to (417, 336)
Screenshot: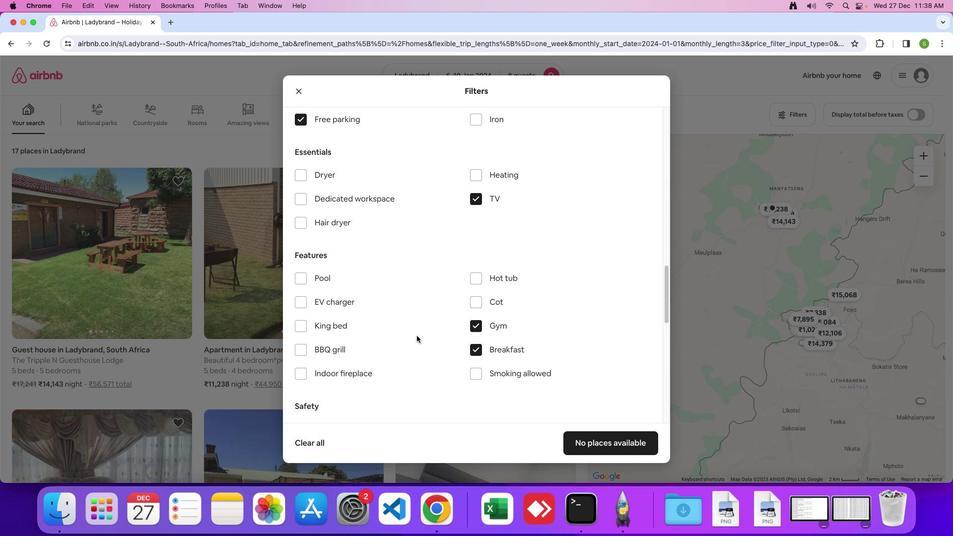 
Action: Mouse scrolled (417, 336) with delta (0, 0)
Screenshot: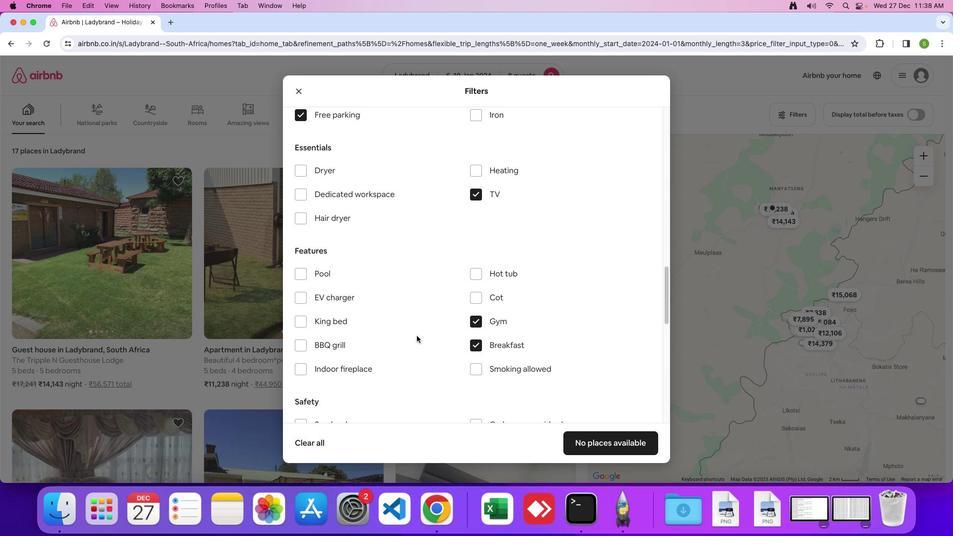 
Action: Mouse scrolled (417, 336) with delta (0, 0)
Screenshot: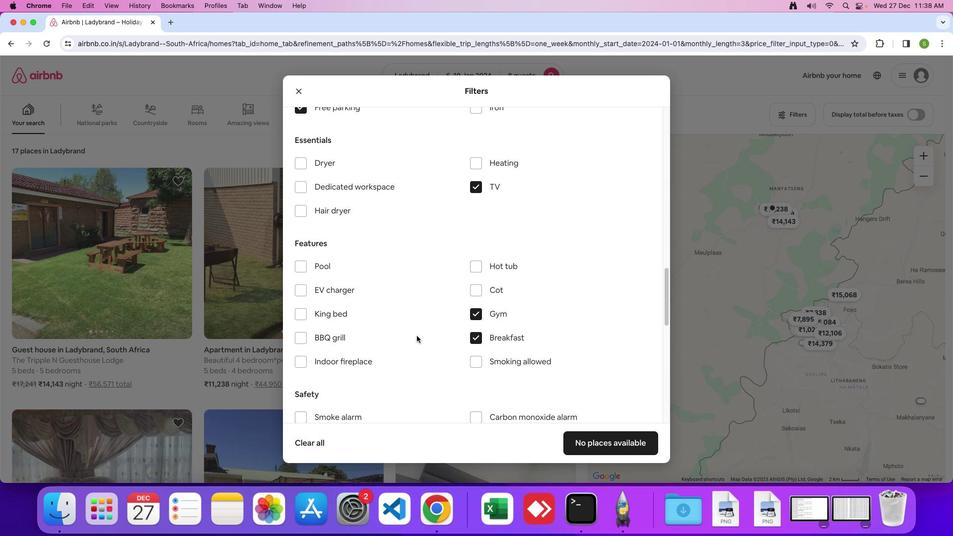 
Action: Mouse scrolled (417, 336) with delta (0, 0)
Screenshot: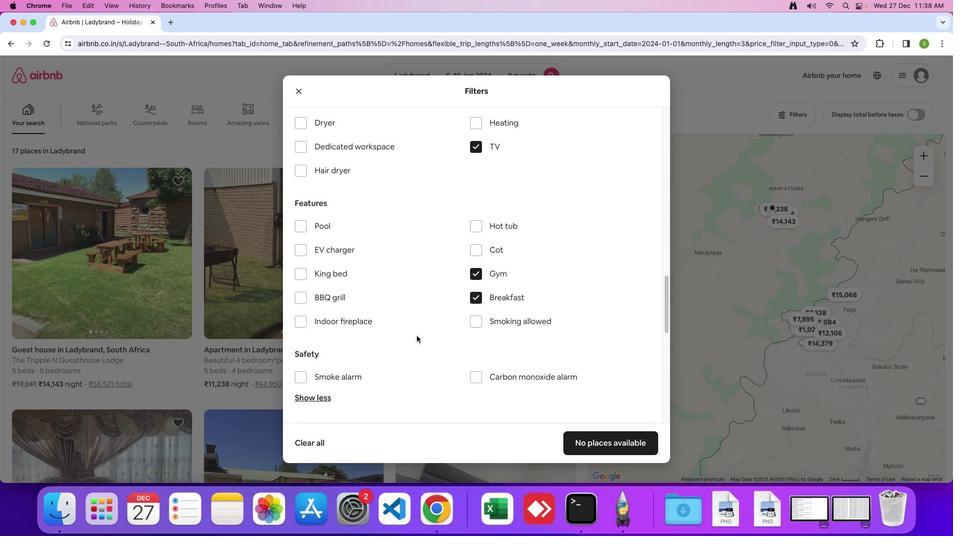 
Action: Mouse moved to (417, 335)
Screenshot: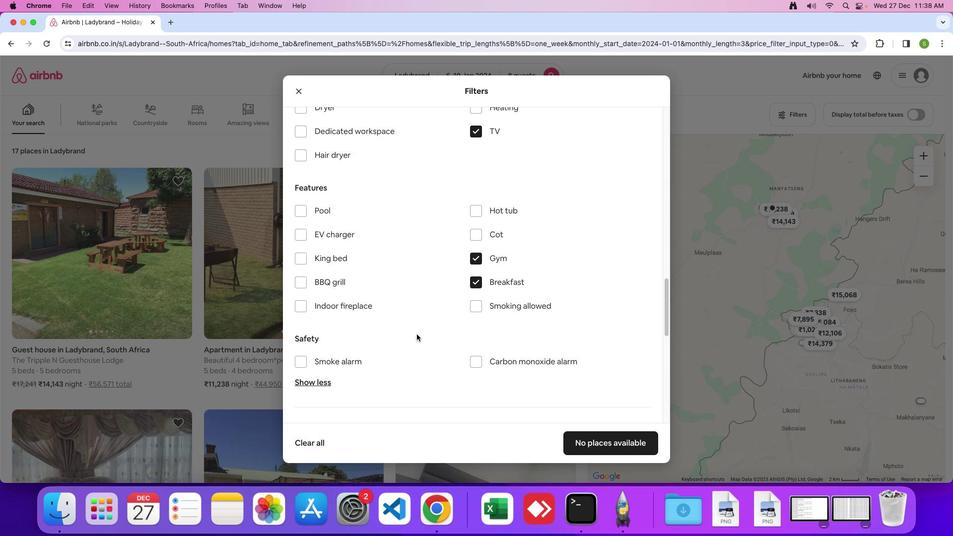 
Action: Mouse scrolled (417, 335) with delta (0, 0)
Screenshot: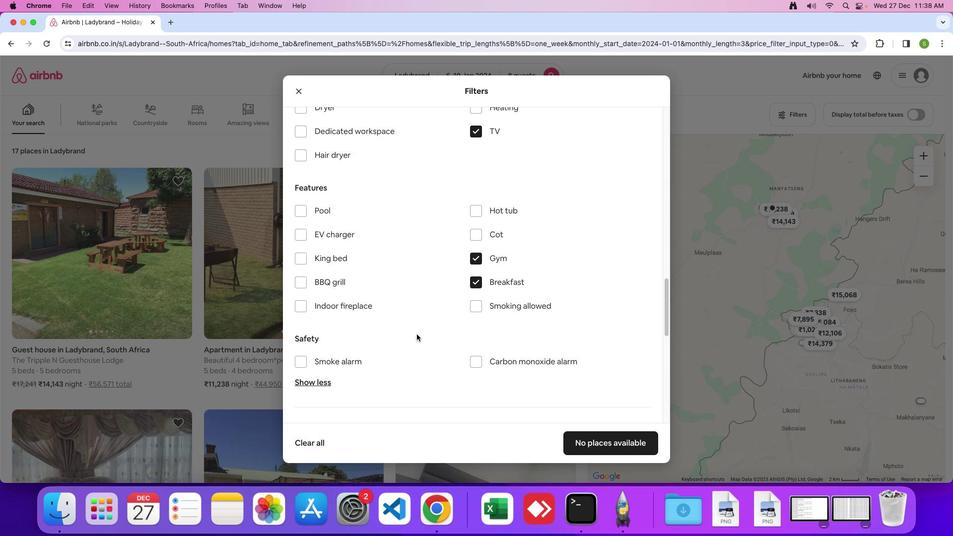 
Action: Mouse moved to (417, 334)
Screenshot: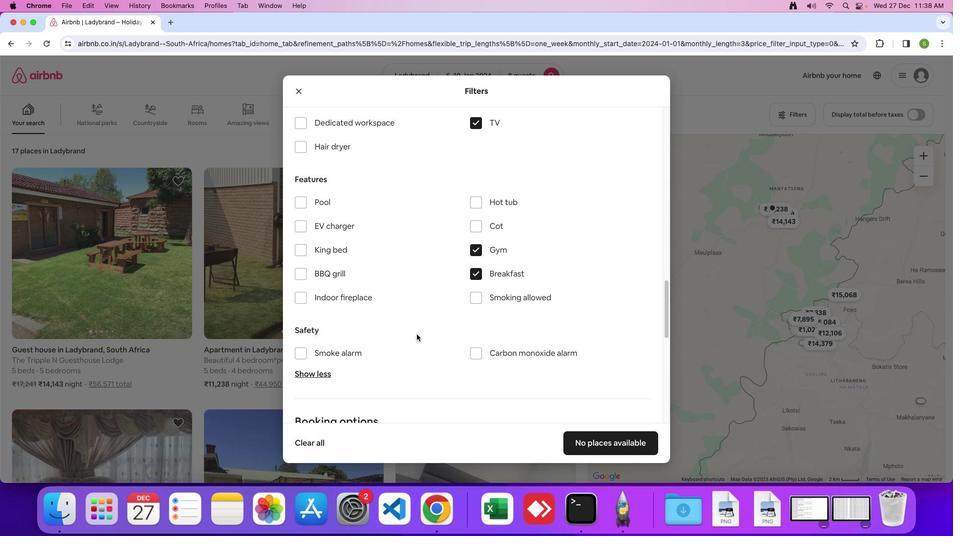 
Action: Mouse scrolled (417, 334) with delta (0, 0)
Screenshot: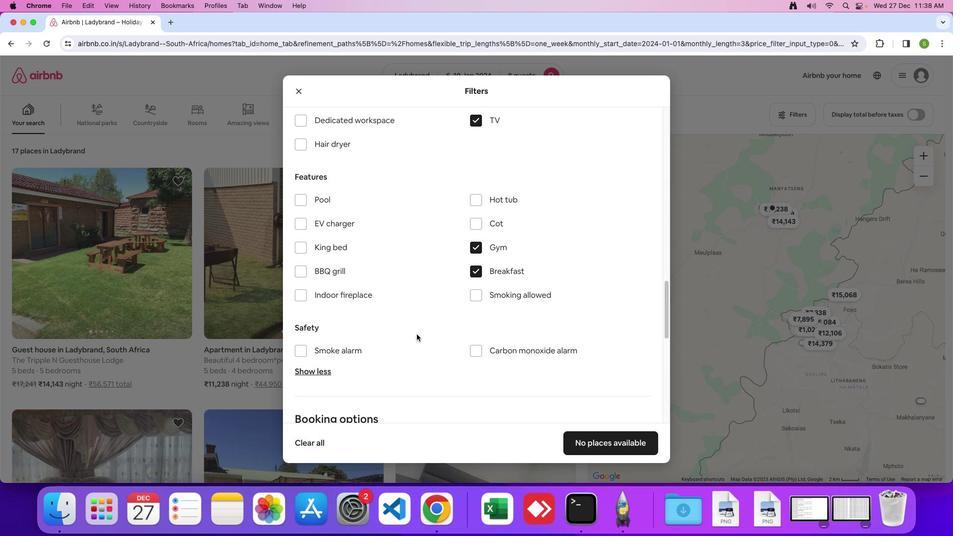 
Action: Mouse moved to (417, 334)
Screenshot: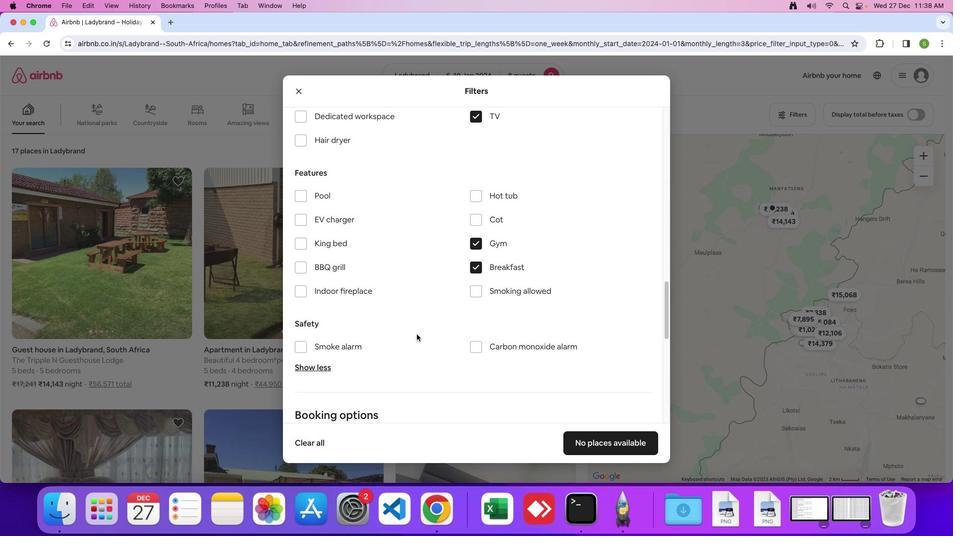 
Action: Mouse scrolled (417, 334) with delta (0, 0)
Screenshot: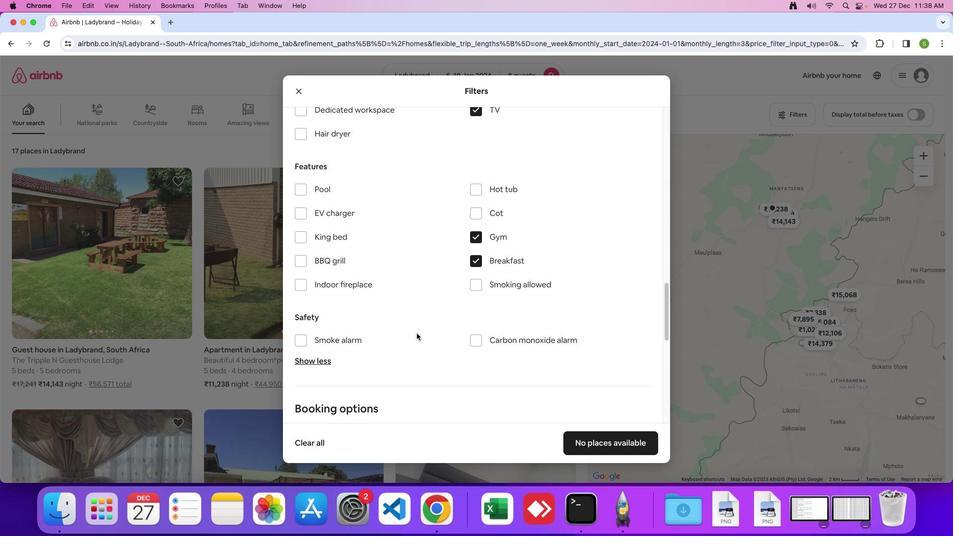 
Action: Mouse moved to (417, 334)
Screenshot: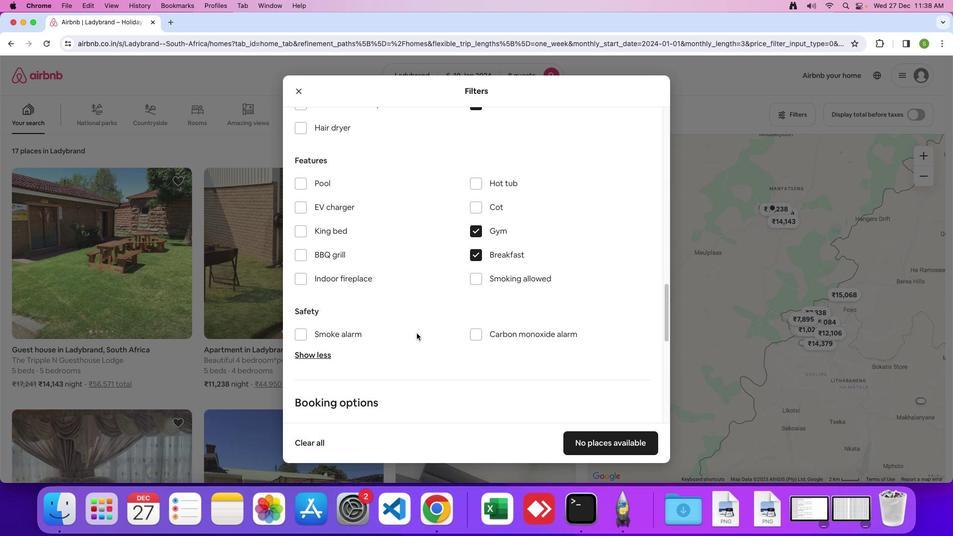 
Action: Mouse scrolled (417, 334) with delta (0, 0)
Screenshot: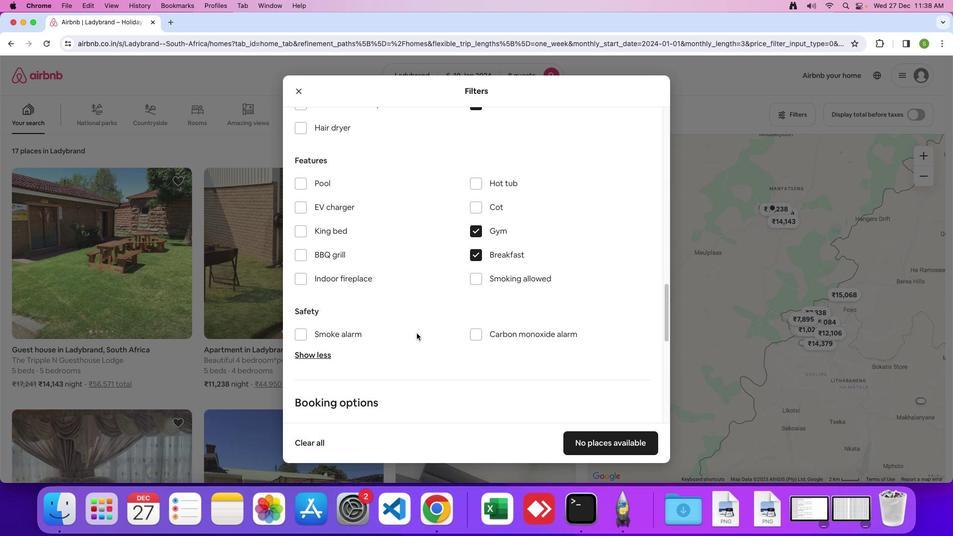 
Action: Mouse moved to (417, 333)
Screenshot: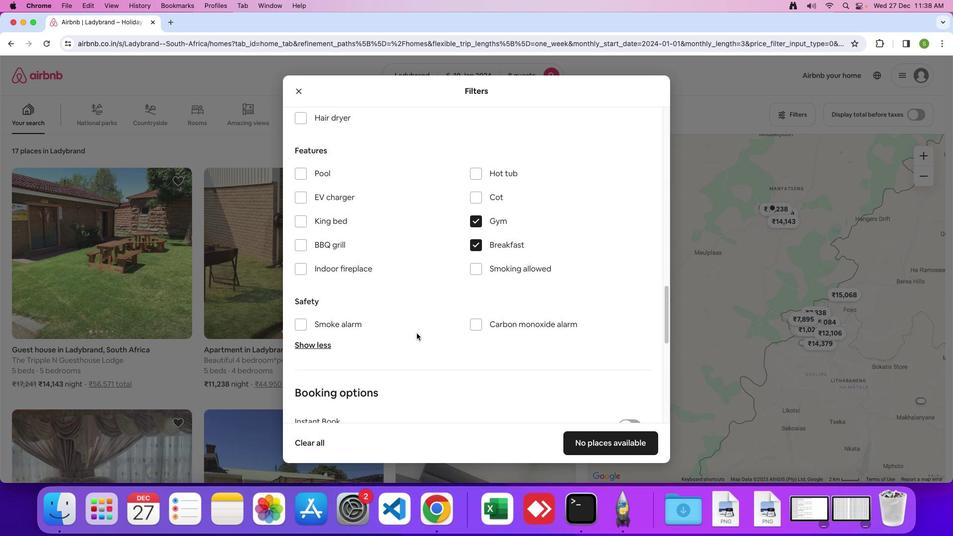 
Action: Mouse scrolled (417, 333) with delta (0, 0)
Screenshot: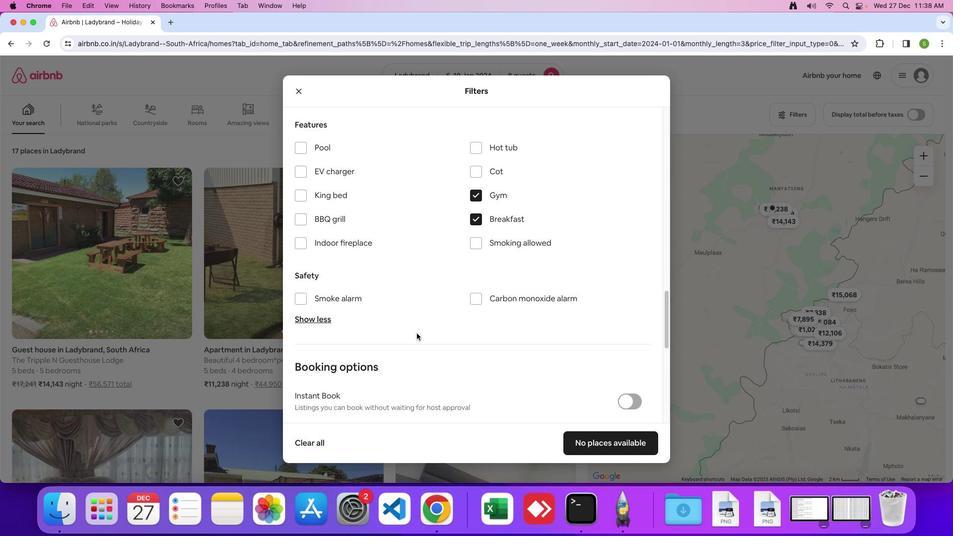 
Action: Mouse scrolled (417, 333) with delta (0, 0)
Screenshot: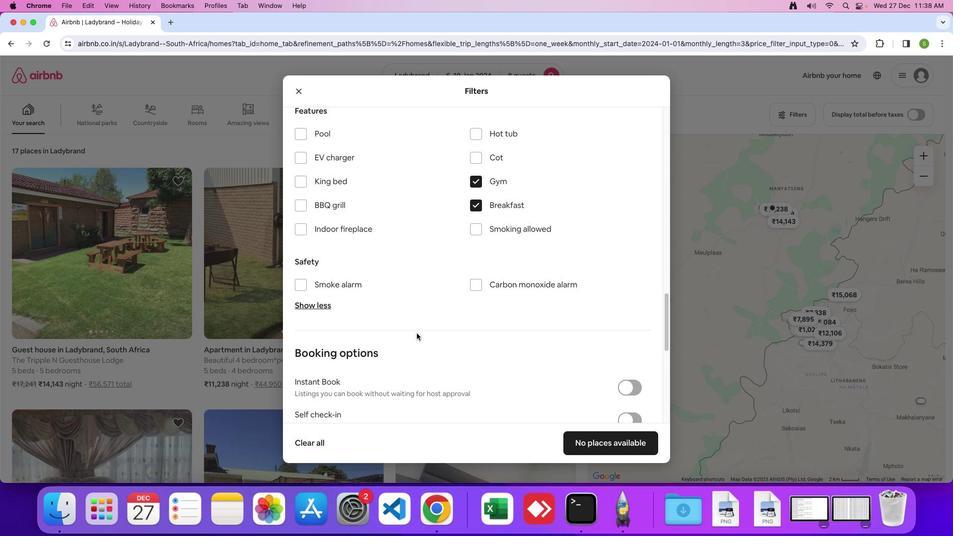 
Action: Mouse scrolled (417, 333) with delta (0, 0)
Screenshot: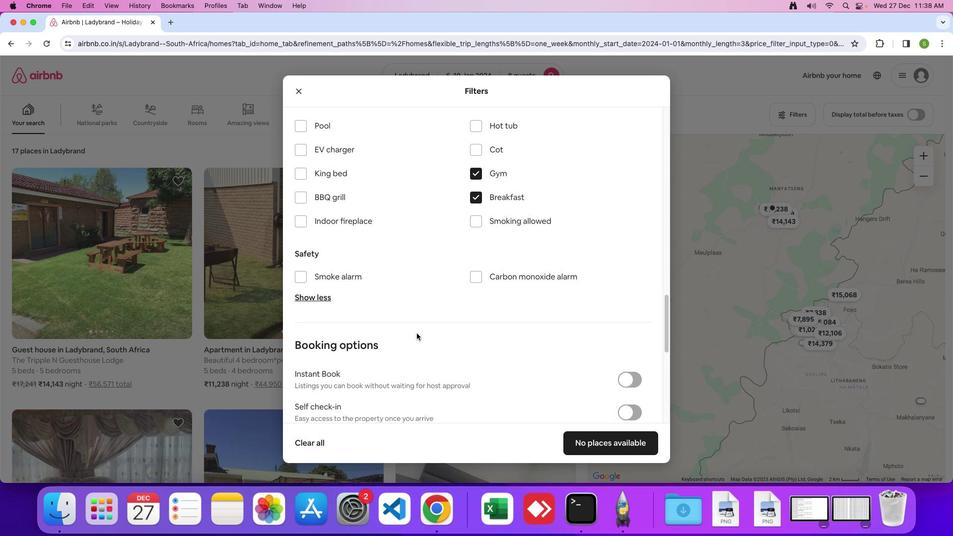 
Action: Mouse scrolled (417, 333) with delta (0, 0)
Screenshot: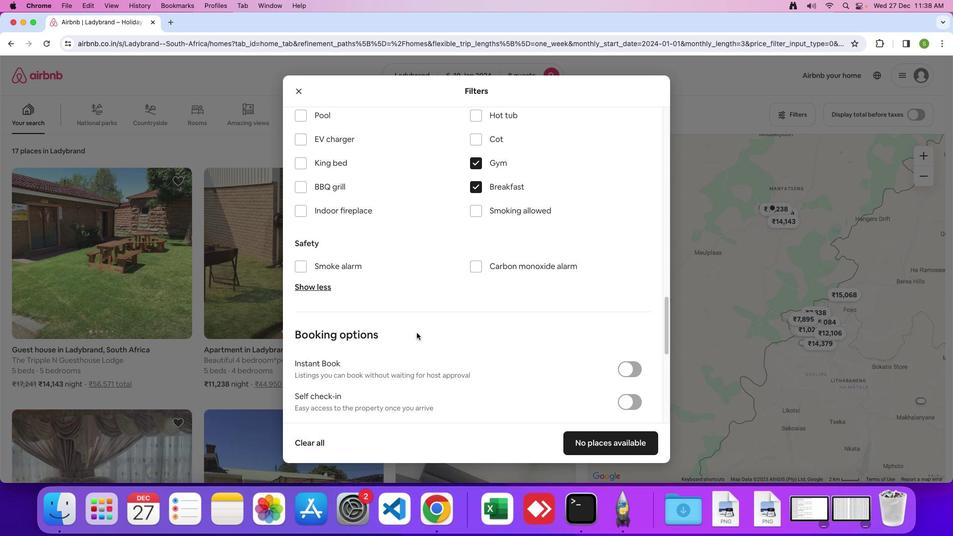 
Action: Mouse scrolled (417, 333) with delta (0, 0)
Screenshot: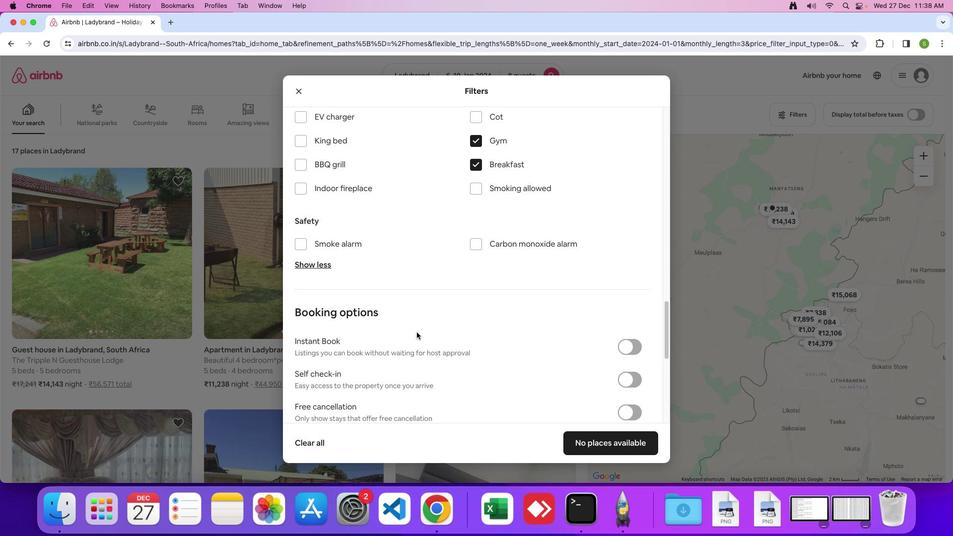 
Action: Mouse moved to (417, 333)
Screenshot: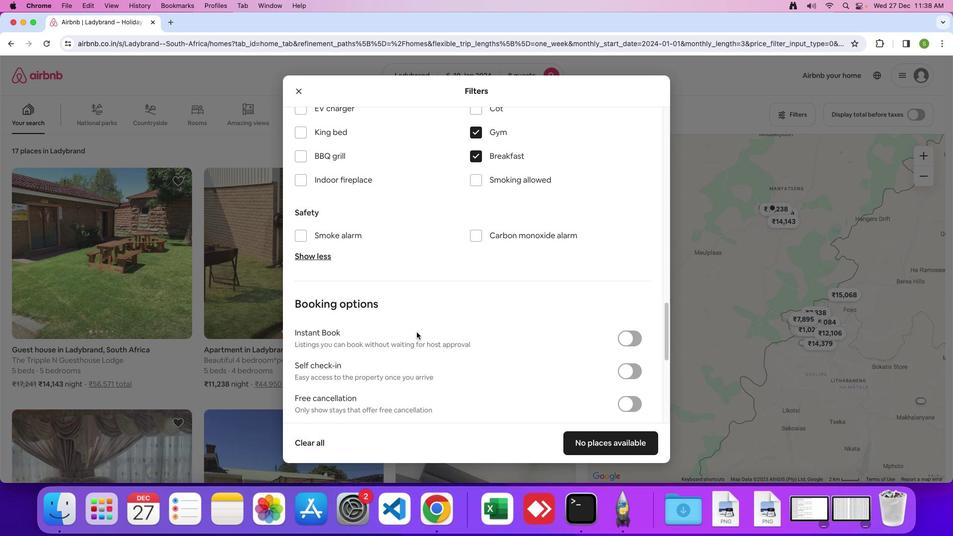 
Action: Mouse scrolled (417, 333) with delta (0, 0)
Screenshot: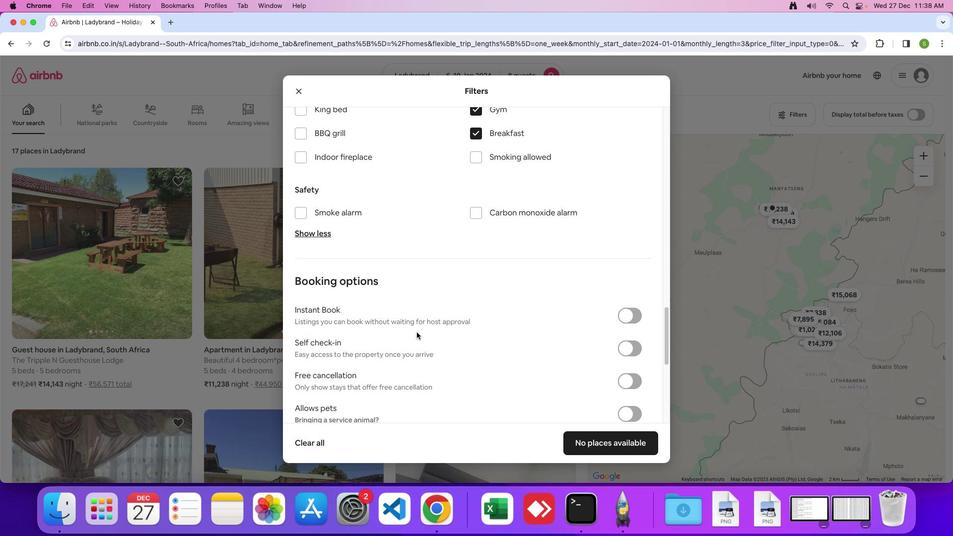 
Action: Mouse moved to (419, 329)
Screenshot: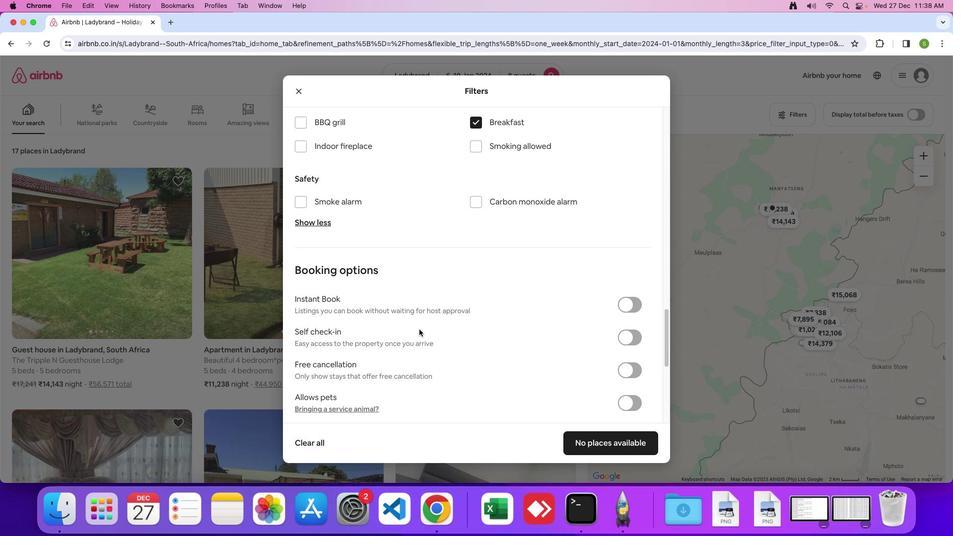 
Action: Mouse scrolled (419, 329) with delta (0, 0)
Screenshot: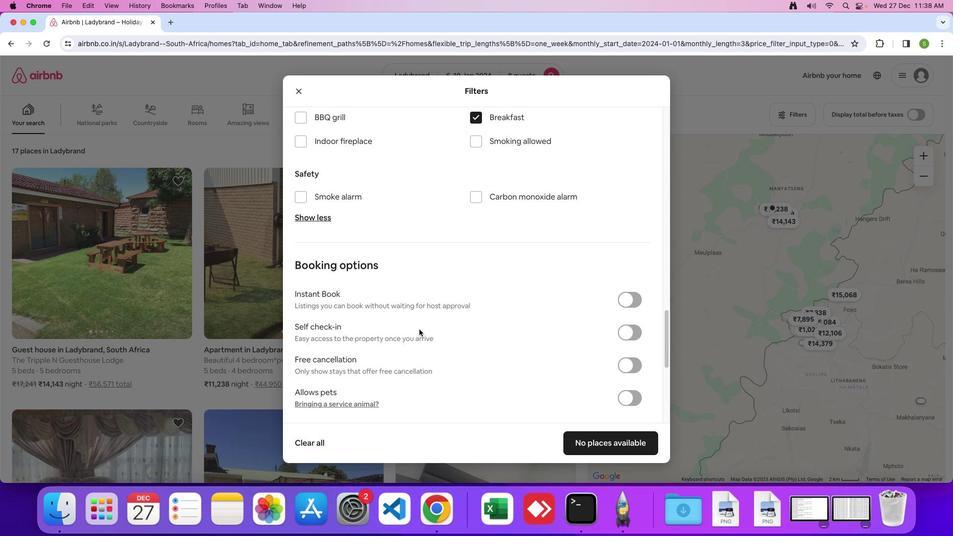 
Action: Mouse scrolled (419, 329) with delta (0, 0)
Screenshot: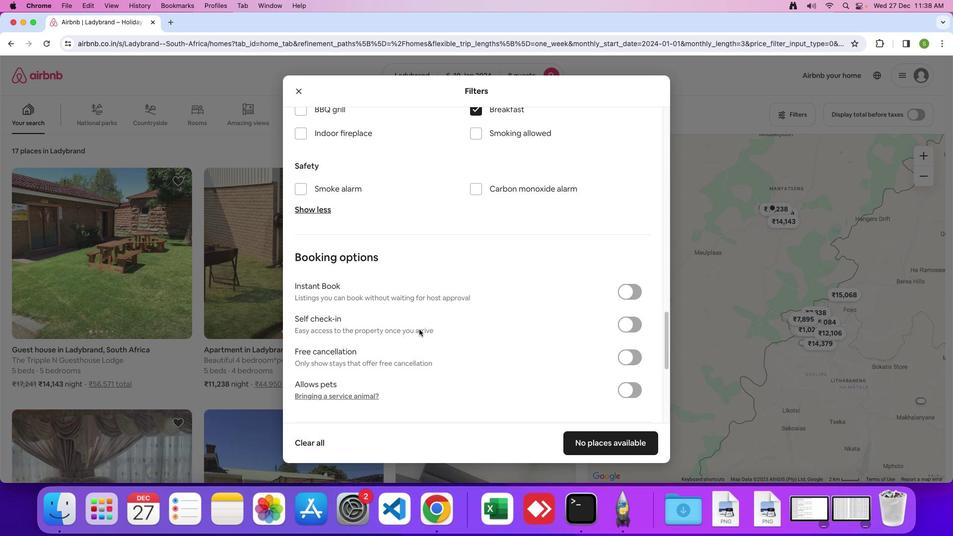 
Action: Mouse scrolled (419, 329) with delta (0, 0)
Screenshot: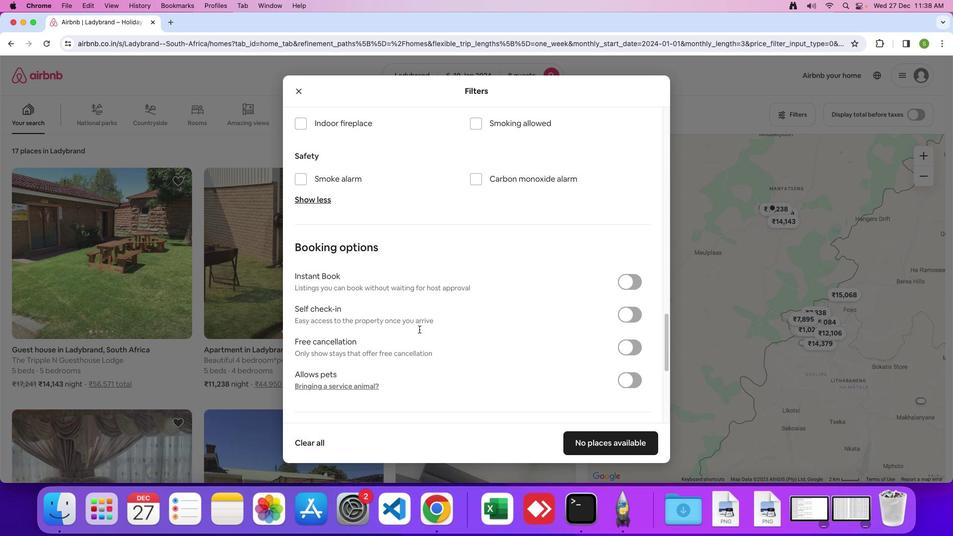 
Action: Mouse scrolled (419, 329) with delta (0, 0)
Screenshot: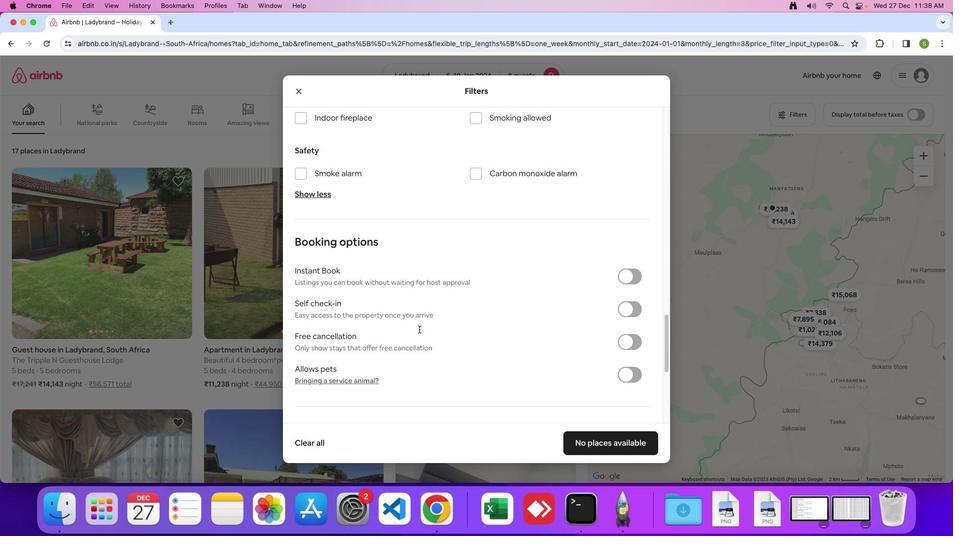 
Action: Mouse scrolled (419, 329) with delta (0, 0)
Screenshot: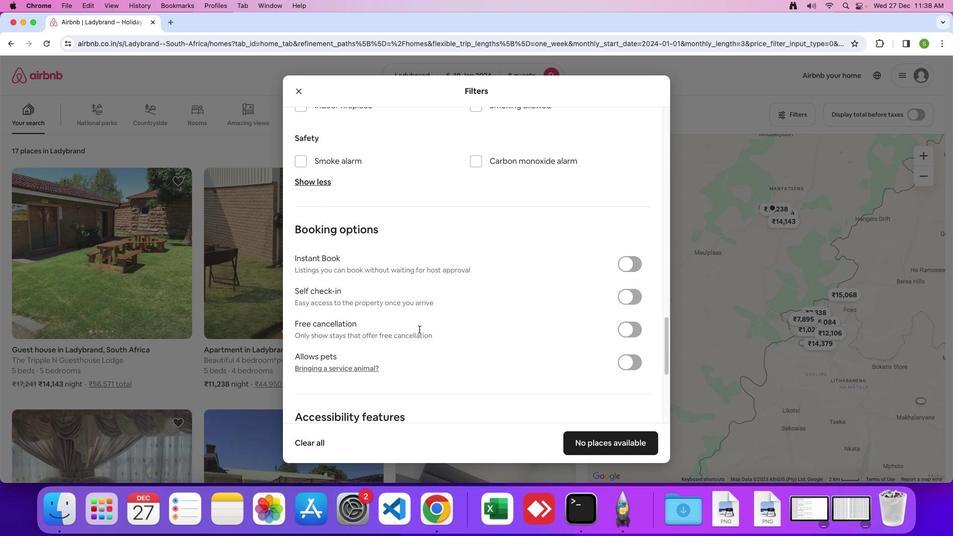 
Action: Mouse scrolled (419, 329) with delta (0, 0)
Screenshot: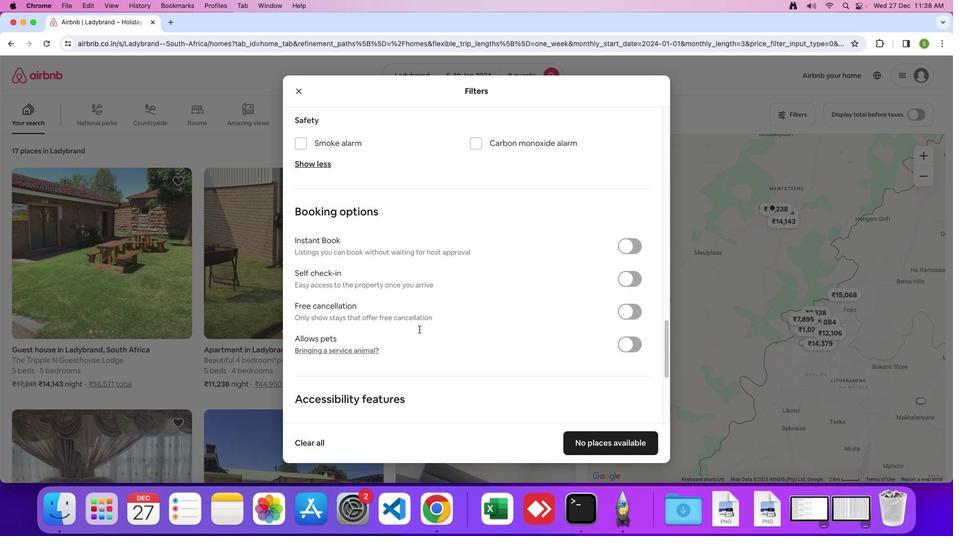 
Action: Mouse scrolled (419, 329) with delta (0, 0)
Screenshot: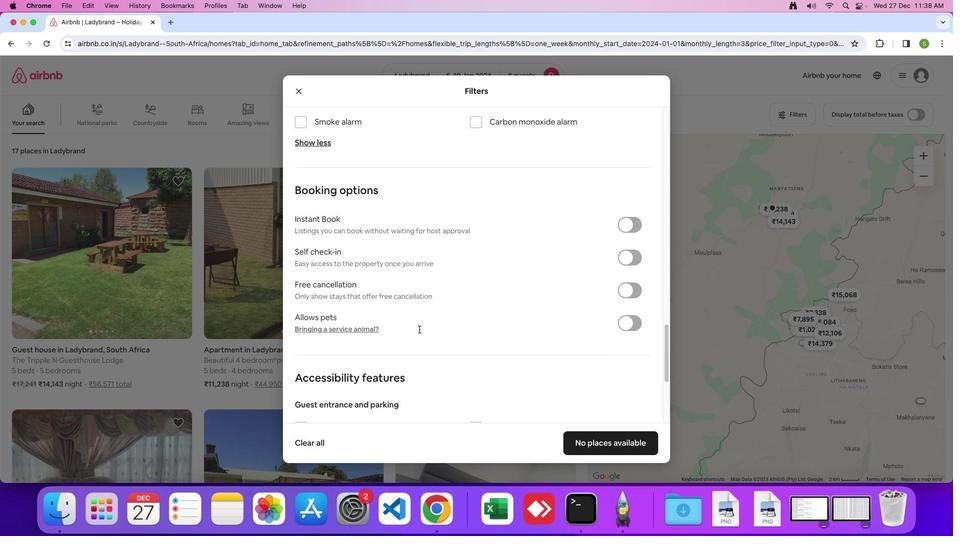 
Action: Mouse scrolled (419, 329) with delta (0, 0)
Screenshot: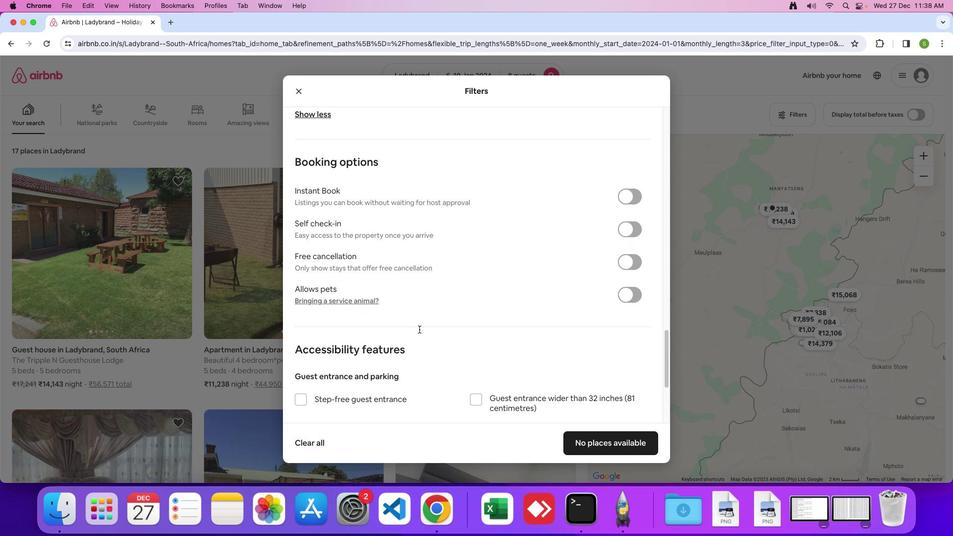 
Action: Mouse scrolled (419, 329) with delta (0, 0)
Screenshot: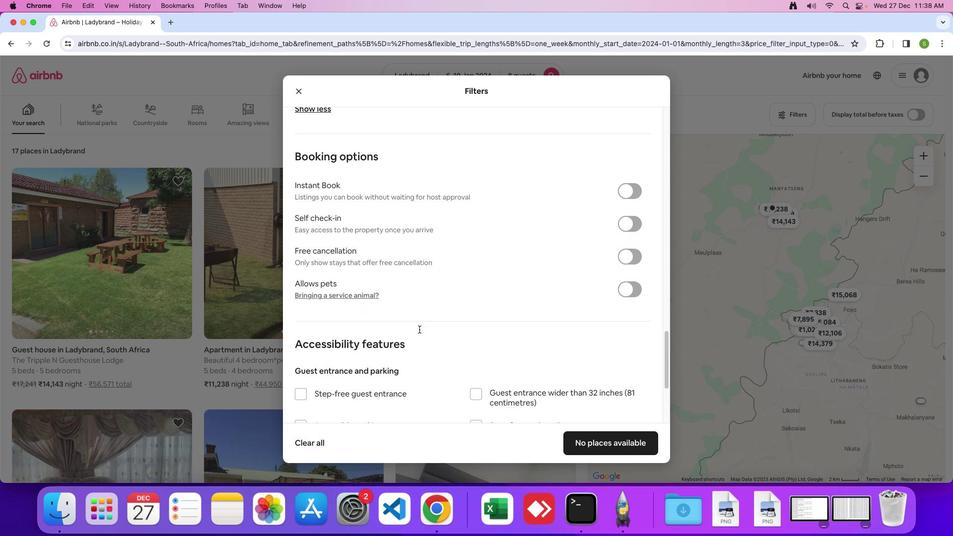 
Action: Mouse moved to (433, 332)
Screenshot: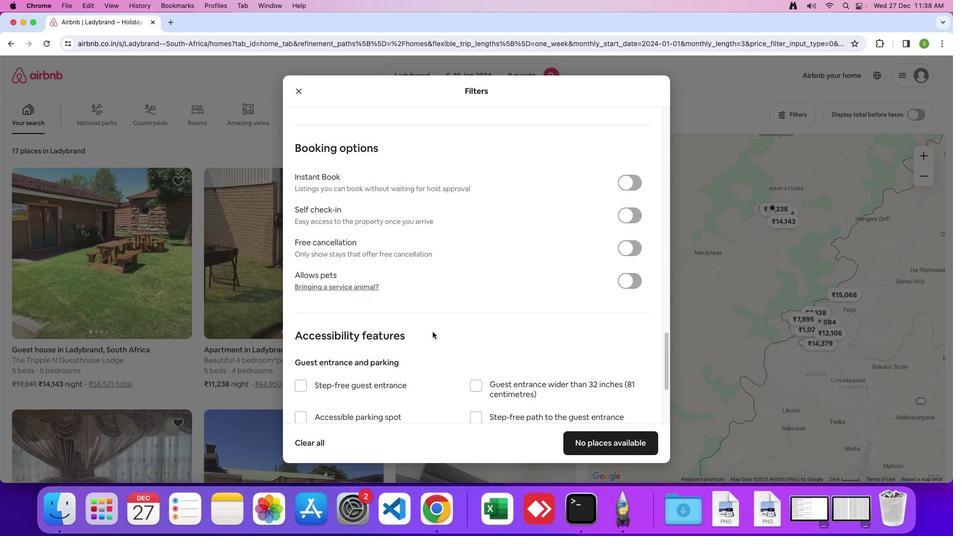
Action: Mouse scrolled (433, 332) with delta (0, 0)
Screenshot: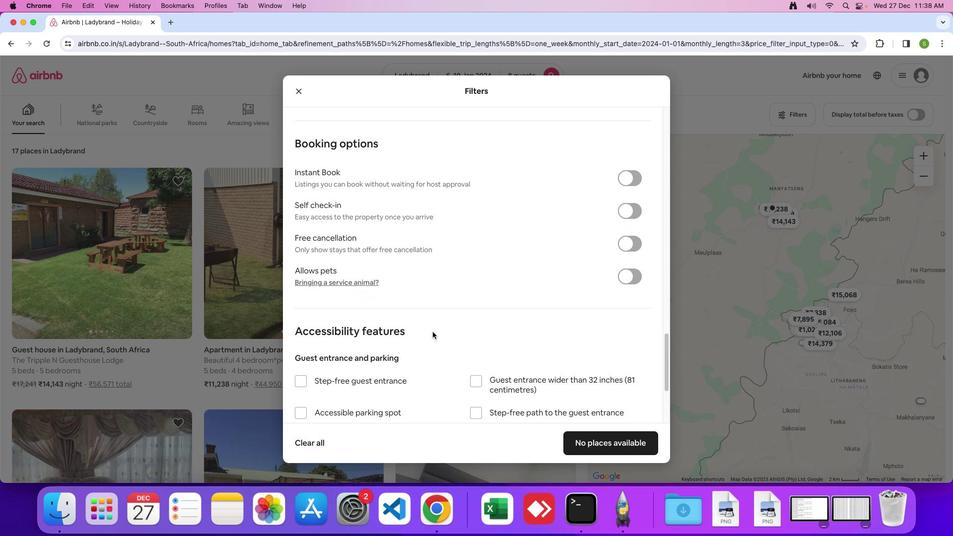 
Action: Mouse scrolled (433, 332) with delta (0, 0)
Screenshot: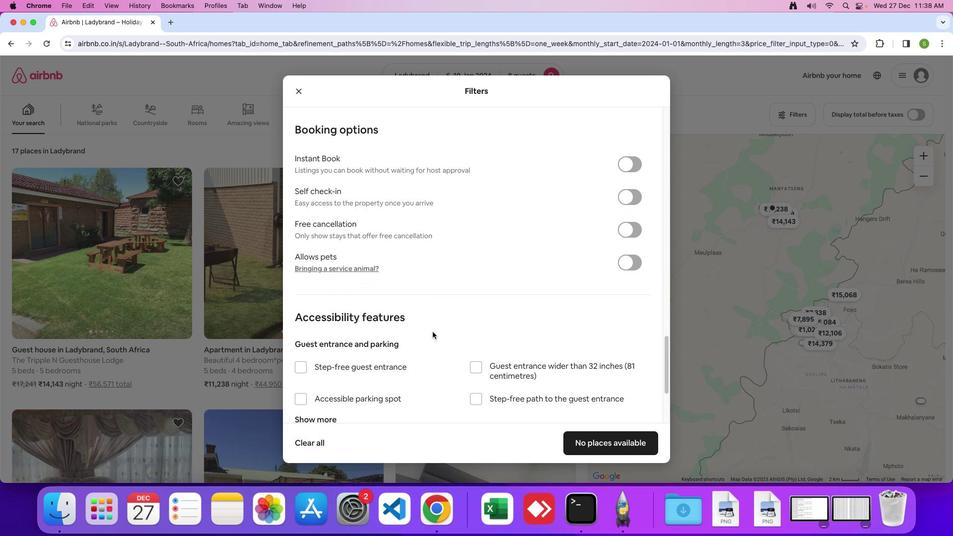 
Action: Mouse scrolled (433, 332) with delta (0, 0)
Screenshot: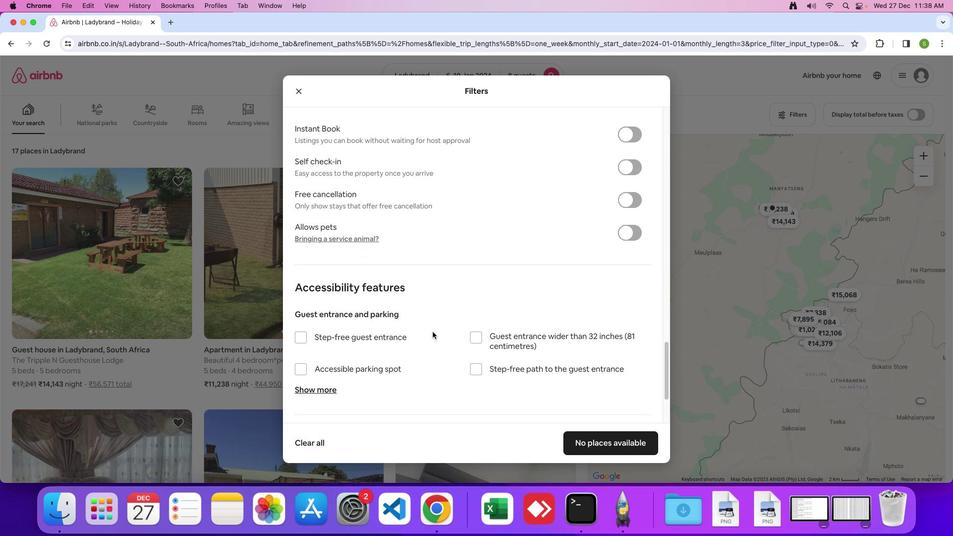 
Action: Mouse moved to (433, 332)
Screenshot: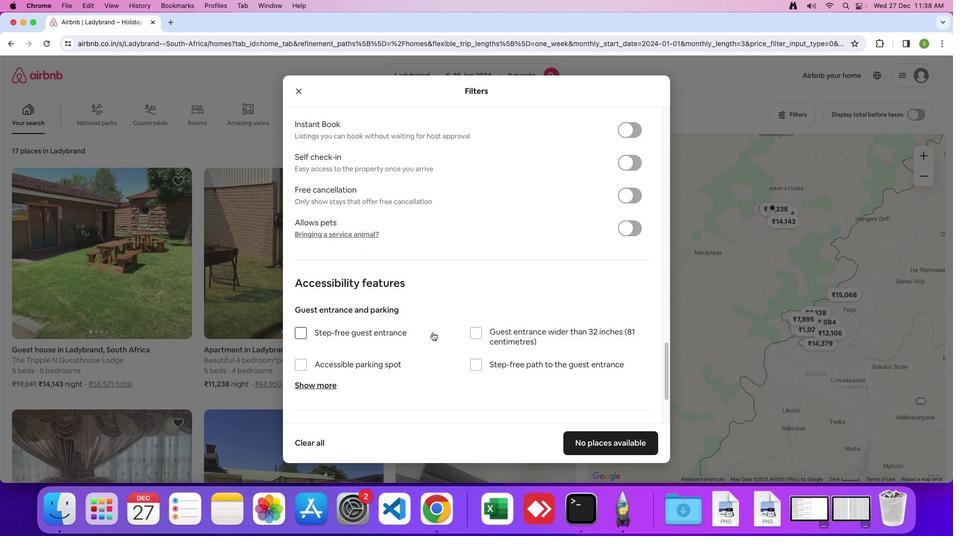 
Action: Mouse scrolled (433, 332) with delta (0, 0)
Screenshot: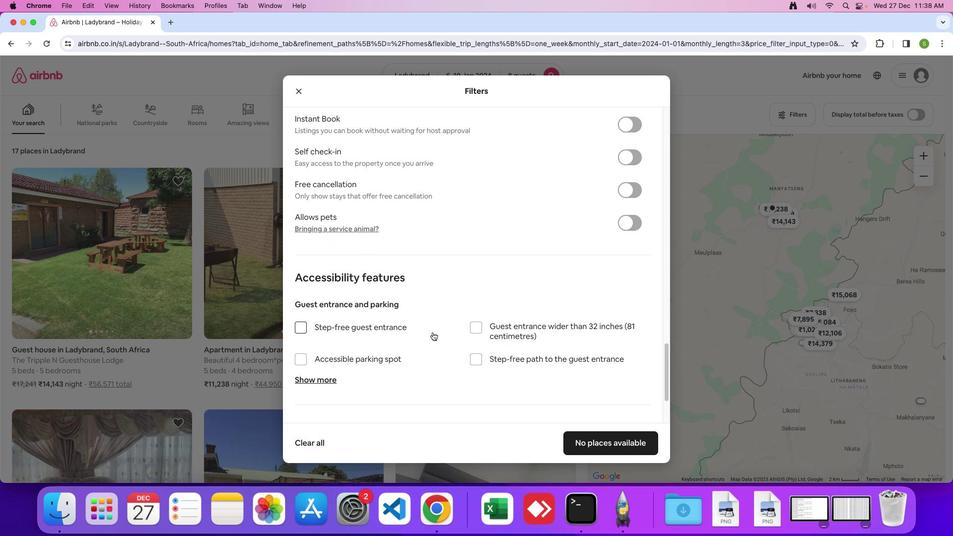 
Action: Mouse scrolled (433, 332) with delta (0, 0)
Screenshot: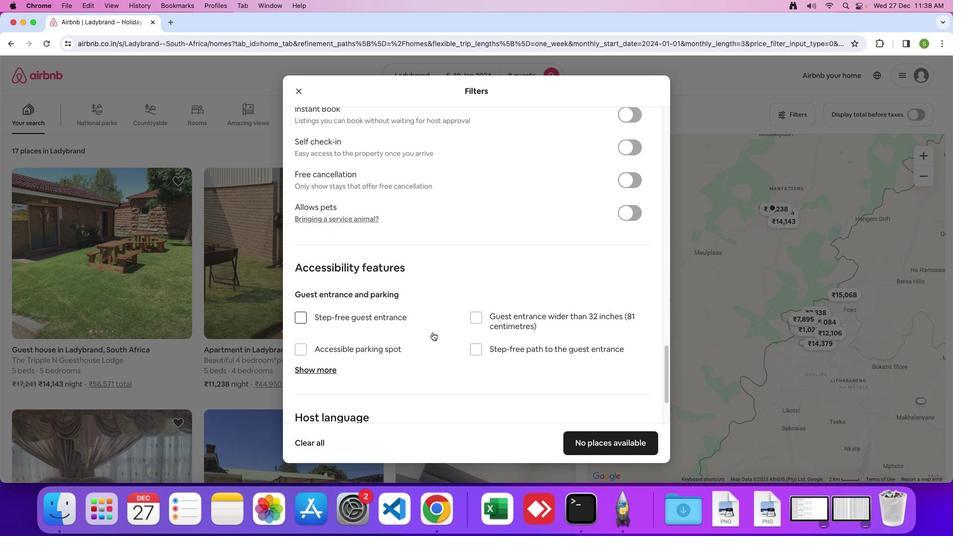 
Action: Mouse moved to (432, 333)
Screenshot: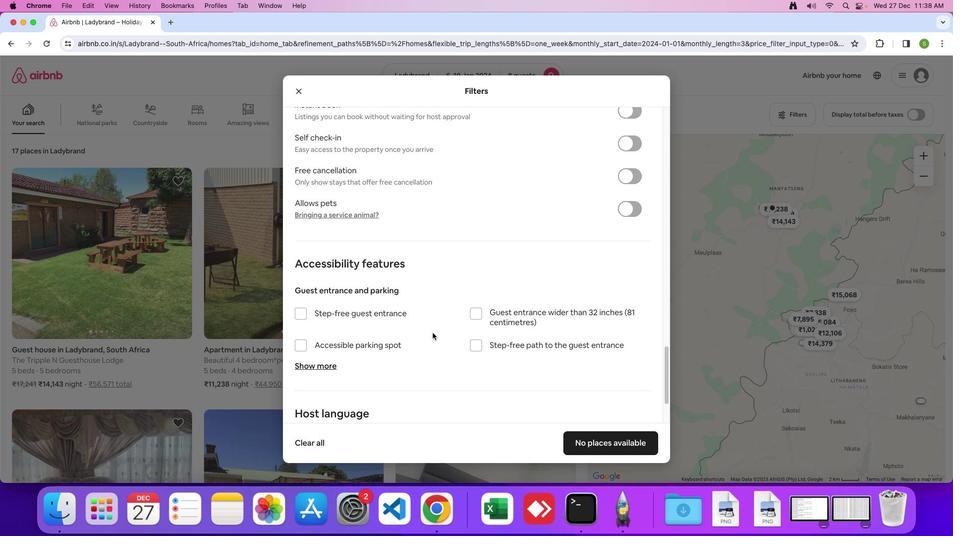 
Action: Mouse scrolled (432, 333) with delta (0, 0)
Screenshot: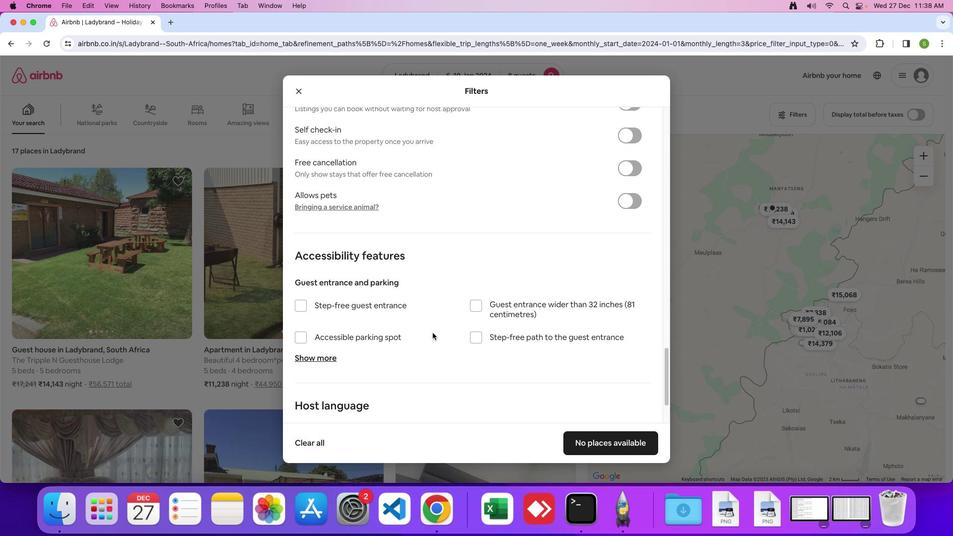 
Action: Mouse scrolled (432, 333) with delta (0, 0)
Screenshot: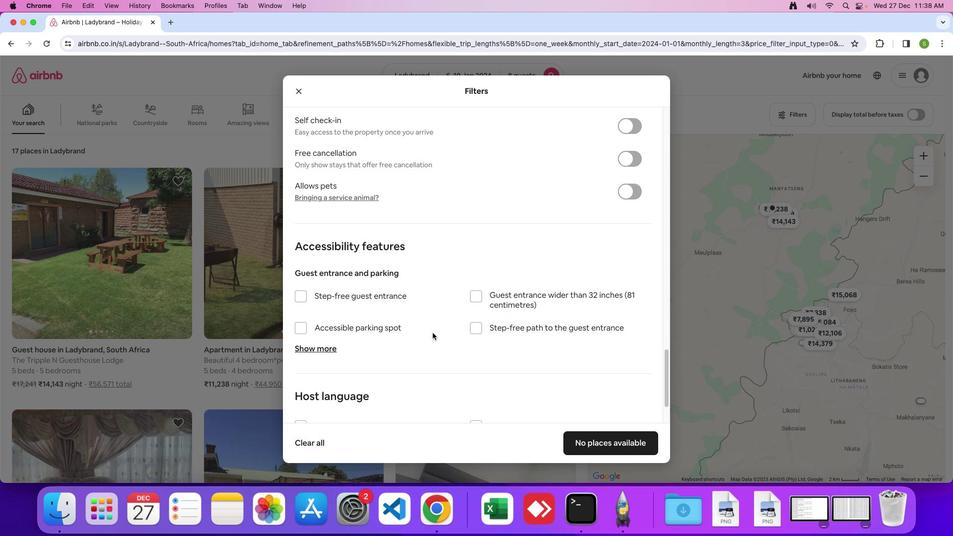 
Action: Mouse scrolled (432, 333) with delta (0, 0)
Screenshot: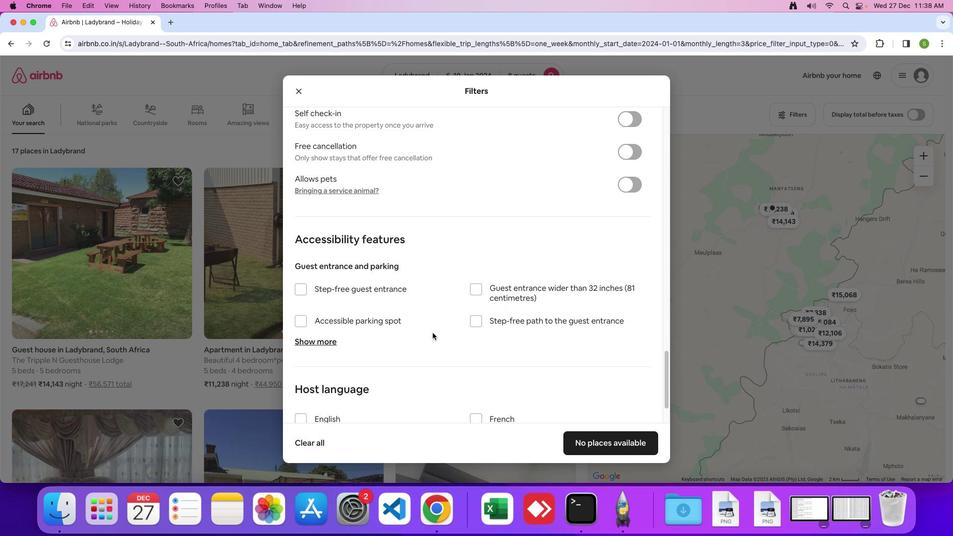 
Action: Mouse scrolled (432, 333) with delta (0, 0)
Screenshot: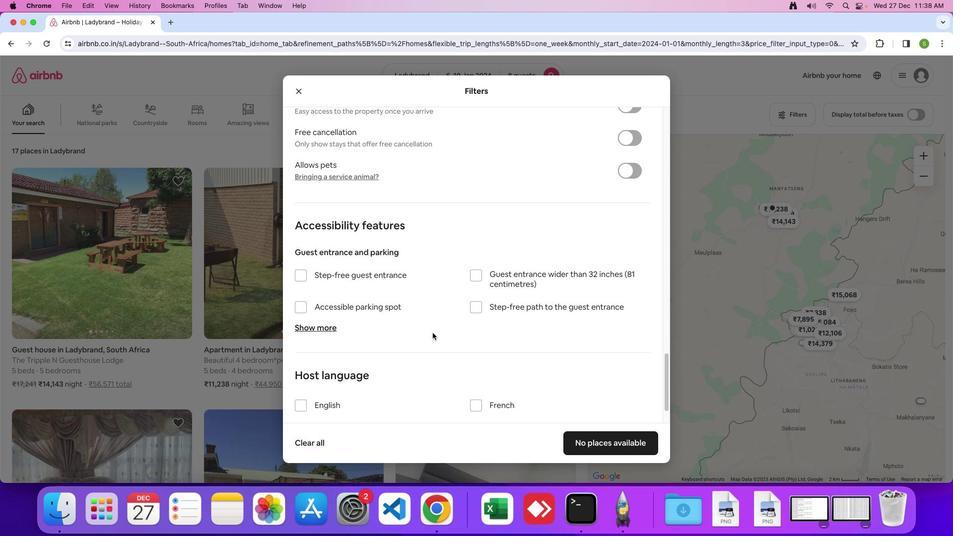 
Action: Mouse scrolled (432, 333) with delta (0, 0)
Screenshot: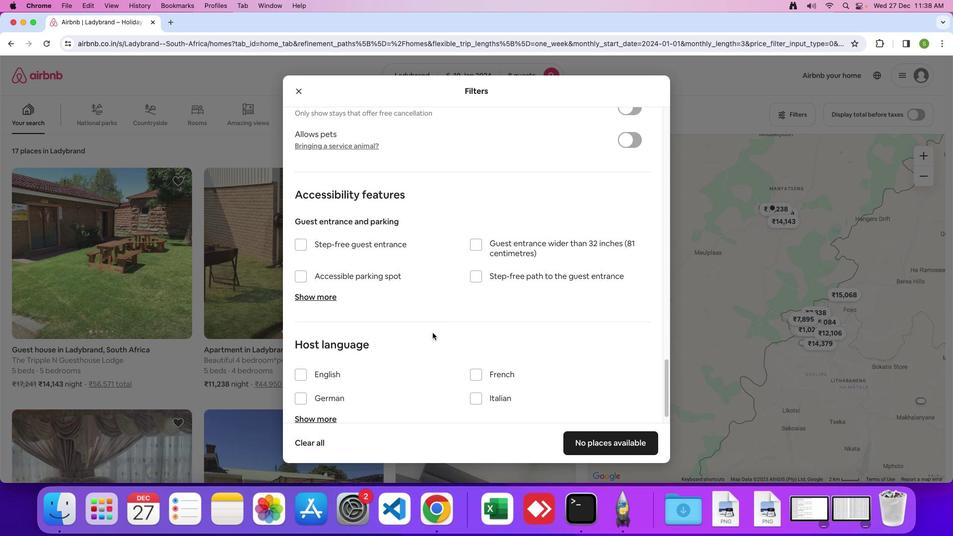 
Action: Mouse scrolled (432, 333) with delta (0, 0)
Screenshot: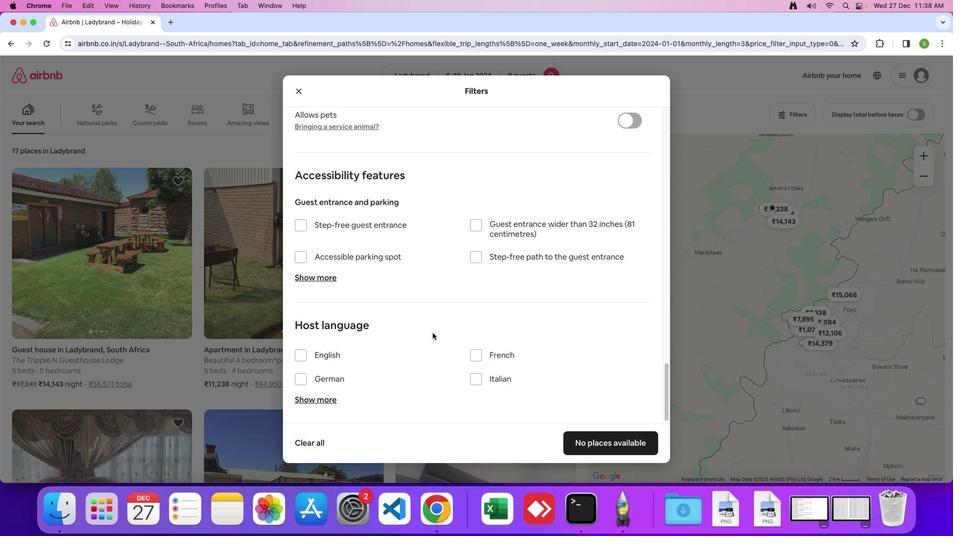 
Action: Mouse scrolled (432, 333) with delta (0, 0)
Screenshot: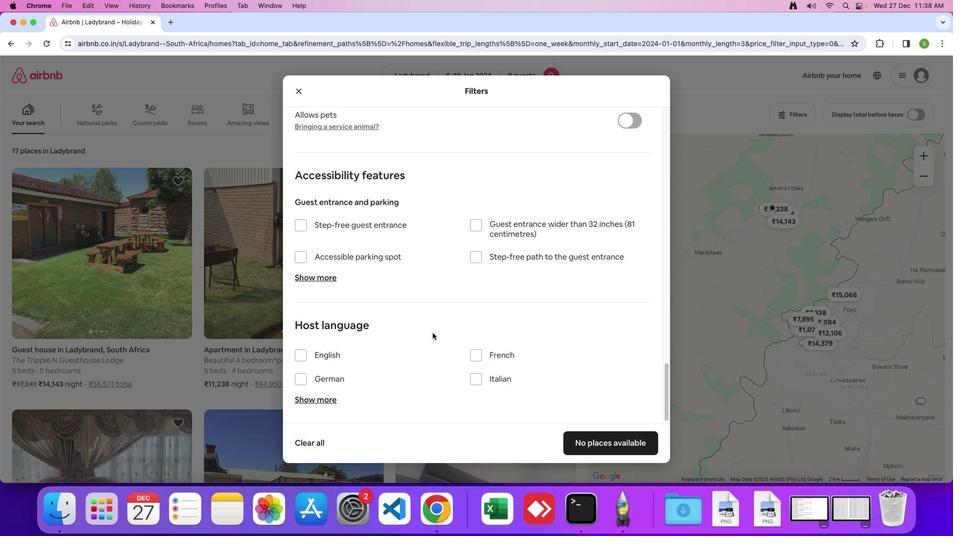 
Action: Mouse scrolled (432, 333) with delta (0, 0)
Screenshot: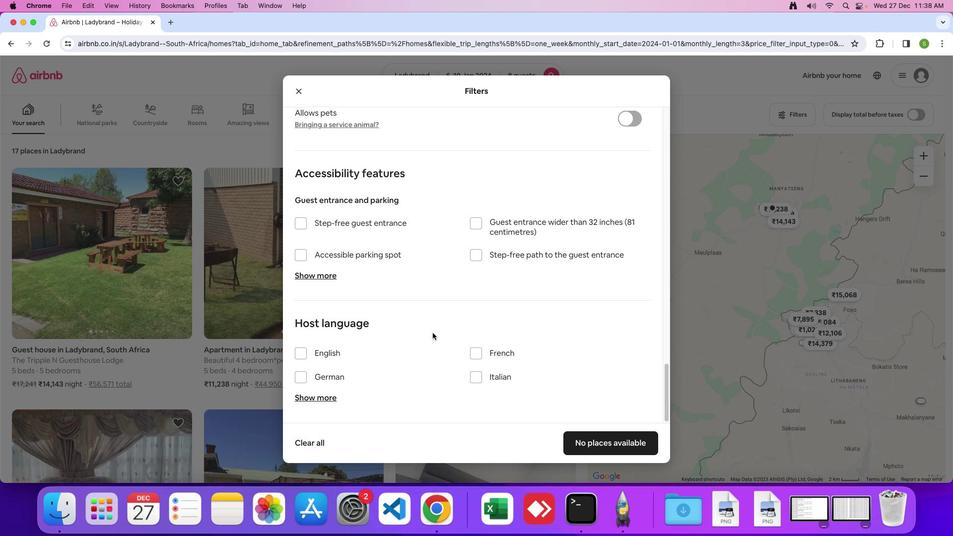 
Action: Mouse scrolled (432, 333) with delta (0, 0)
Screenshot: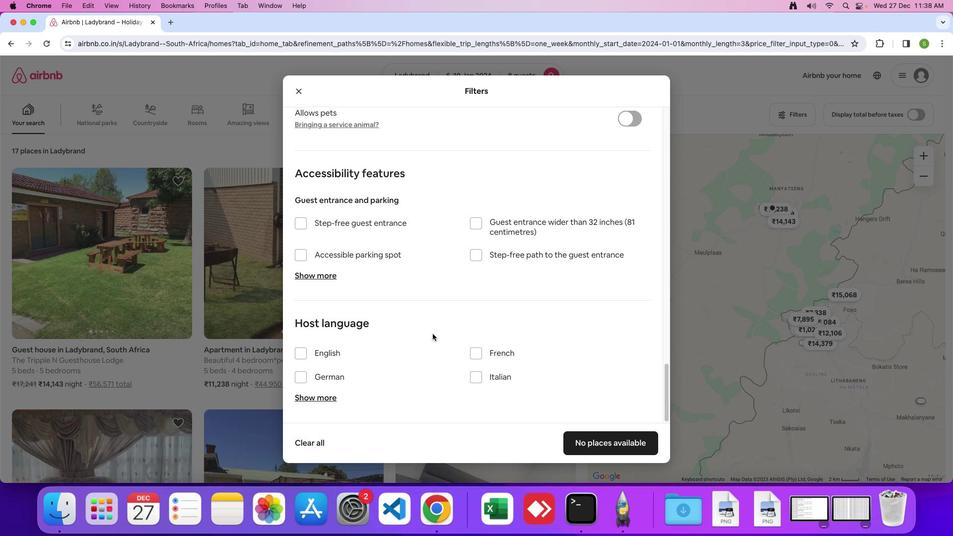 
Action: Mouse moved to (589, 445)
Screenshot: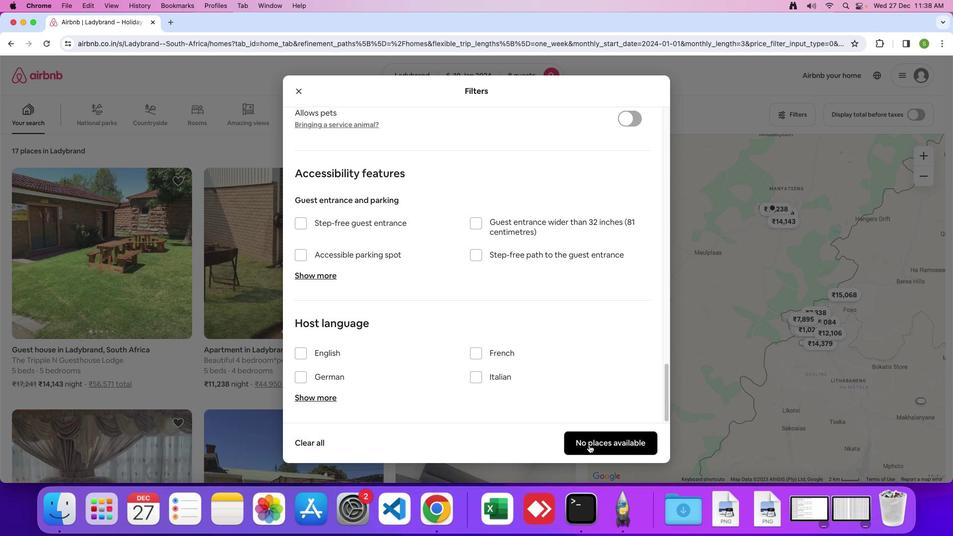 
Action: Mouse pressed left at (589, 445)
Screenshot: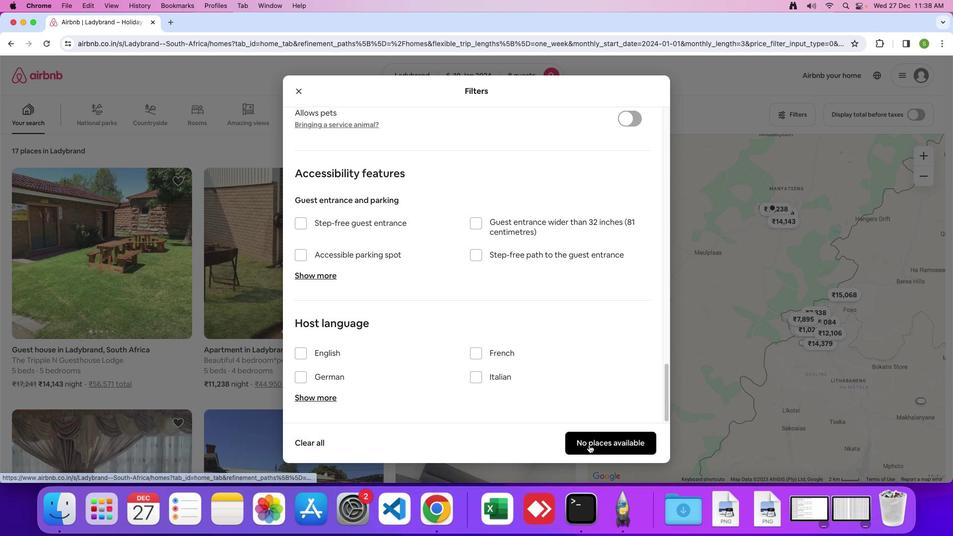 
Action: Mouse moved to (422, 268)
Screenshot: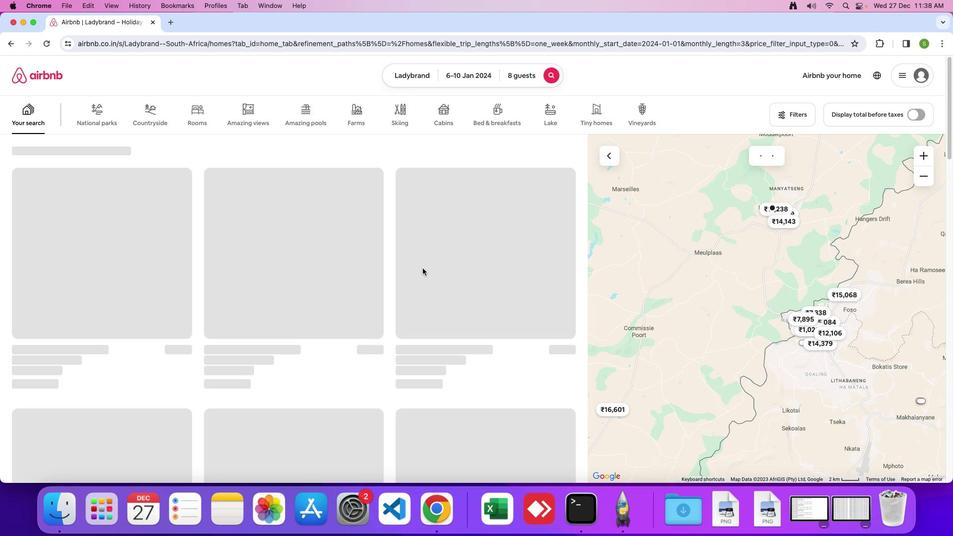 
